 Task: Find connections with filter location Djibouti with filter topic #hr with filter profile language English with filter current company Entrepreneur First with filter school Berhampur University with filter industry Spring and Wire Product Manufacturing with filter service category FIle Management with filter keywords title UPS Driver
Action: Mouse moved to (594, 80)
Screenshot: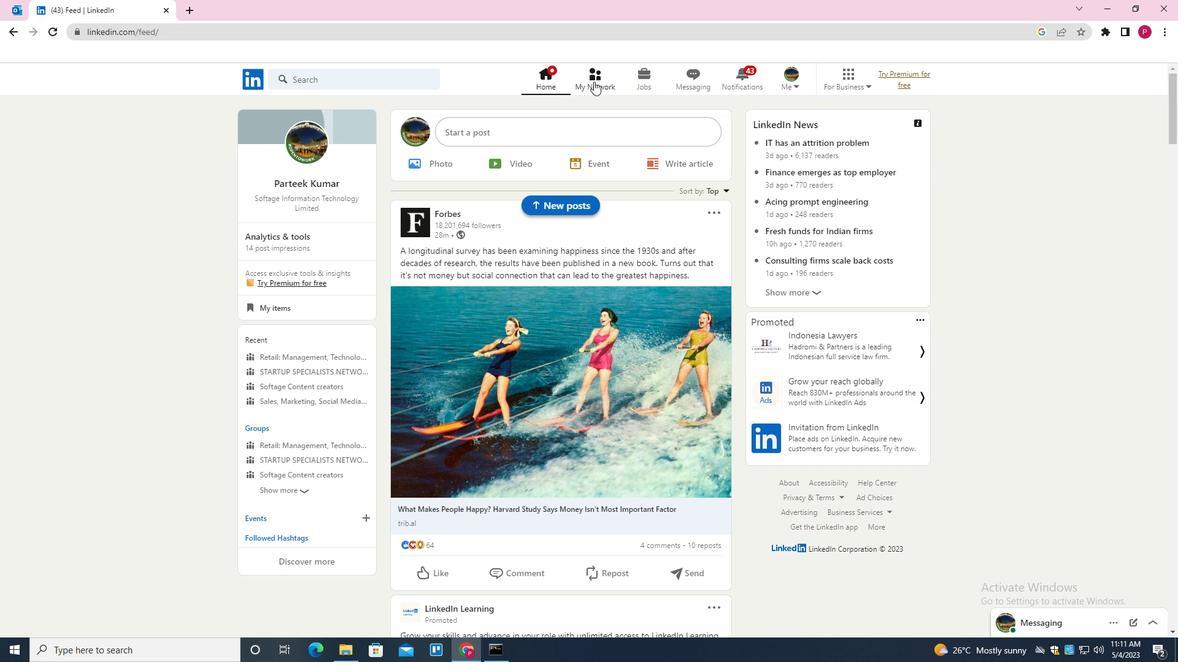 
Action: Mouse pressed left at (594, 80)
Screenshot: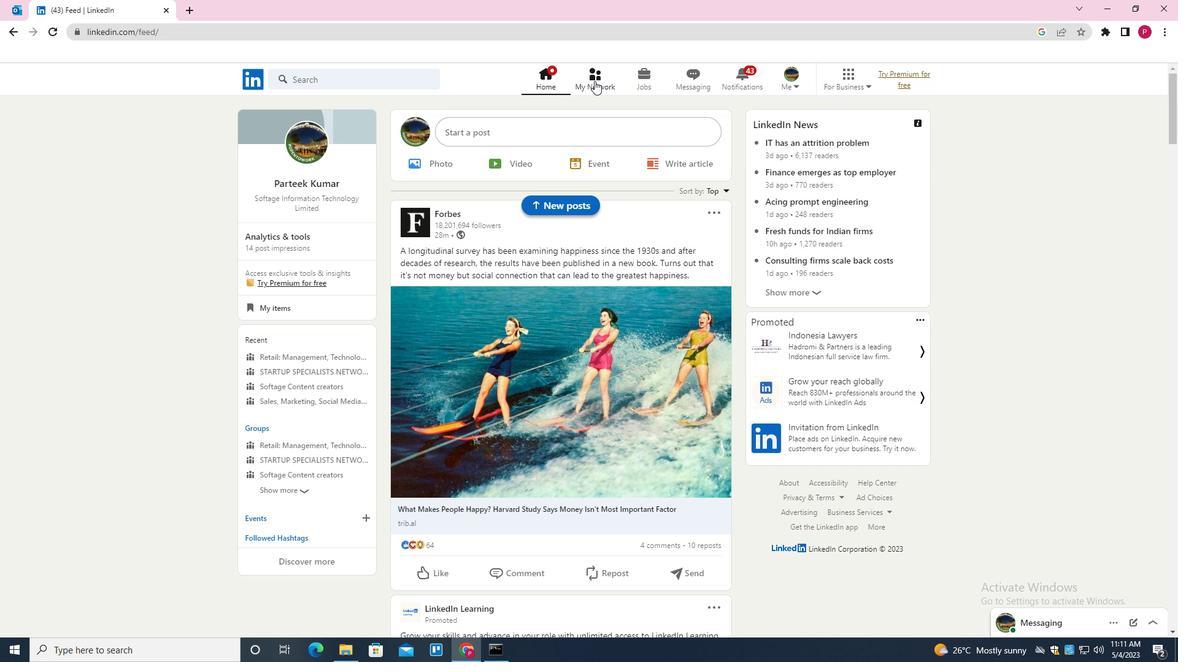 
Action: Mouse moved to (376, 145)
Screenshot: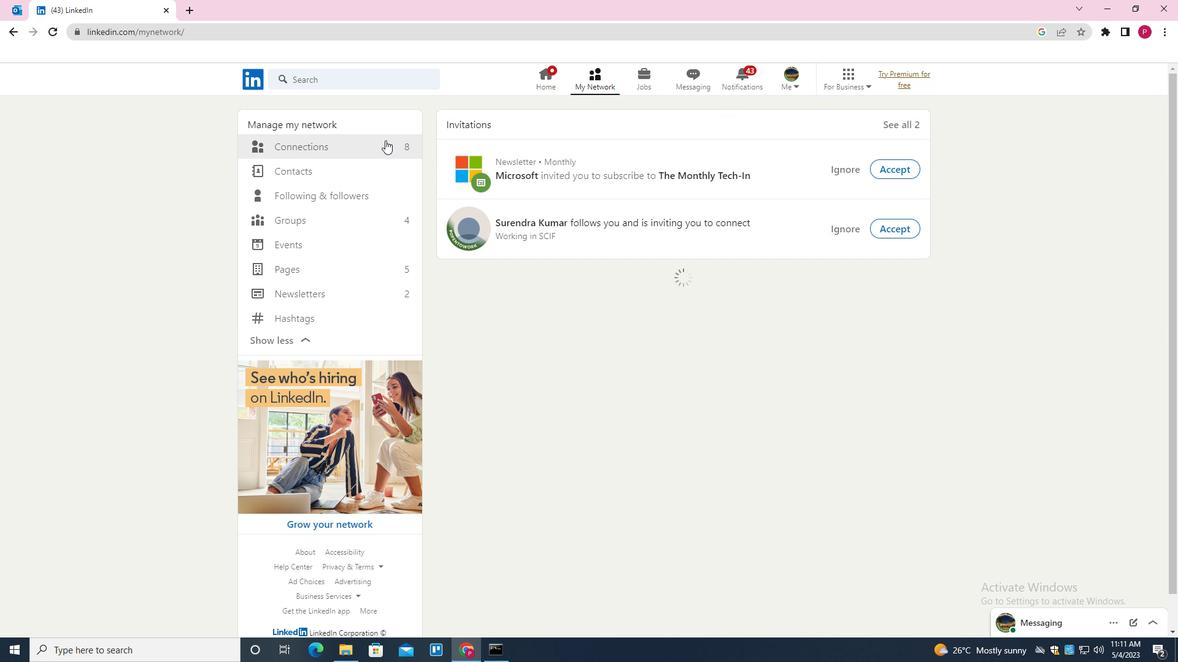 
Action: Mouse pressed left at (376, 145)
Screenshot: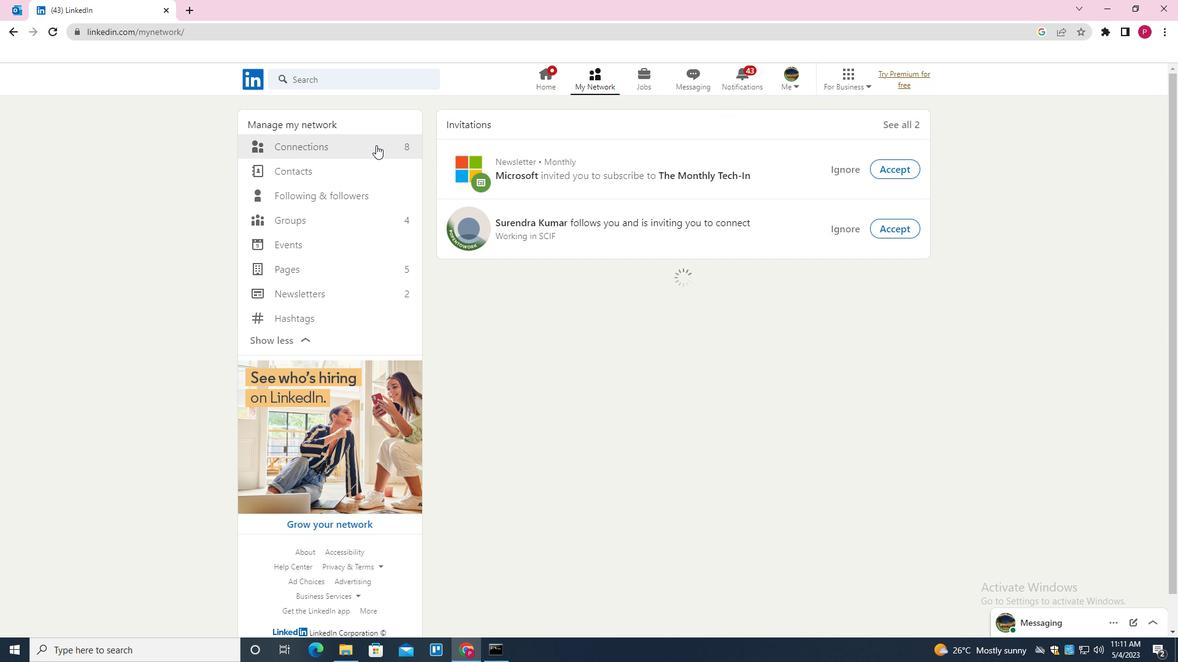 
Action: Mouse moved to (679, 145)
Screenshot: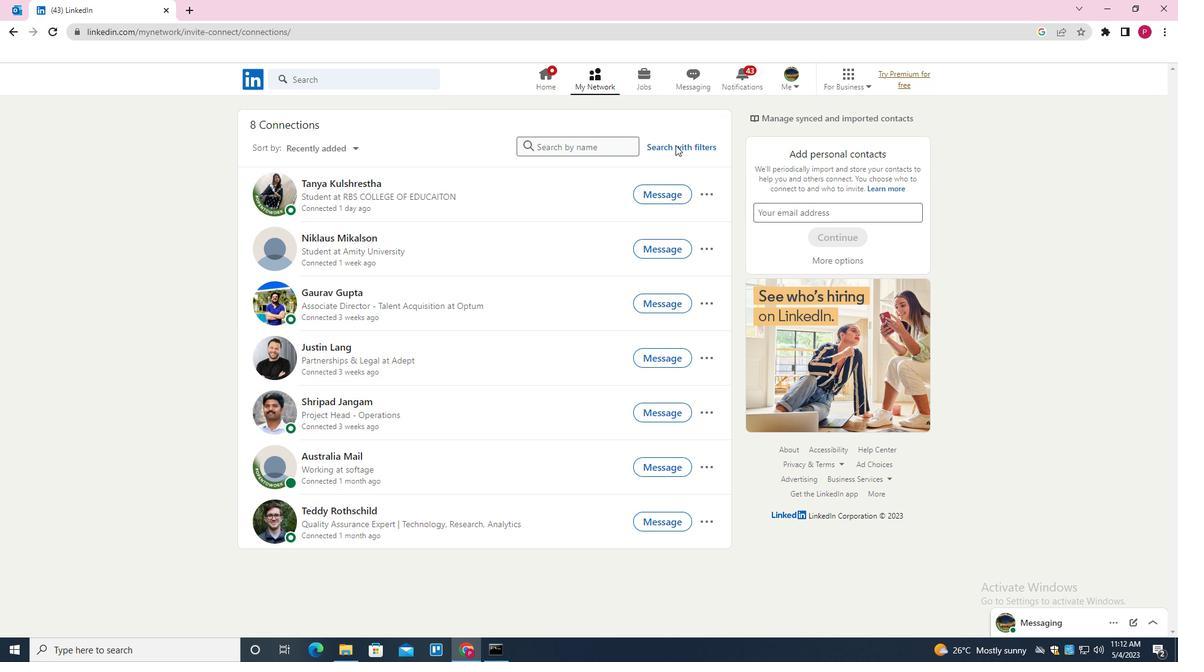 
Action: Mouse pressed left at (679, 145)
Screenshot: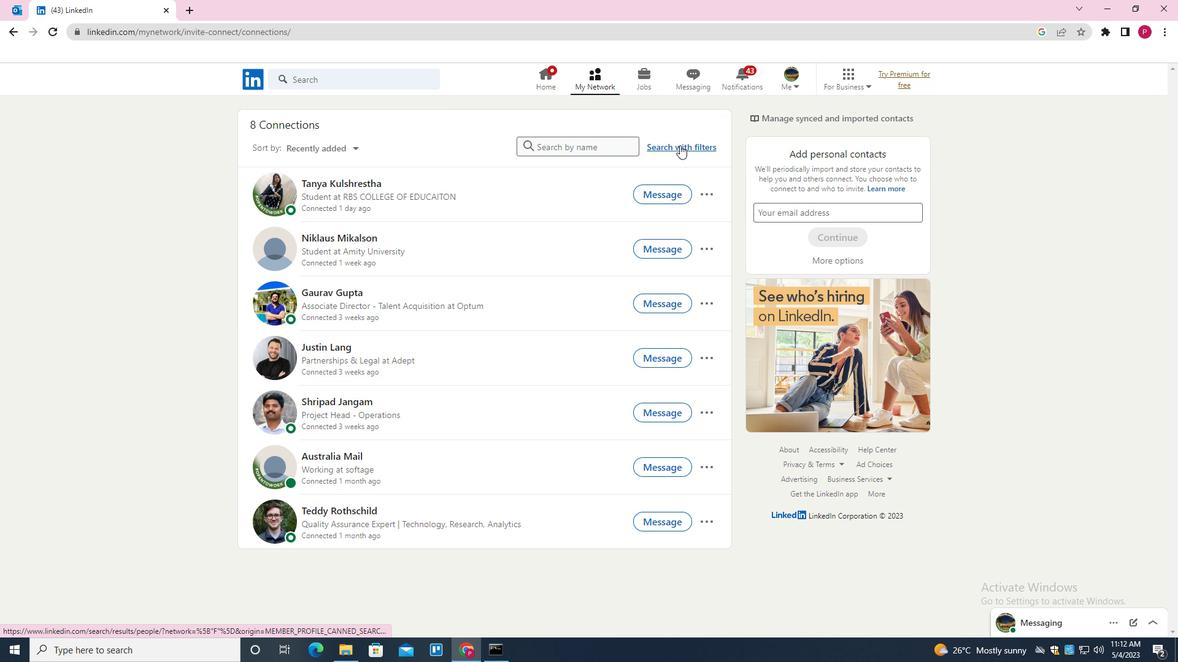 
Action: Mouse moved to (628, 113)
Screenshot: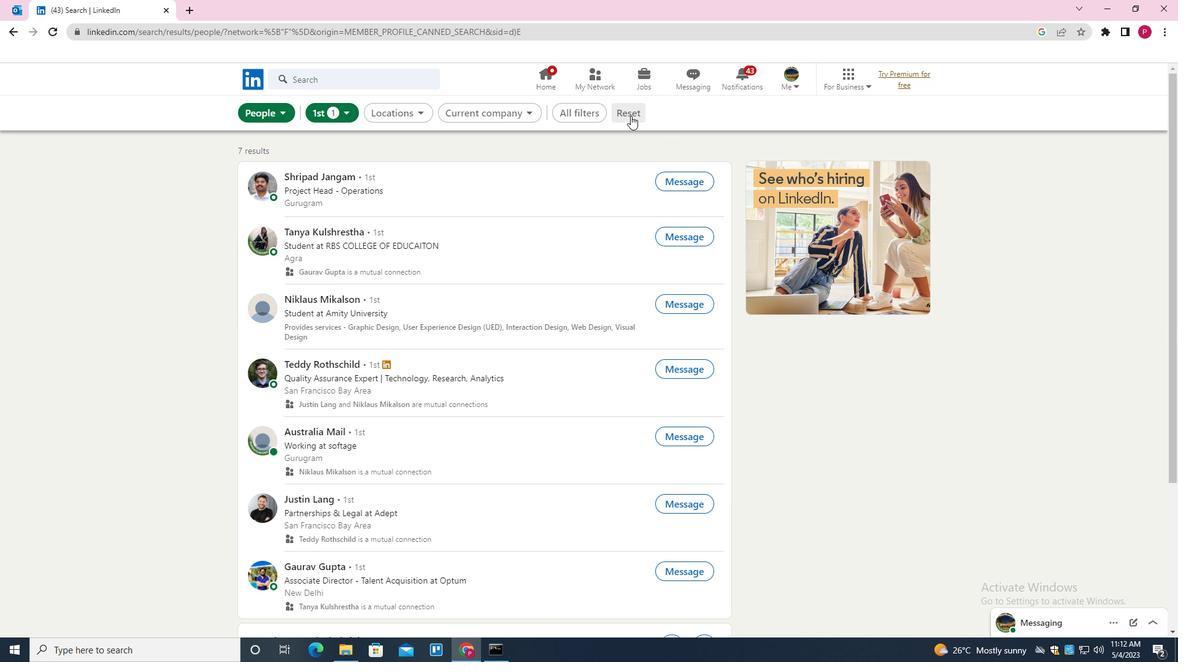 
Action: Mouse pressed left at (628, 113)
Screenshot: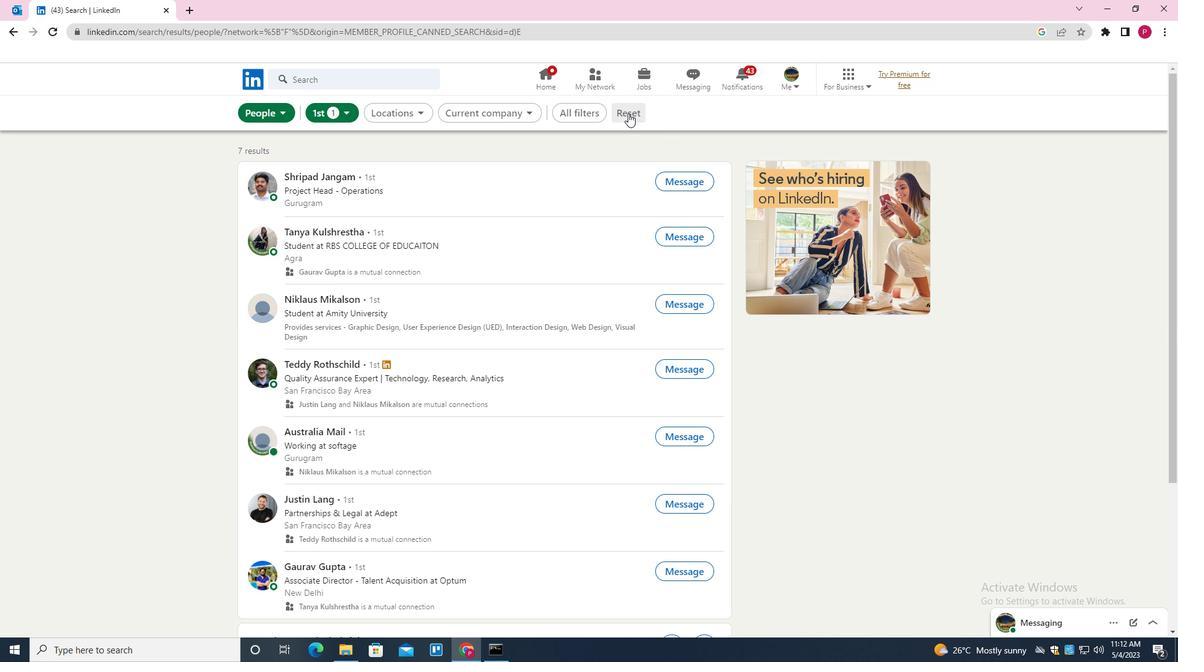 
Action: Mouse moved to (615, 111)
Screenshot: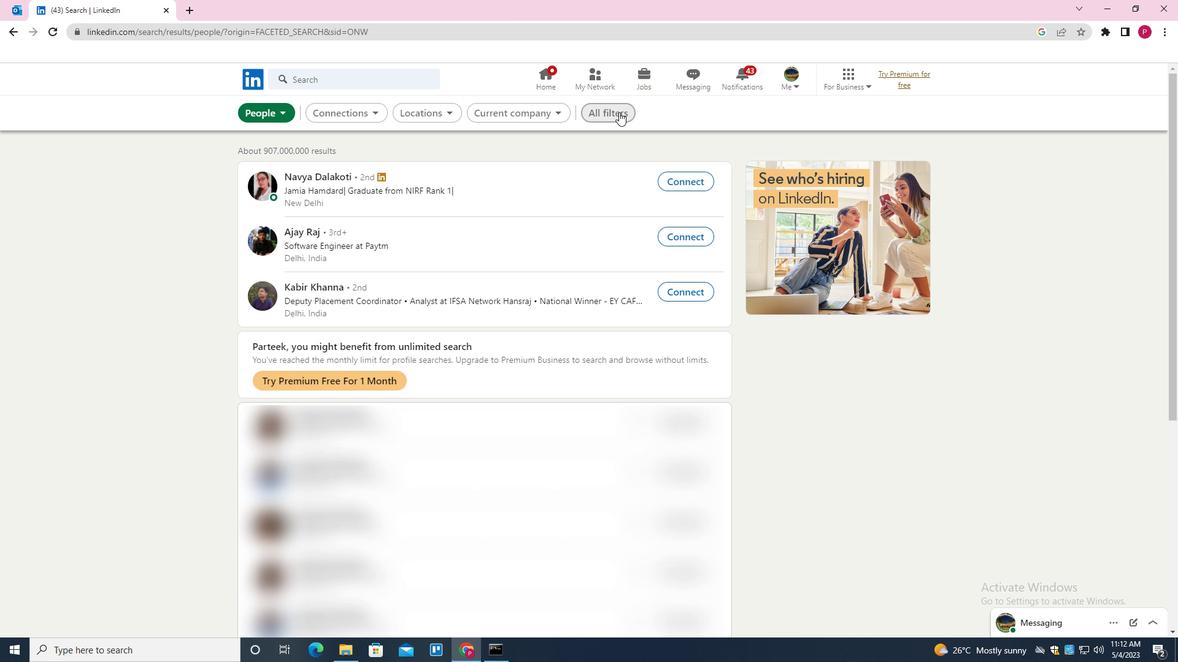 
Action: Mouse pressed left at (615, 111)
Screenshot: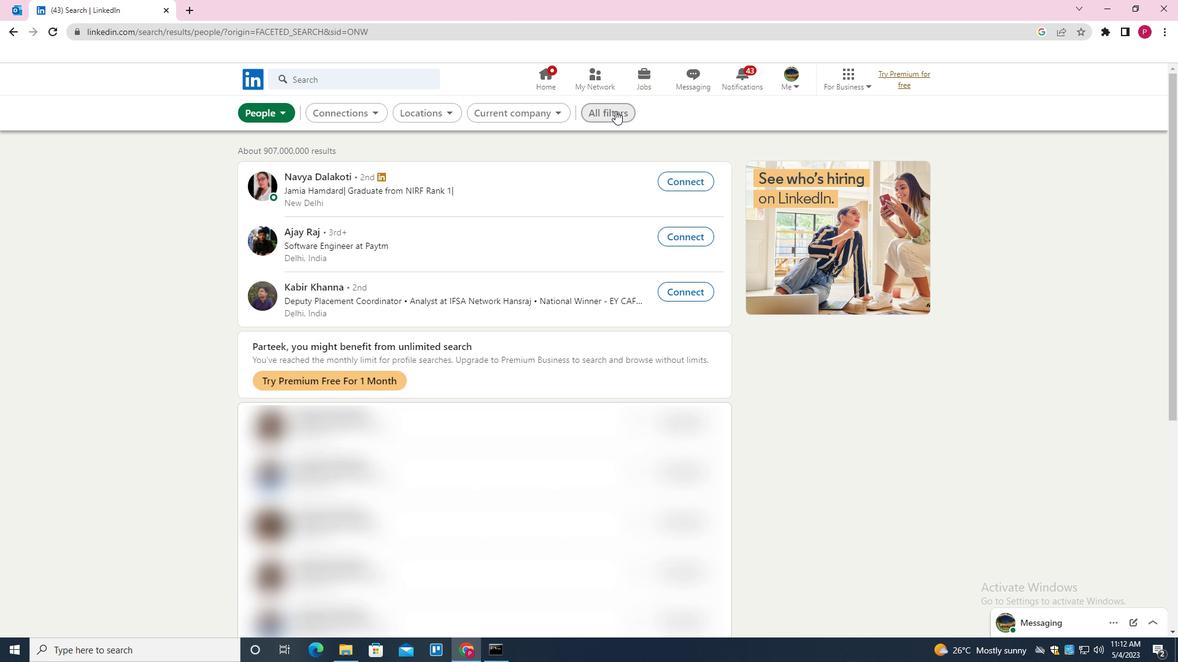 
Action: Mouse moved to (893, 241)
Screenshot: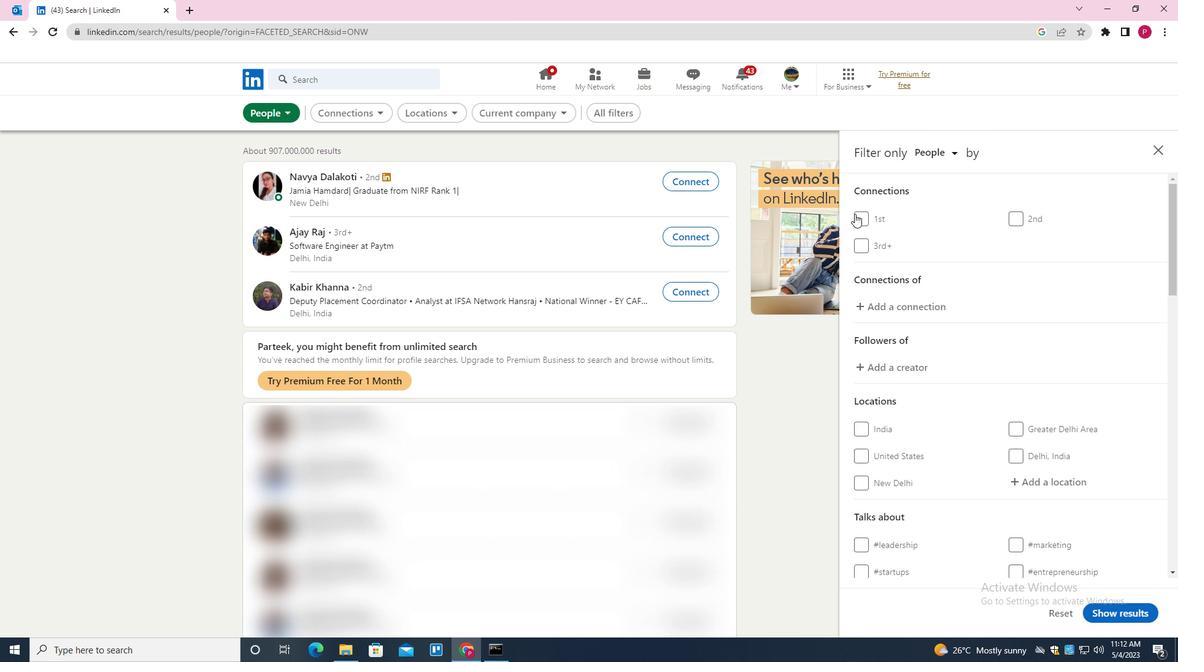 
Action: Mouse scrolled (893, 240) with delta (0, 0)
Screenshot: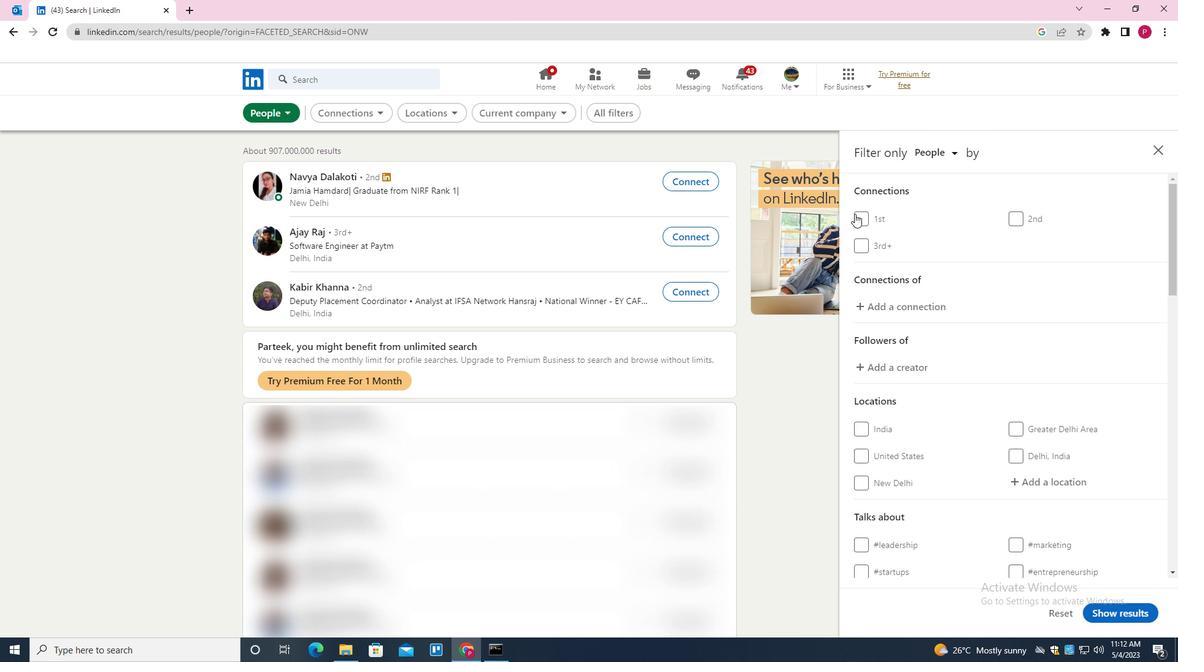 
Action: Mouse moved to (930, 261)
Screenshot: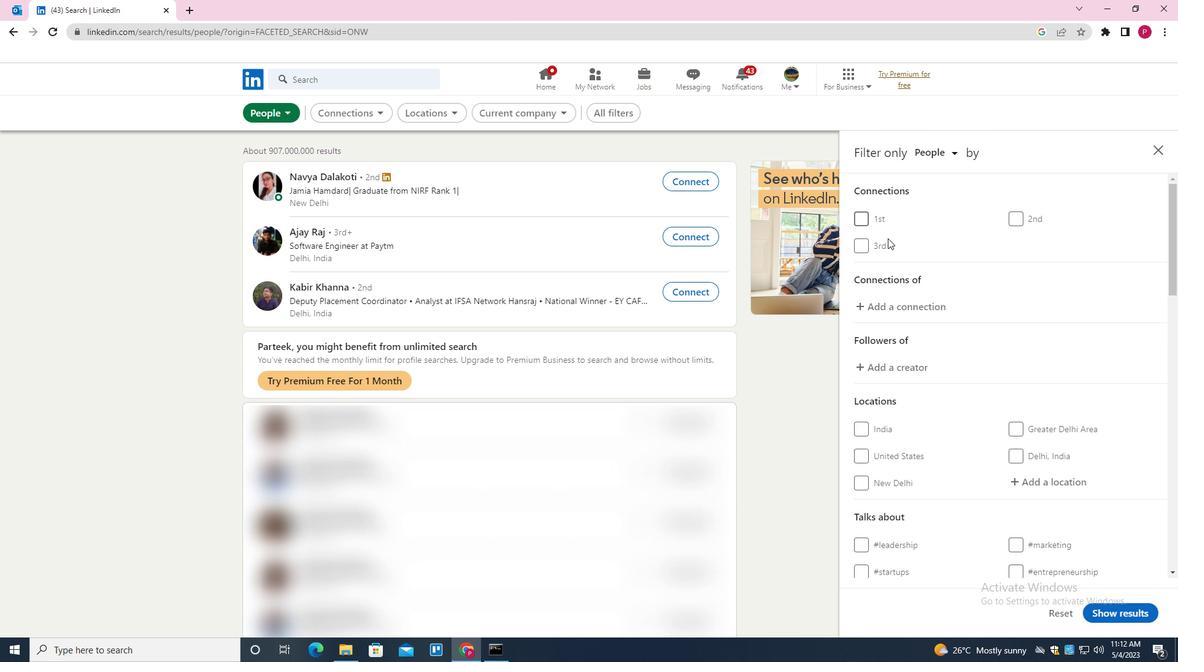 
Action: Mouse scrolled (930, 261) with delta (0, 0)
Screenshot: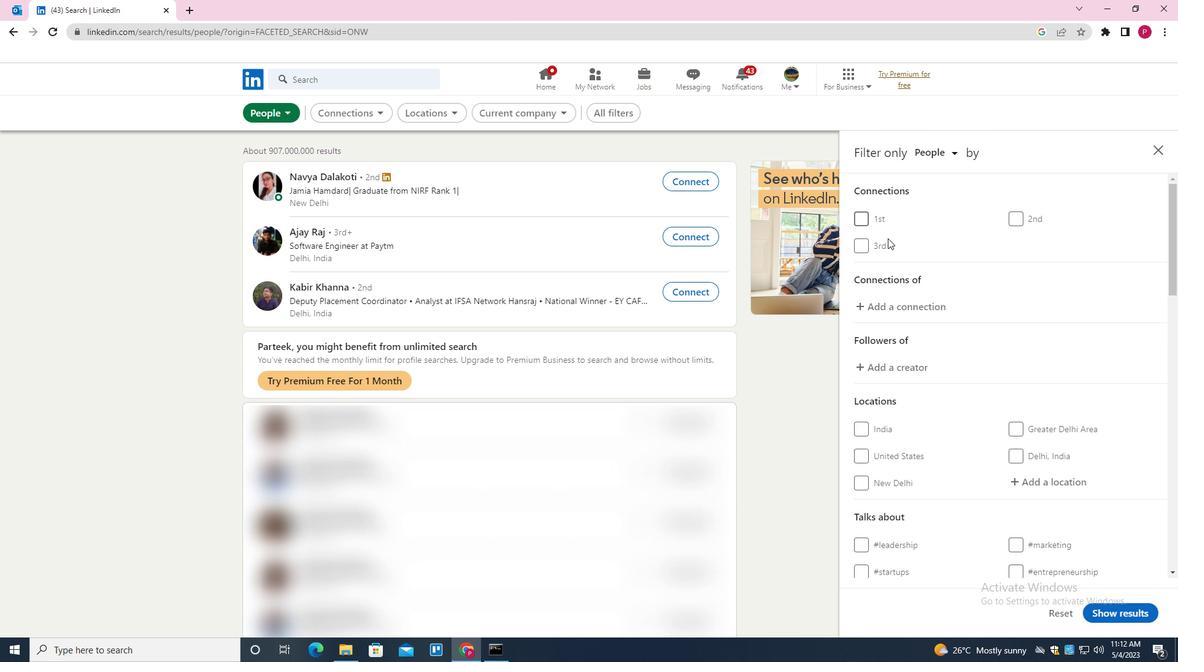 
Action: Mouse moved to (946, 271)
Screenshot: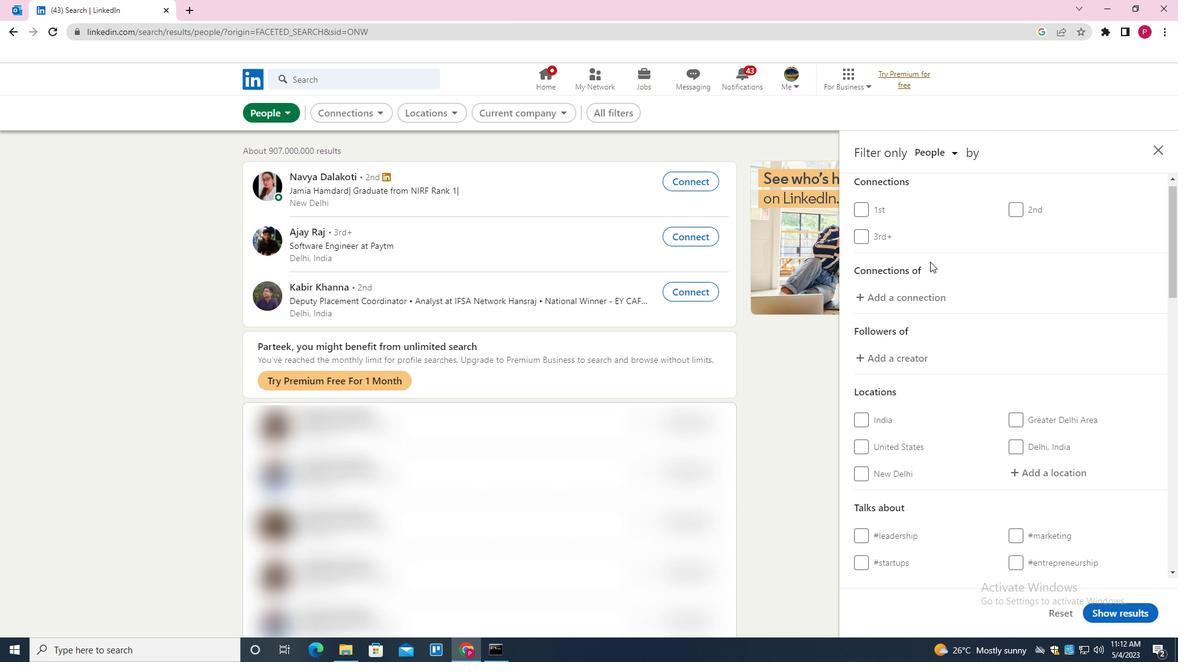 
Action: Mouse scrolled (946, 270) with delta (0, 0)
Screenshot: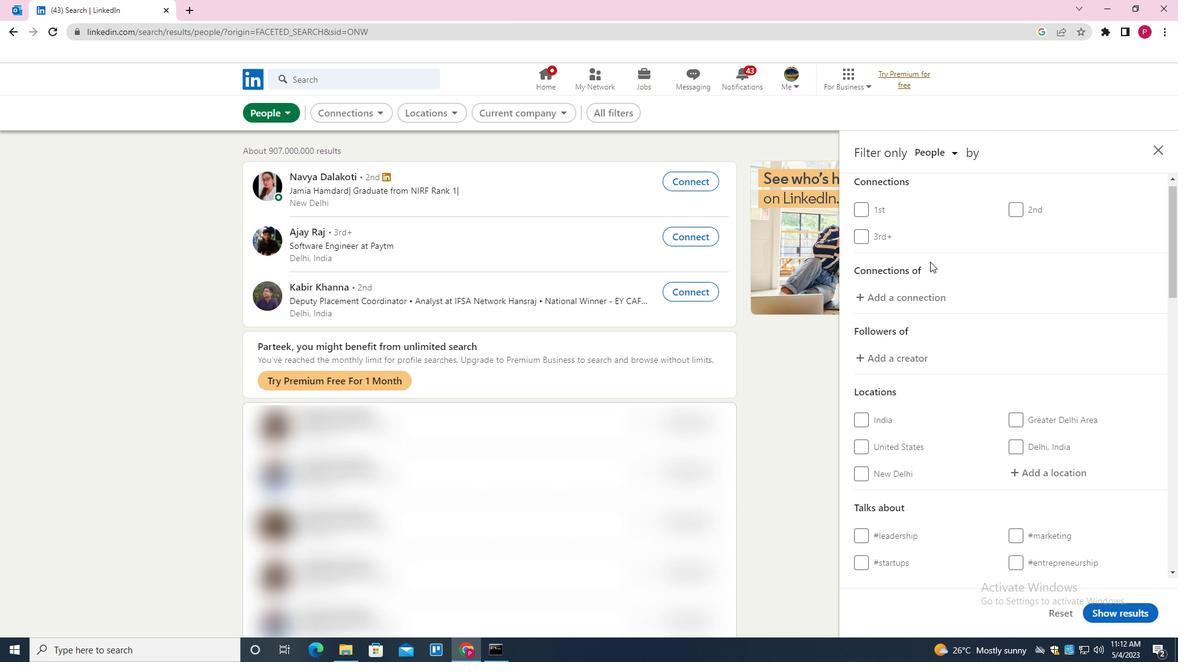 
Action: Mouse moved to (1043, 301)
Screenshot: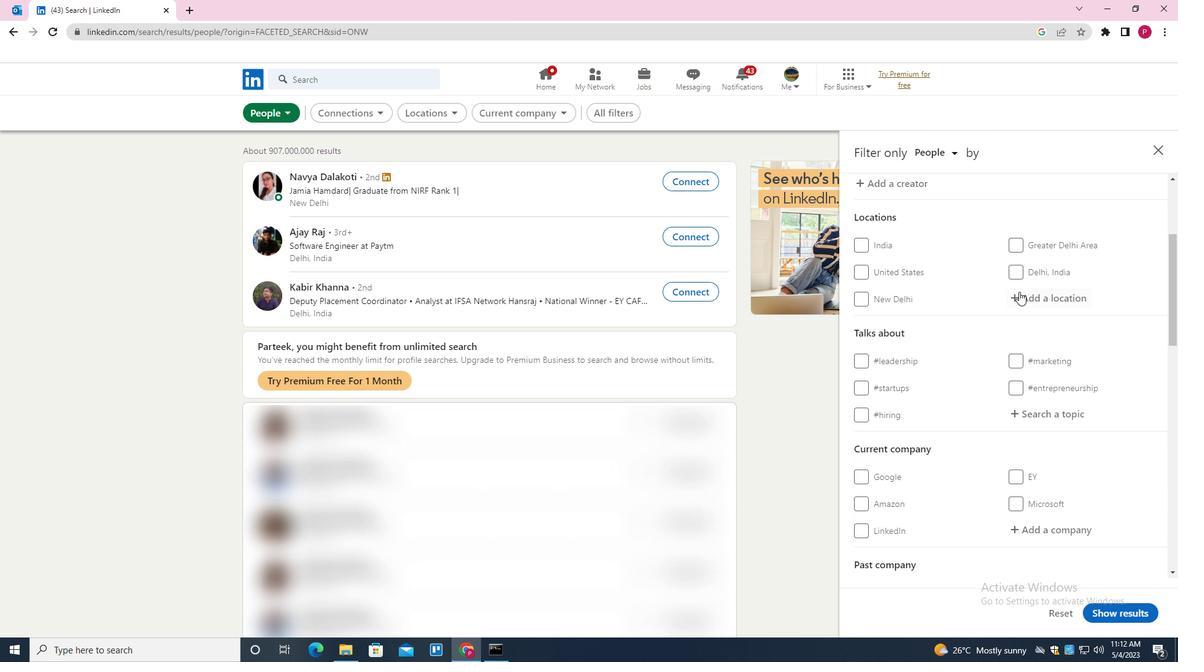 
Action: Mouse pressed left at (1043, 301)
Screenshot: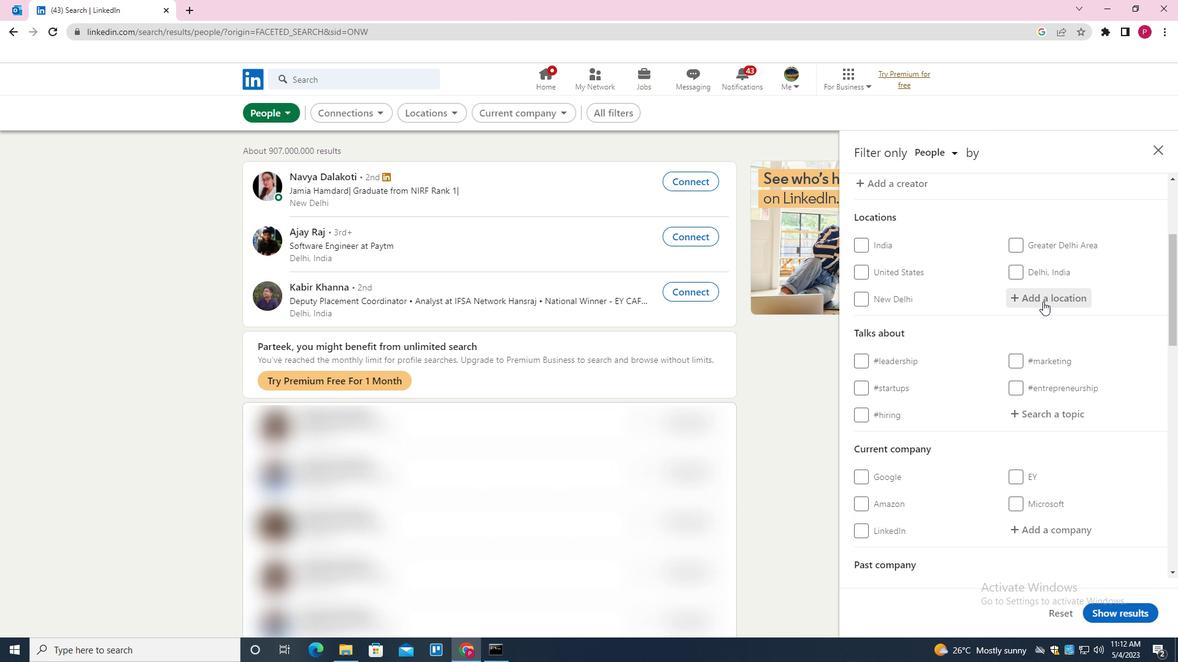 
Action: Key pressed <Key.shift><Key.shift><Key.shift><Key.shift><Key.shift><Key.shift><Key.shift><Key.shift><Key.shift><Key.shift><Key.shift><Key.shift><Key.shift><Key.shift><Key.shift><Key.shift><Key.shift><Key.shift>DJIBOUTI<Key.down><Key.enter>
Screenshot: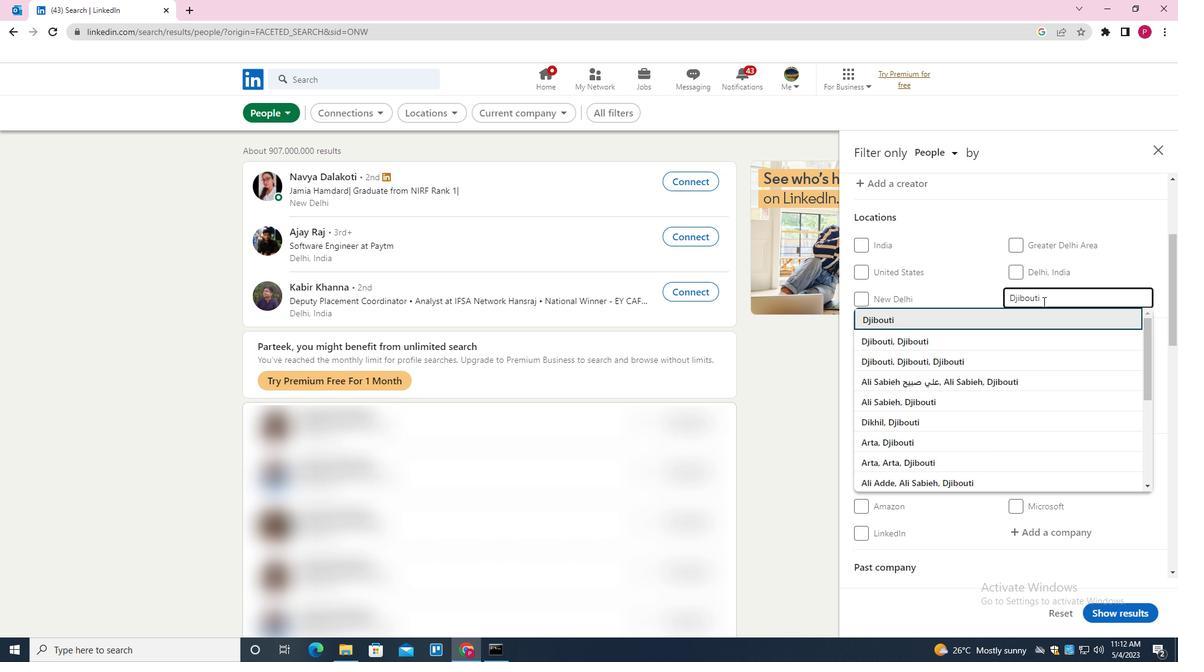 
Action: Mouse moved to (1012, 292)
Screenshot: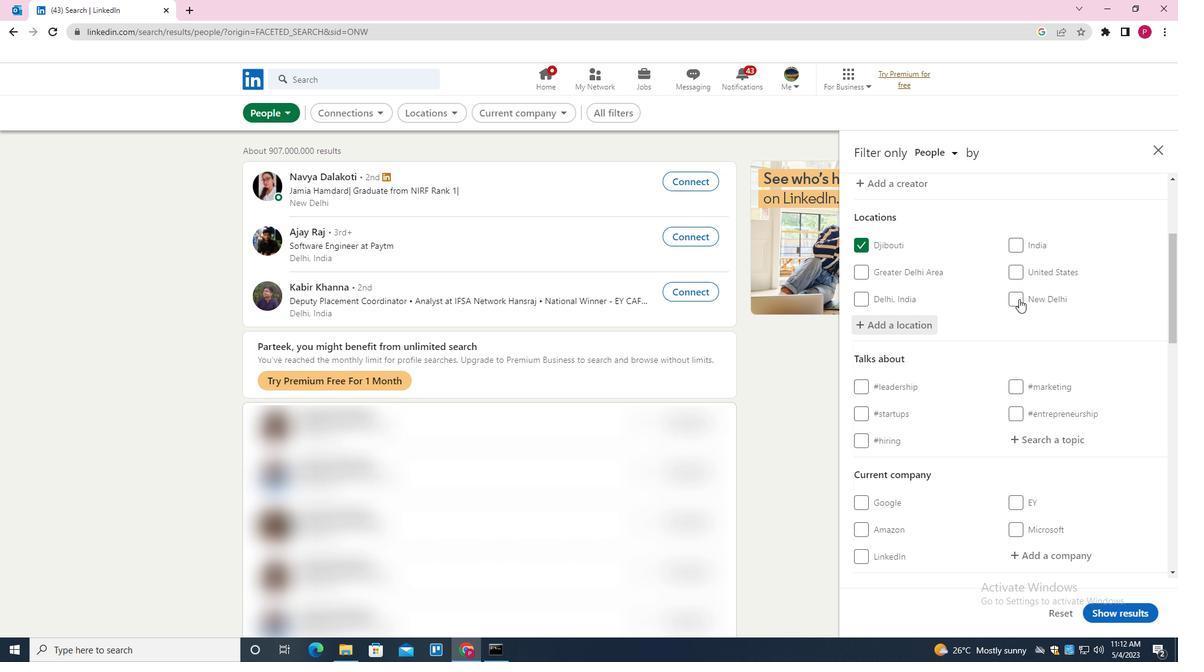 
Action: Mouse scrolled (1012, 292) with delta (0, 0)
Screenshot: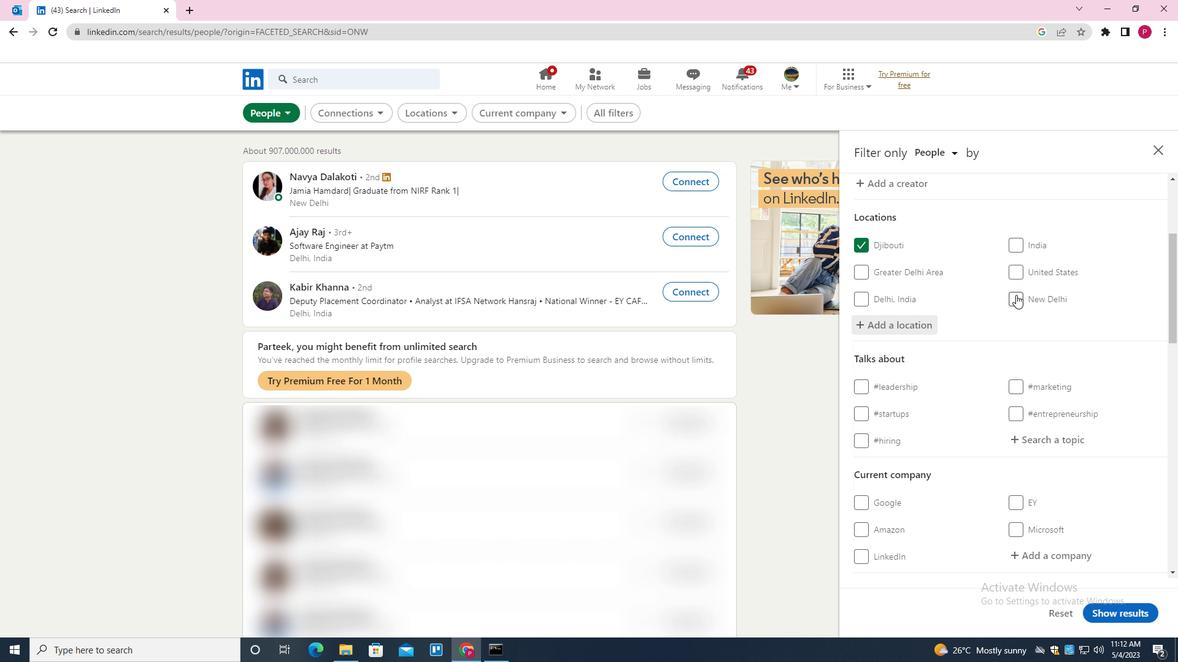 
Action: Mouse scrolled (1012, 292) with delta (0, 0)
Screenshot: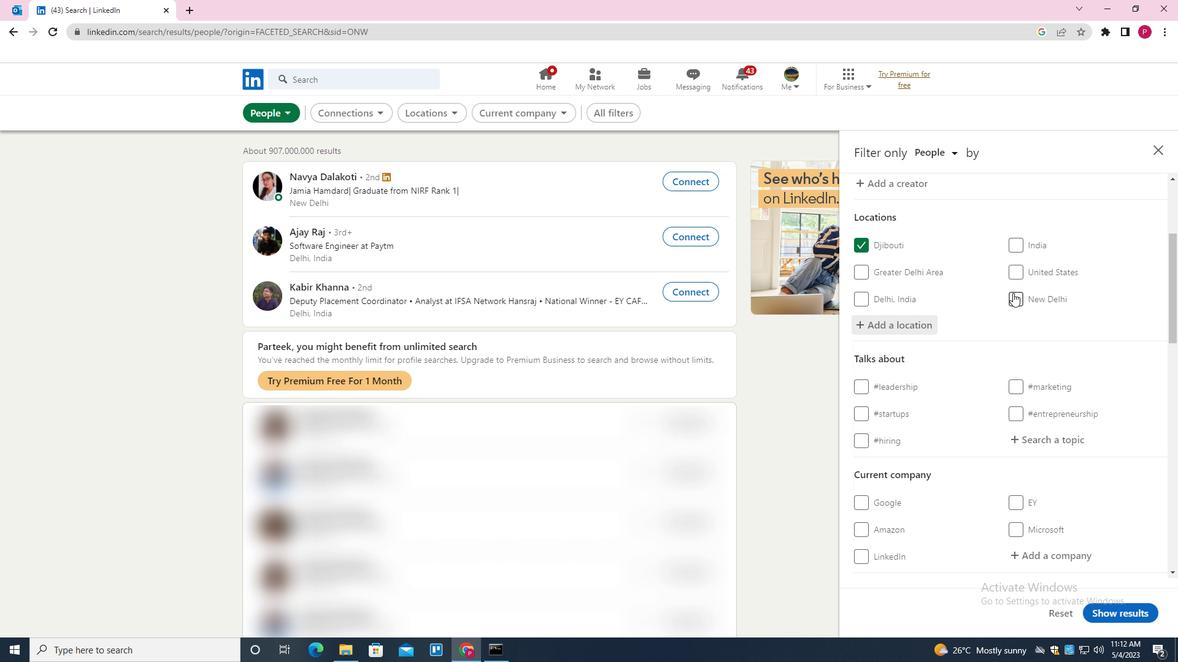 
Action: Mouse scrolled (1012, 292) with delta (0, 0)
Screenshot: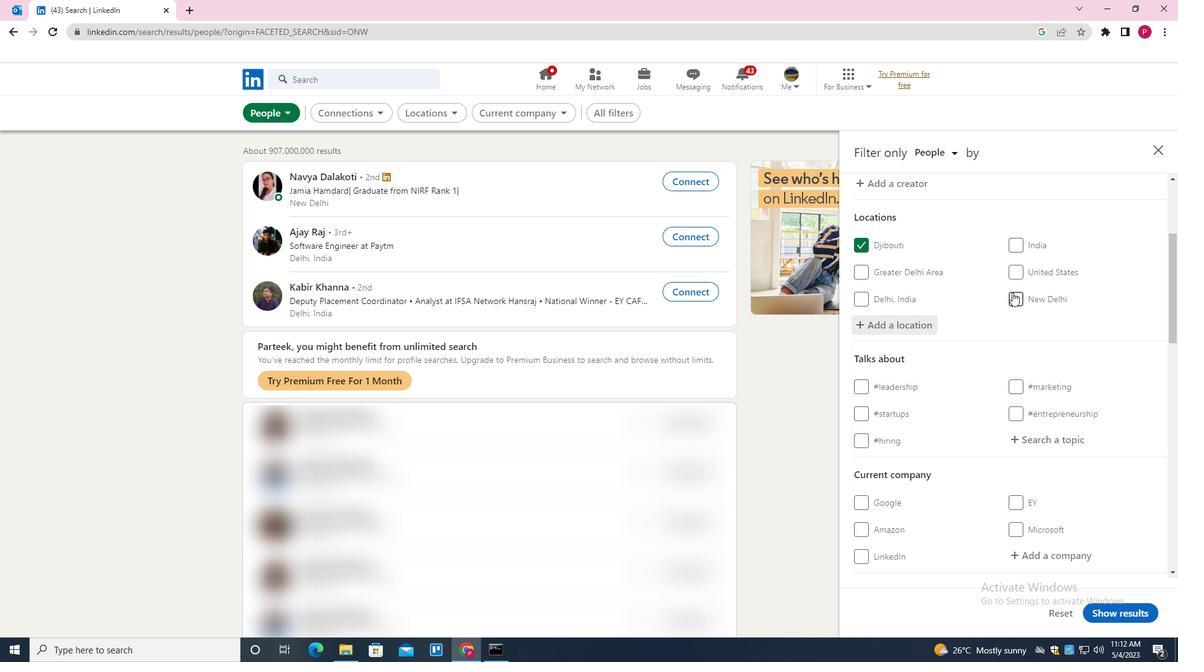 
Action: Mouse moved to (1033, 259)
Screenshot: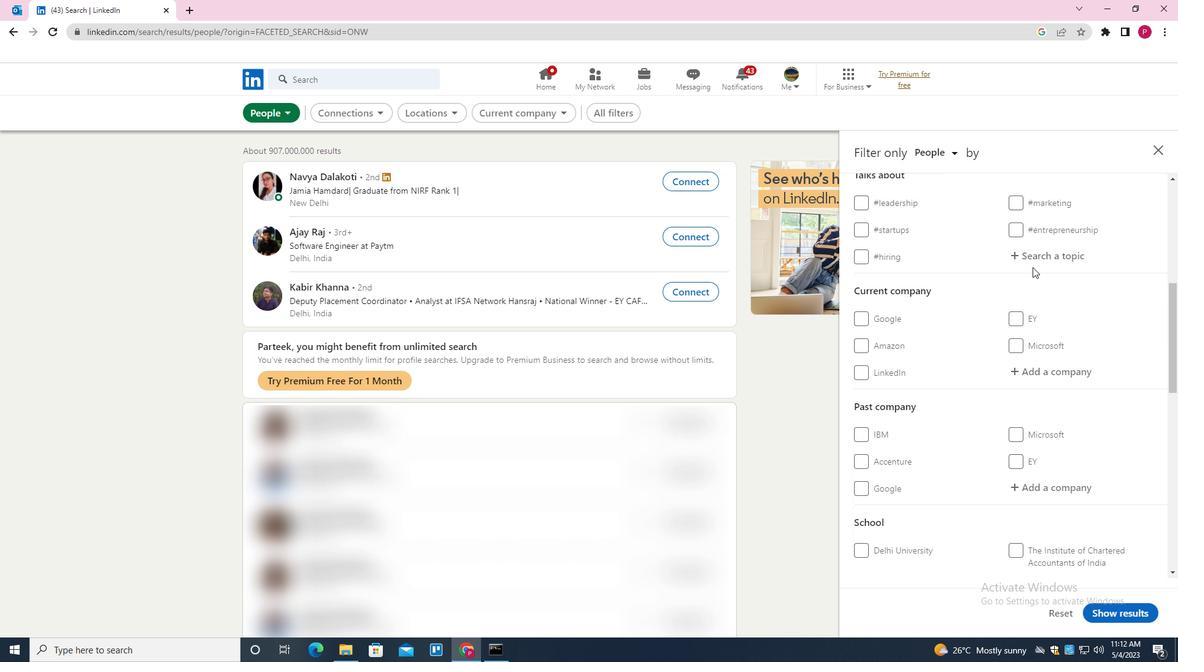 
Action: Mouse pressed left at (1033, 259)
Screenshot: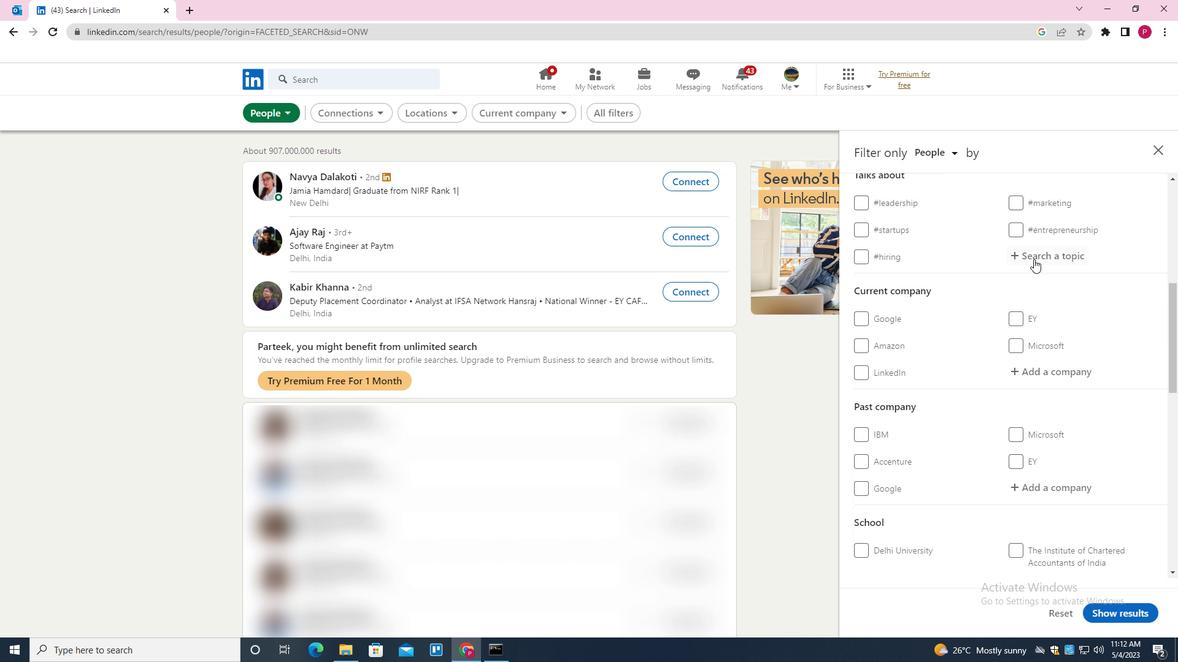 
Action: Key pressed HR<Key.down><Key.enter>
Screenshot: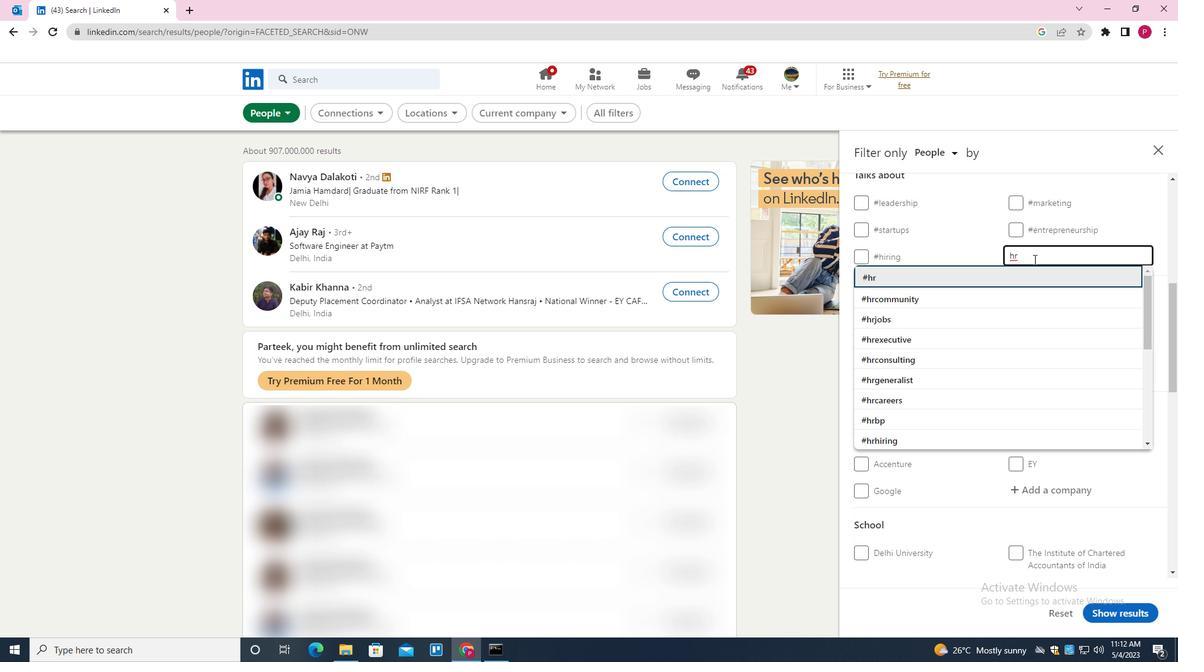 
Action: Mouse moved to (975, 300)
Screenshot: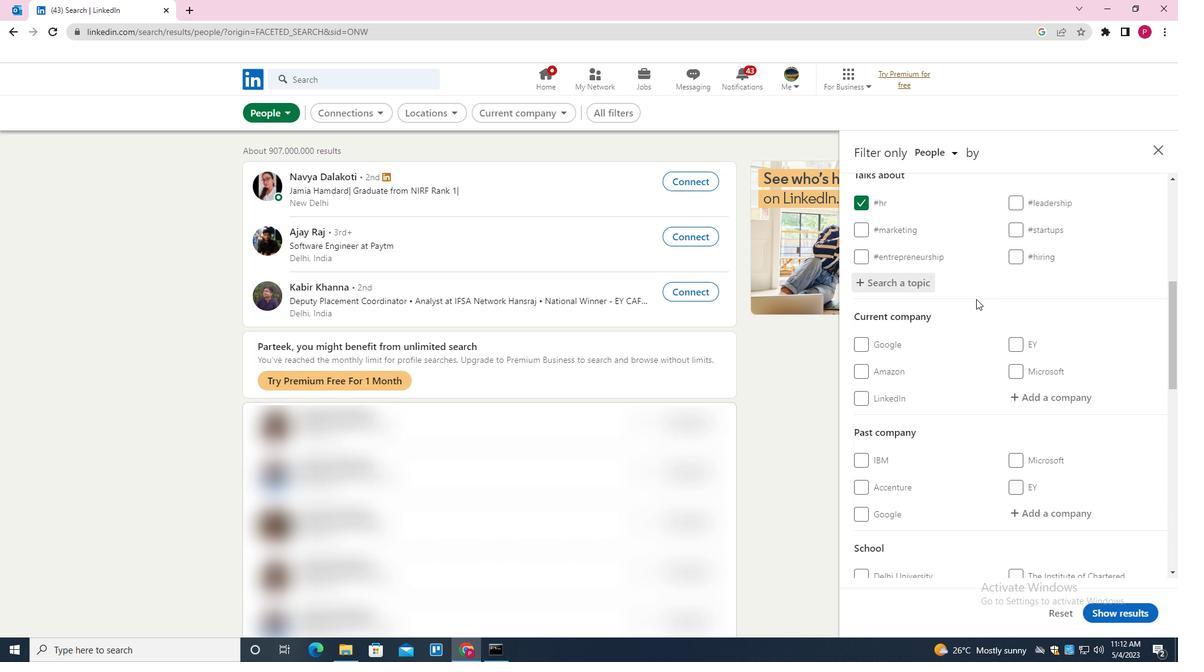 
Action: Mouse scrolled (975, 299) with delta (0, 0)
Screenshot: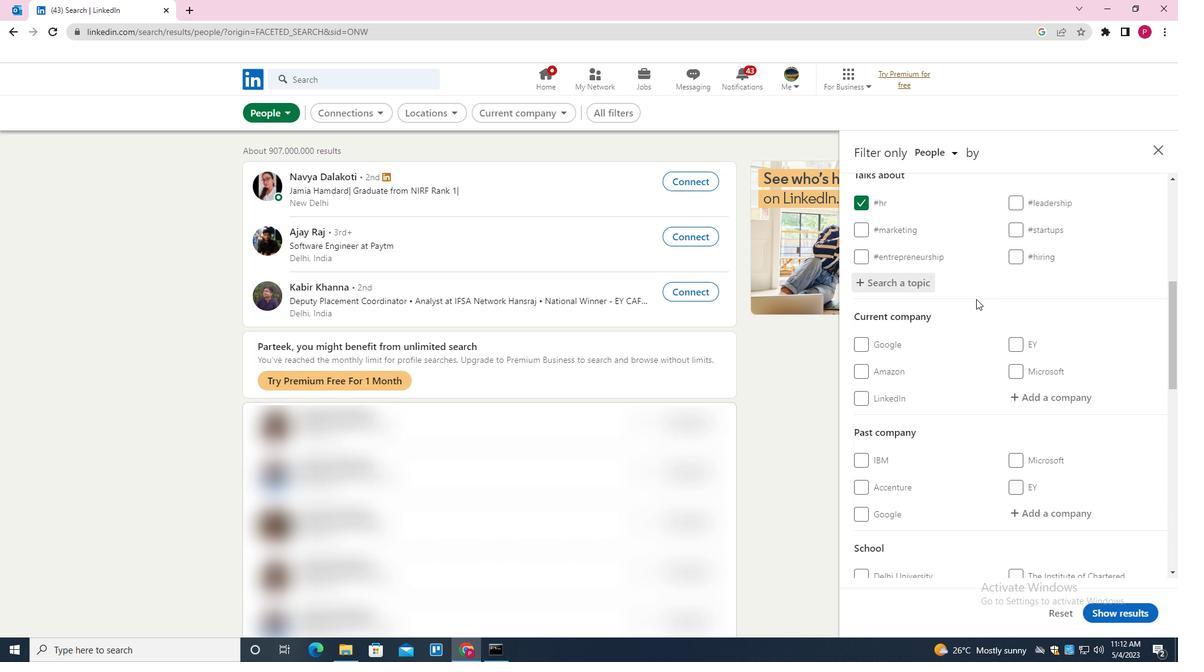 
Action: Mouse scrolled (975, 299) with delta (0, 0)
Screenshot: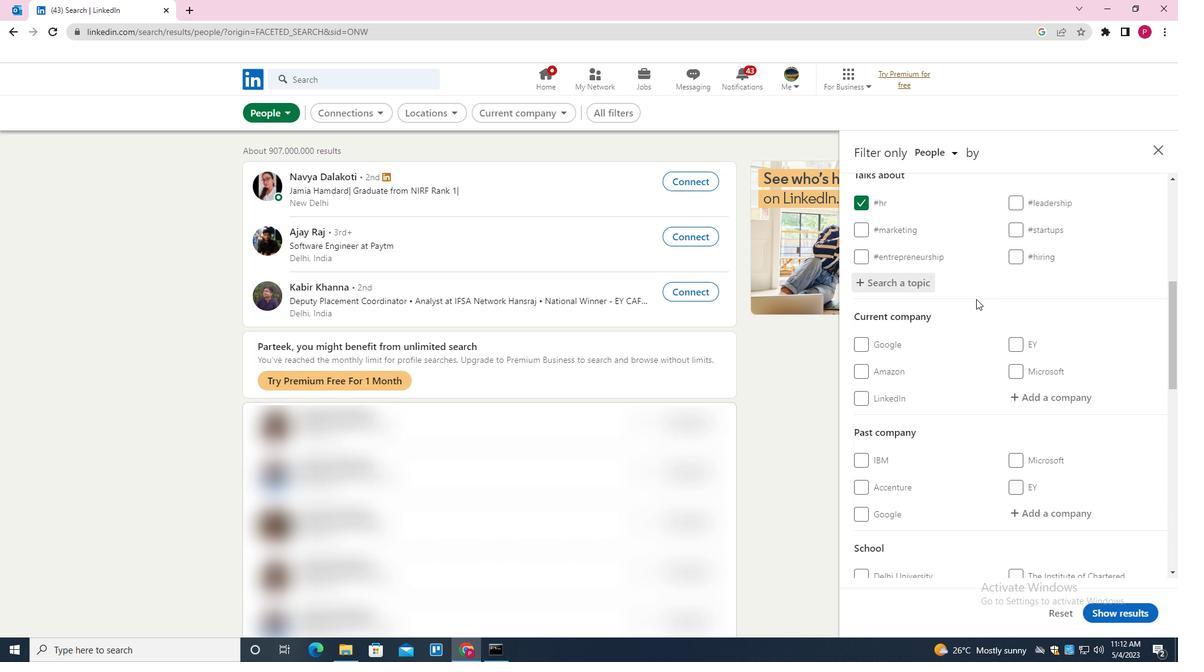 
Action: Mouse scrolled (975, 299) with delta (0, 0)
Screenshot: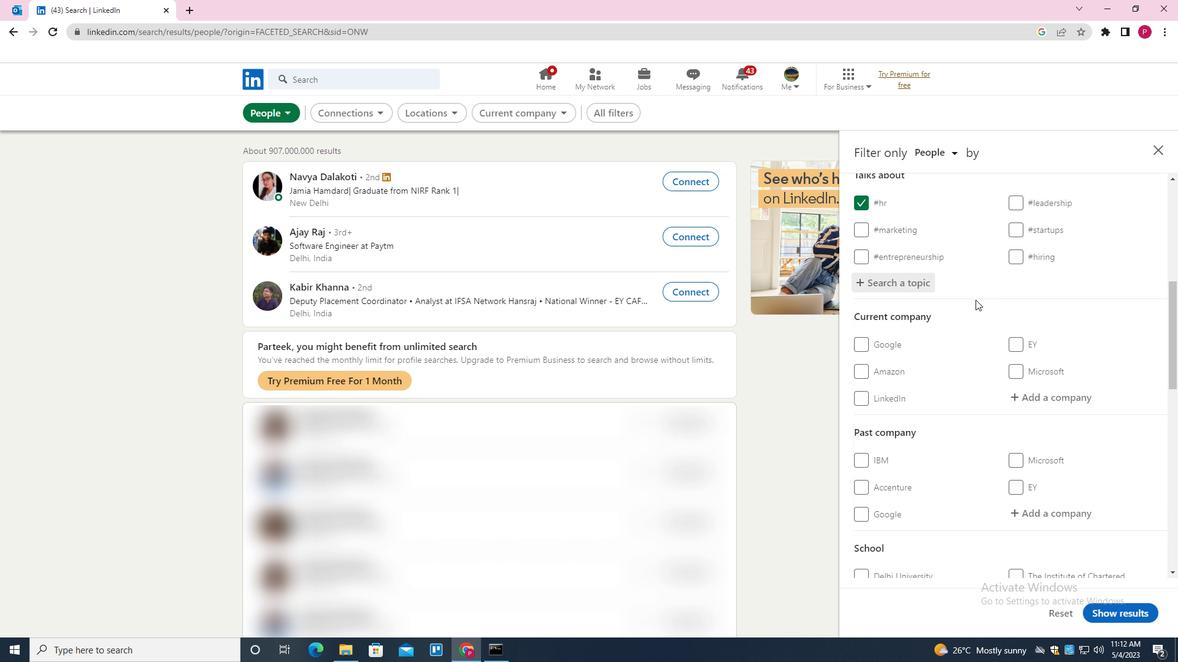
Action: Mouse scrolled (975, 299) with delta (0, 0)
Screenshot: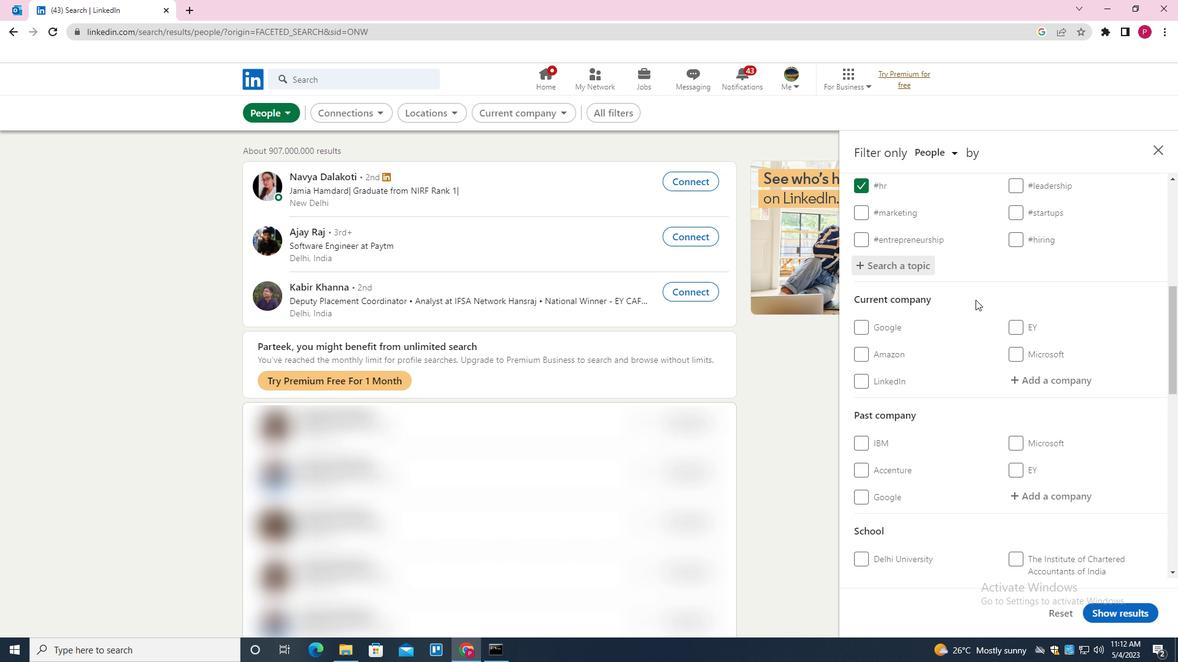 
Action: Mouse scrolled (975, 299) with delta (0, 0)
Screenshot: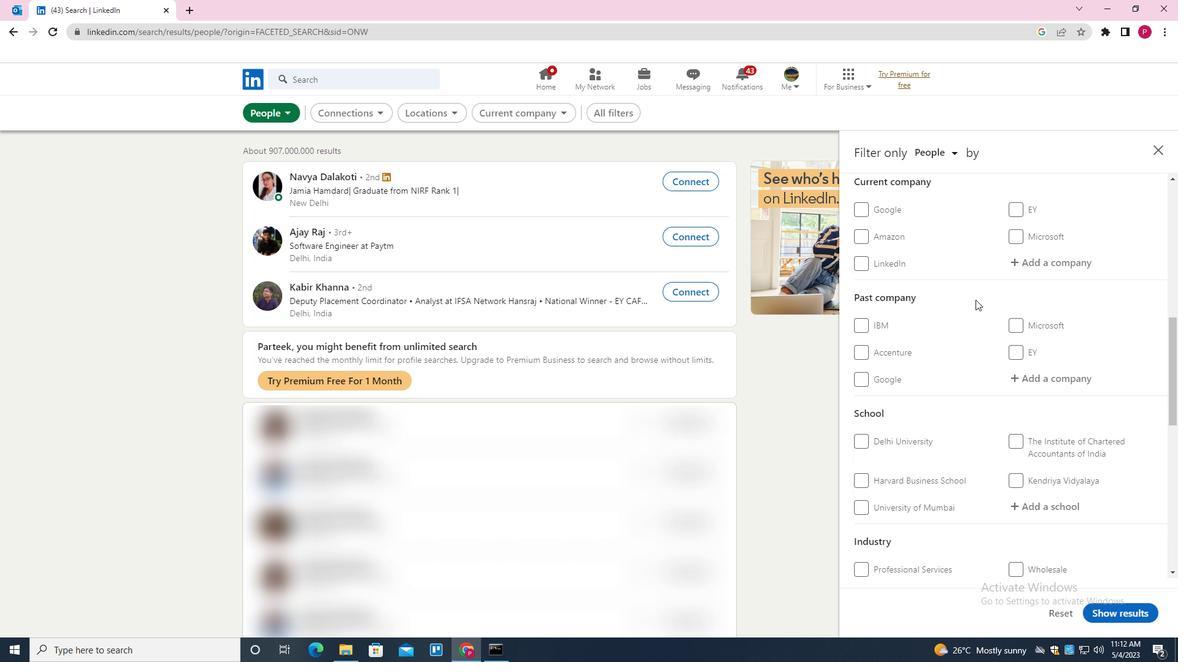 
Action: Mouse scrolled (975, 299) with delta (0, 0)
Screenshot: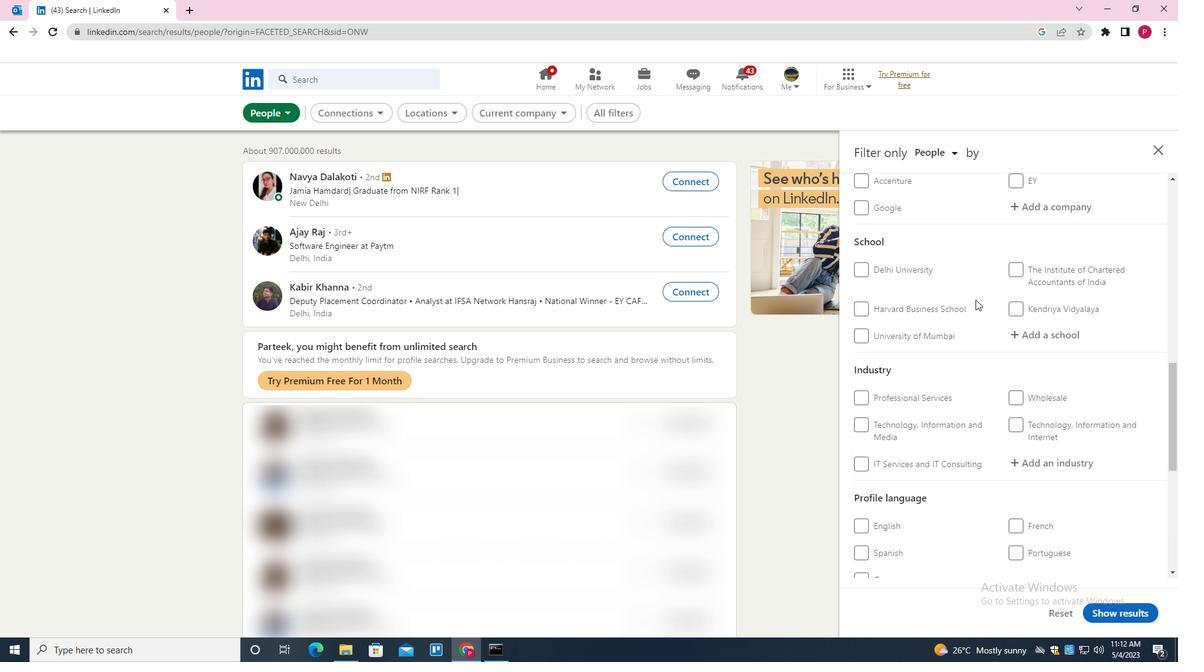 
Action: Mouse scrolled (975, 299) with delta (0, 0)
Screenshot: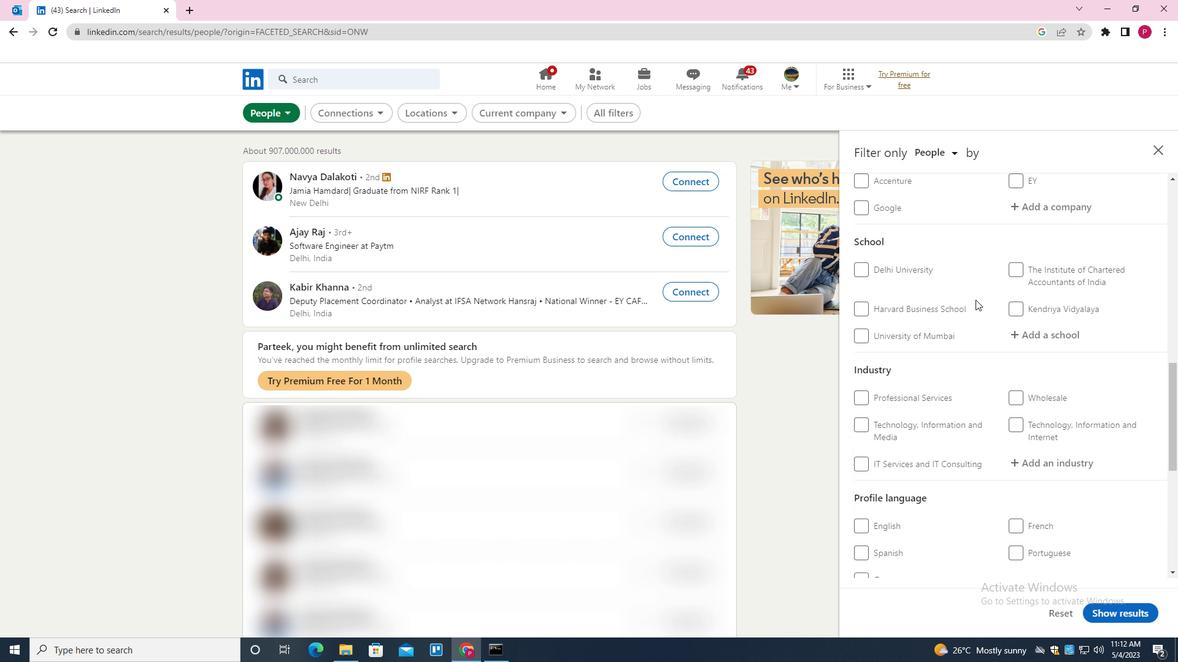 
Action: Mouse scrolled (975, 299) with delta (0, 0)
Screenshot: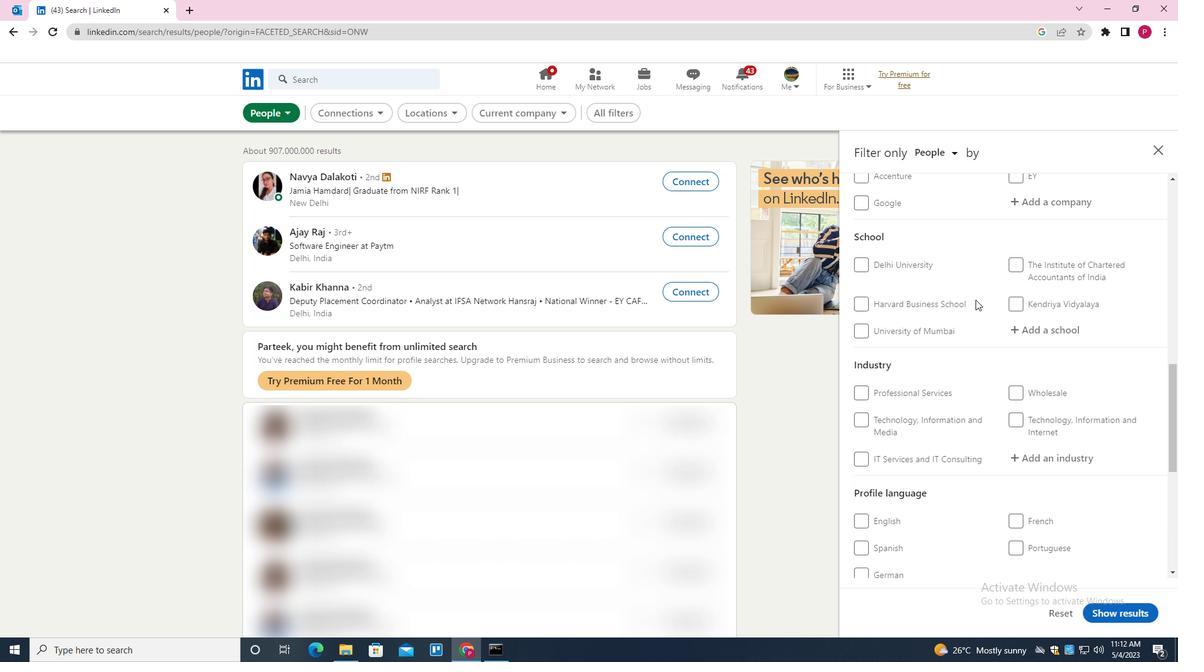 
Action: Mouse scrolled (975, 299) with delta (0, 0)
Screenshot: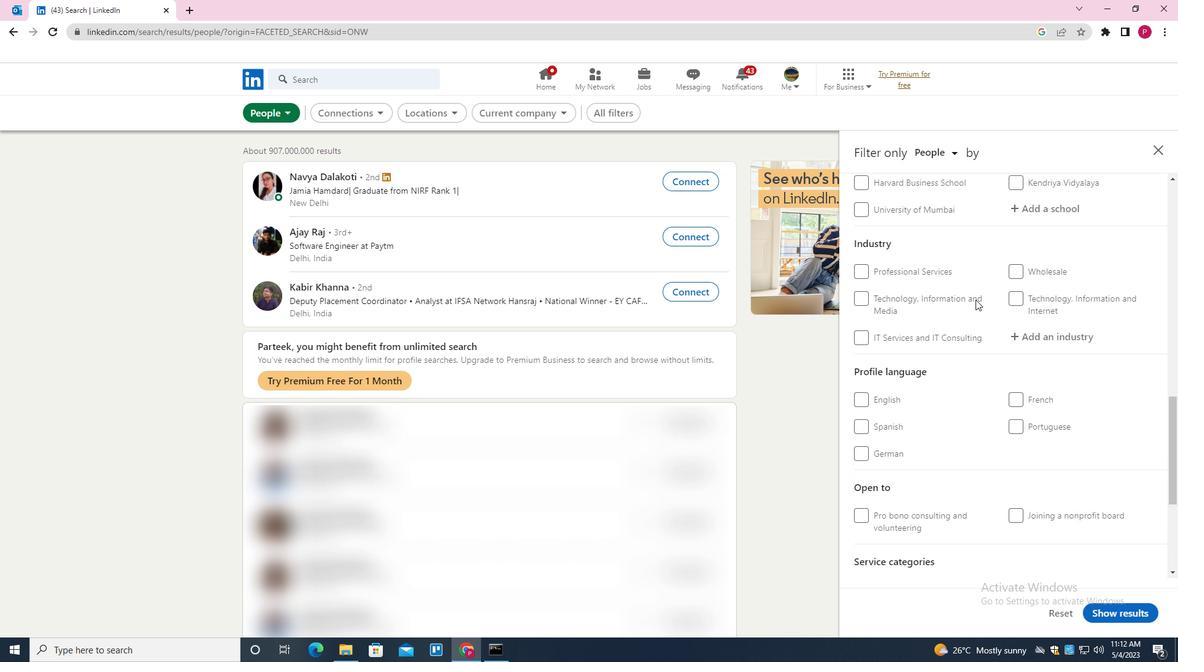 
Action: Mouse moved to (862, 281)
Screenshot: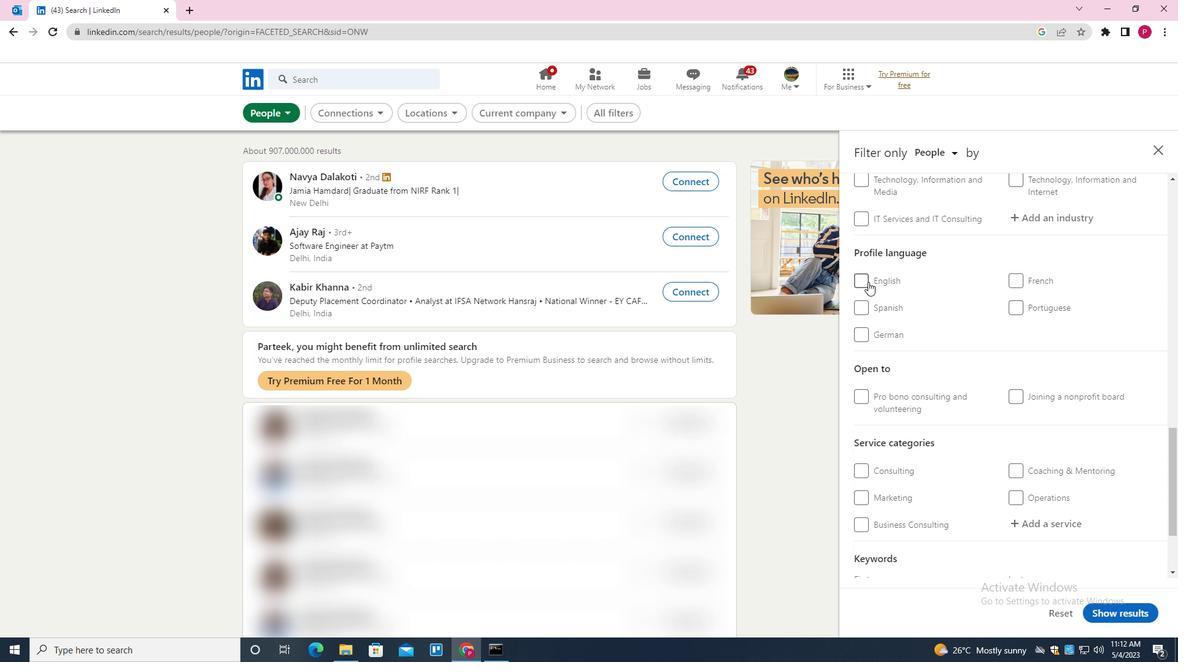 
Action: Mouse pressed left at (862, 281)
Screenshot: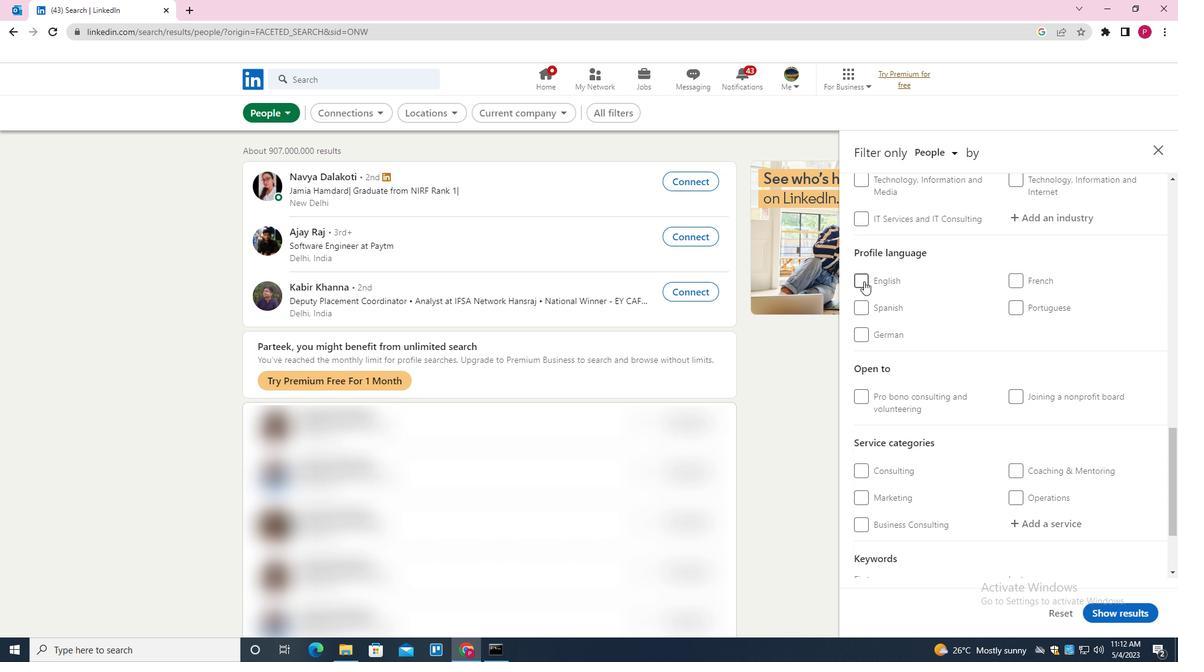 
Action: Mouse moved to (955, 306)
Screenshot: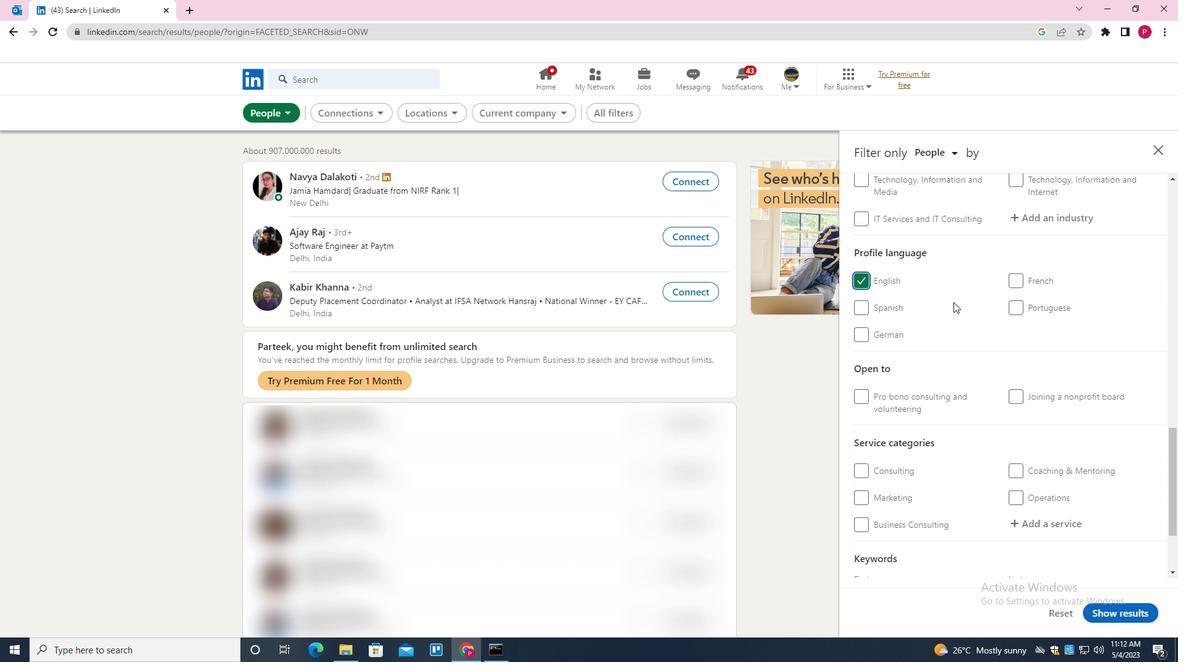 
Action: Mouse scrolled (955, 306) with delta (0, 0)
Screenshot: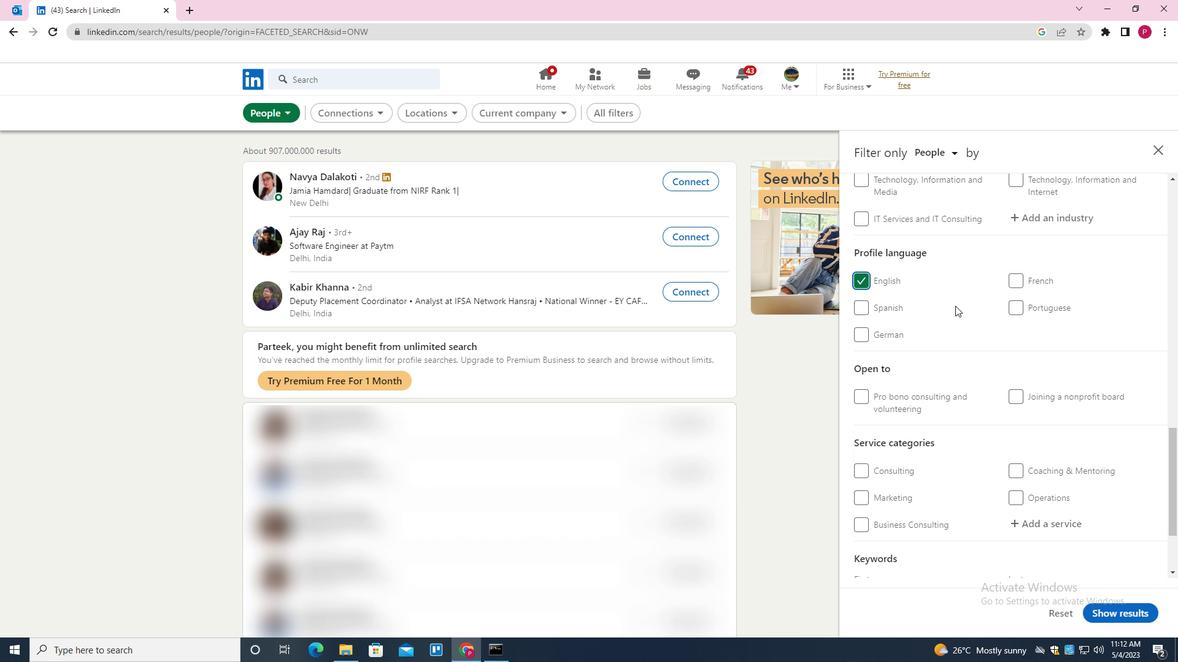 
Action: Mouse scrolled (955, 306) with delta (0, 0)
Screenshot: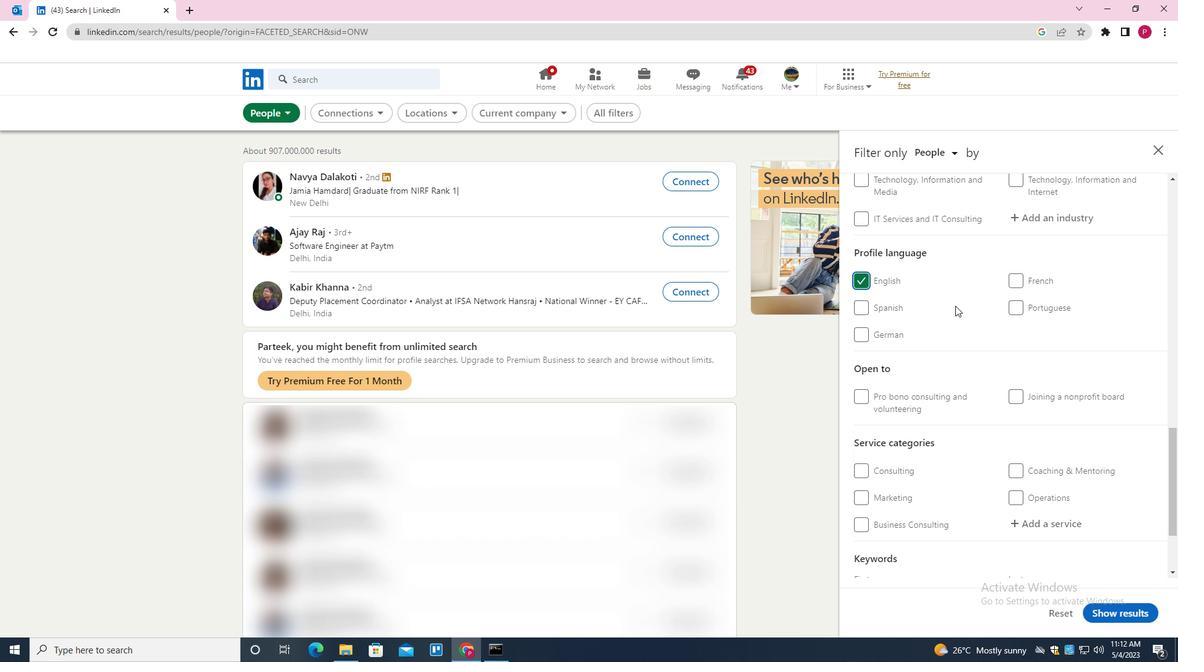 
Action: Mouse scrolled (955, 306) with delta (0, 0)
Screenshot: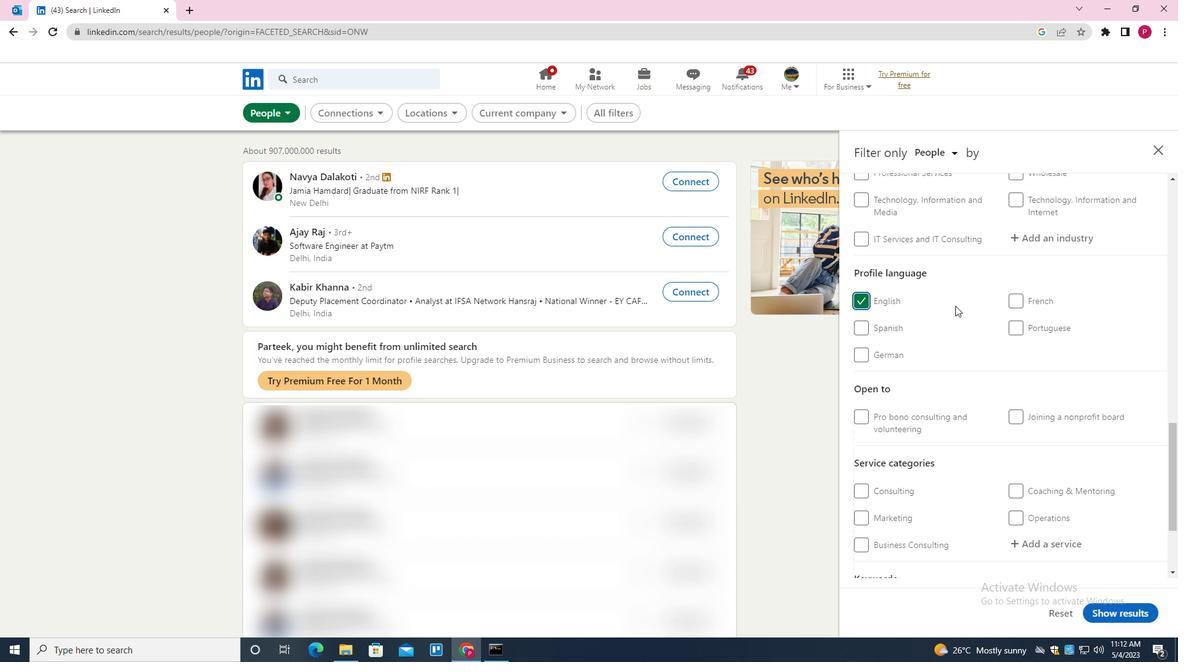 
Action: Mouse scrolled (955, 306) with delta (0, 0)
Screenshot: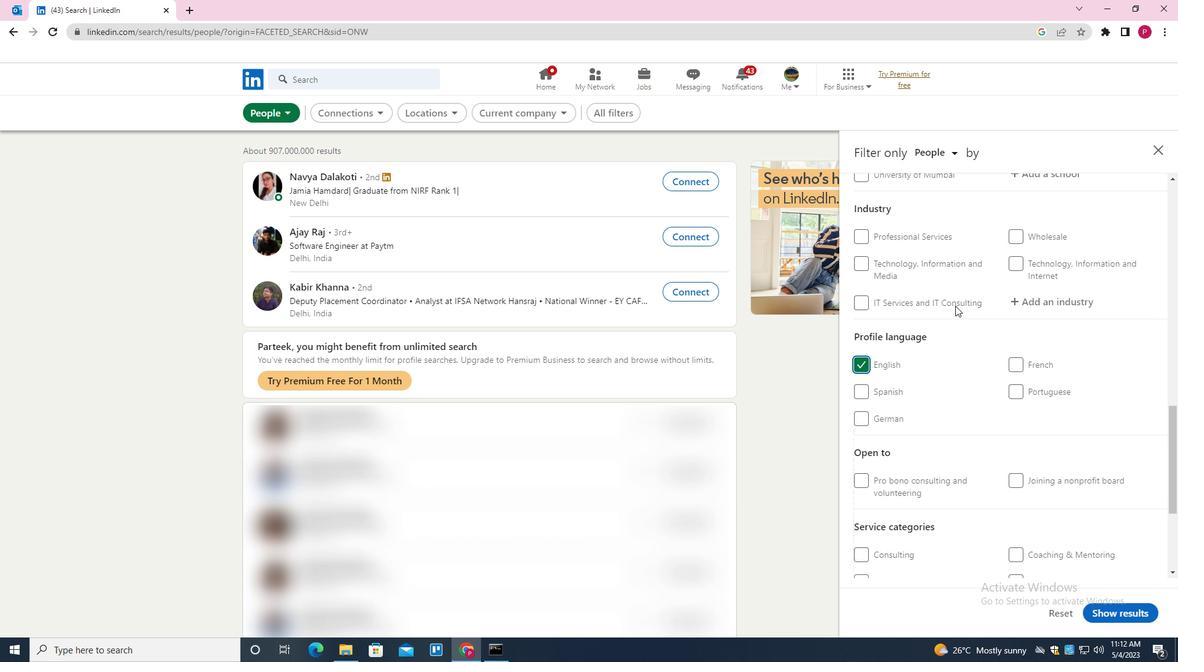 
Action: Mouse scrolled (955, 306) with delta (0, 0)
Screenshot: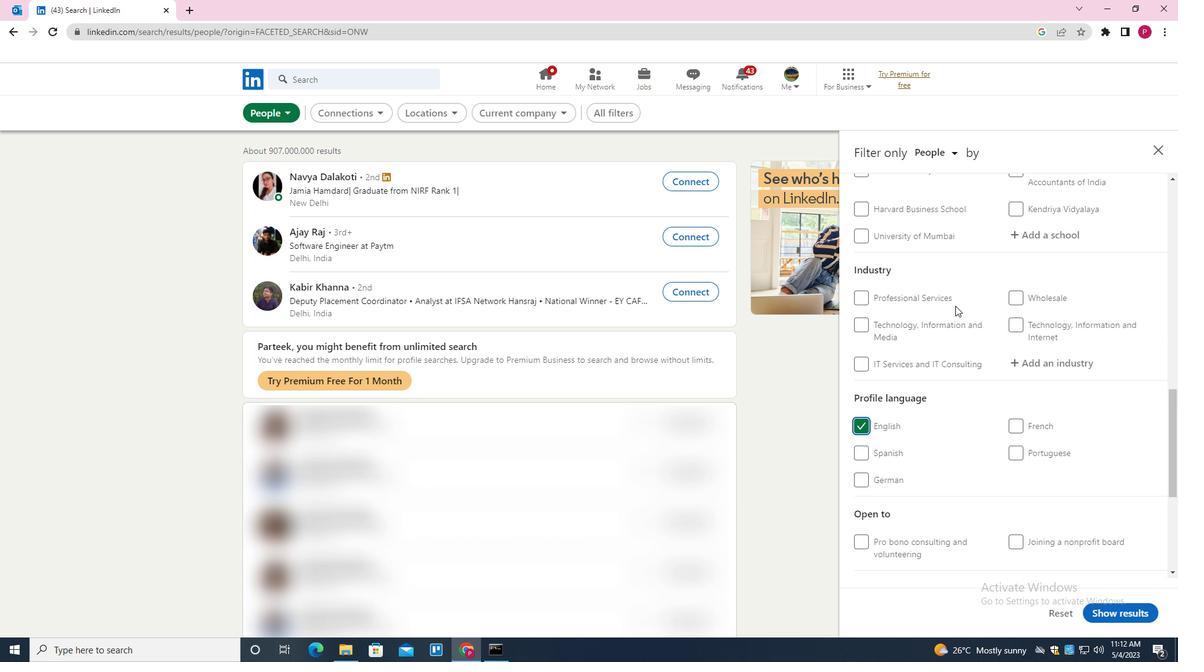 
Action: Mouse moved to (950, 309)
Screenshot: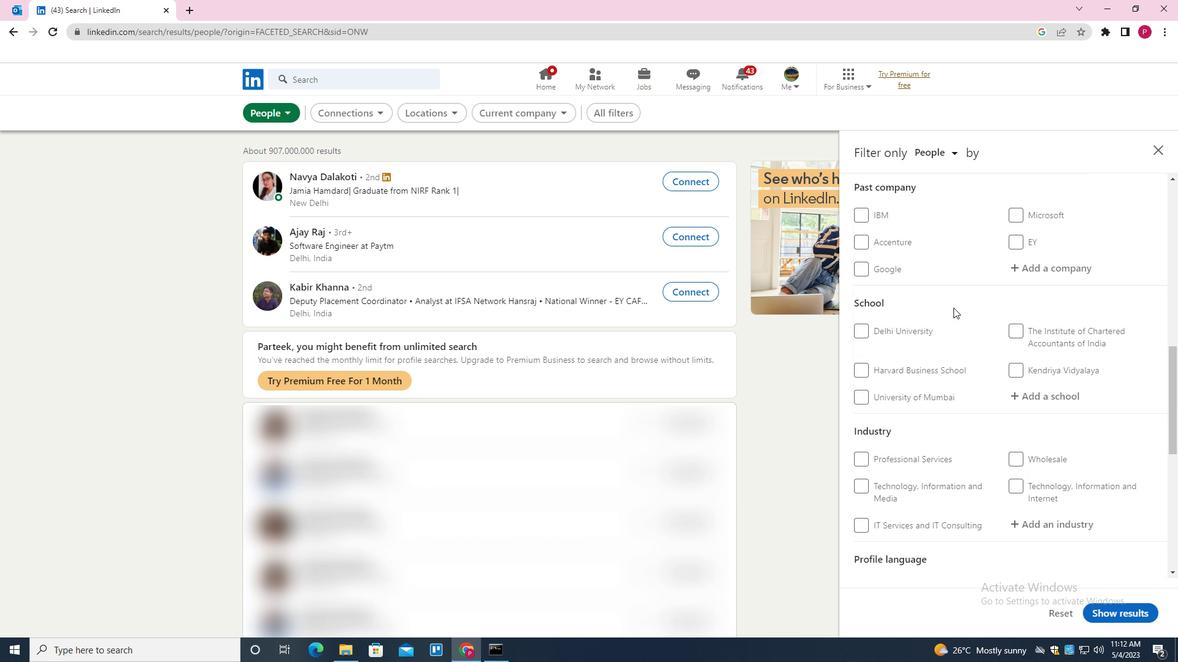 
Action: Mouse scrolled (950, 310) with delta (0, 0)
Screenshot: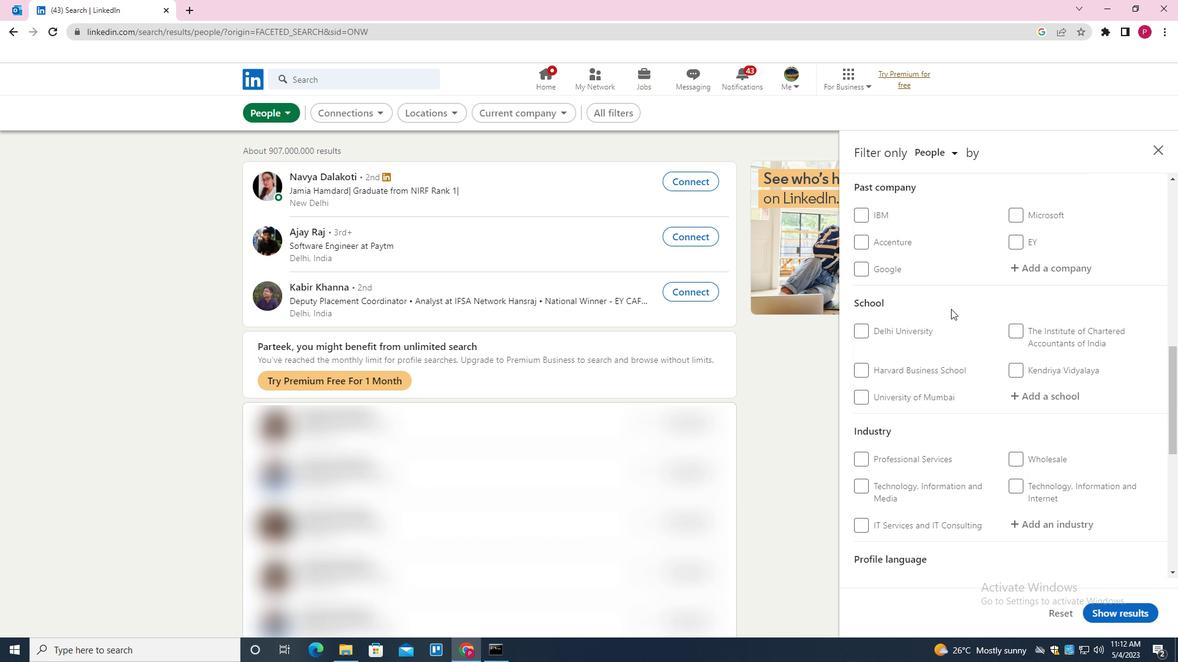 
Action: Mouse scrolled (950, 310) with delta (0, 0)
Screenshot: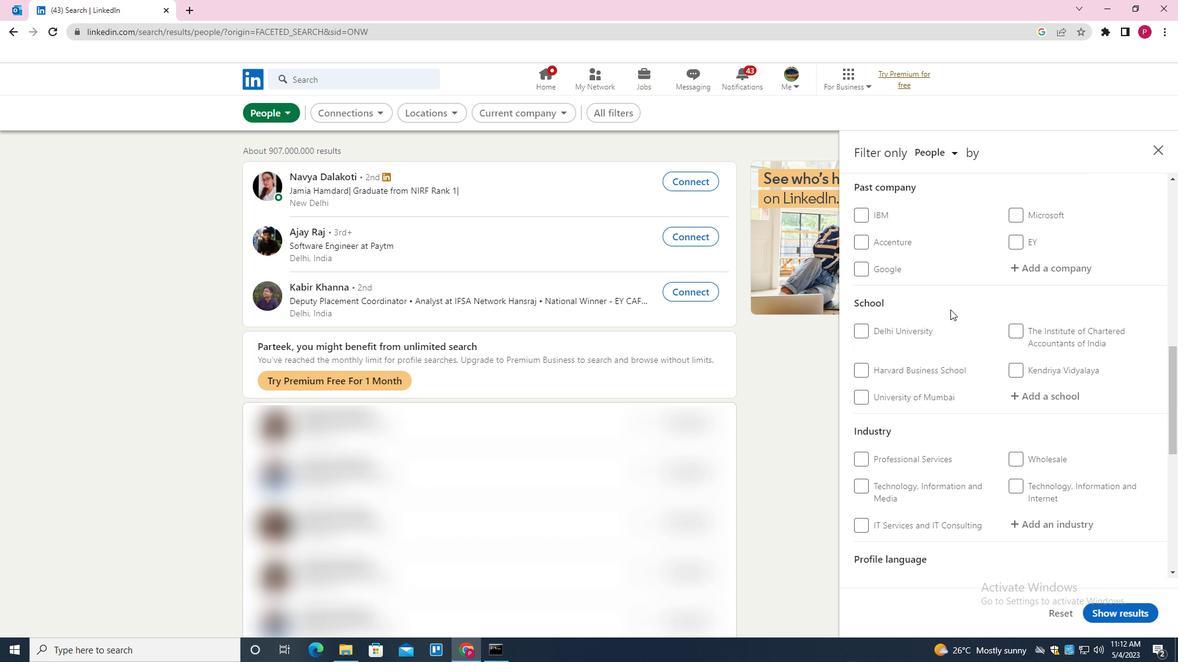 
Action: Mouse moved to (1044, 275)
Screenshot: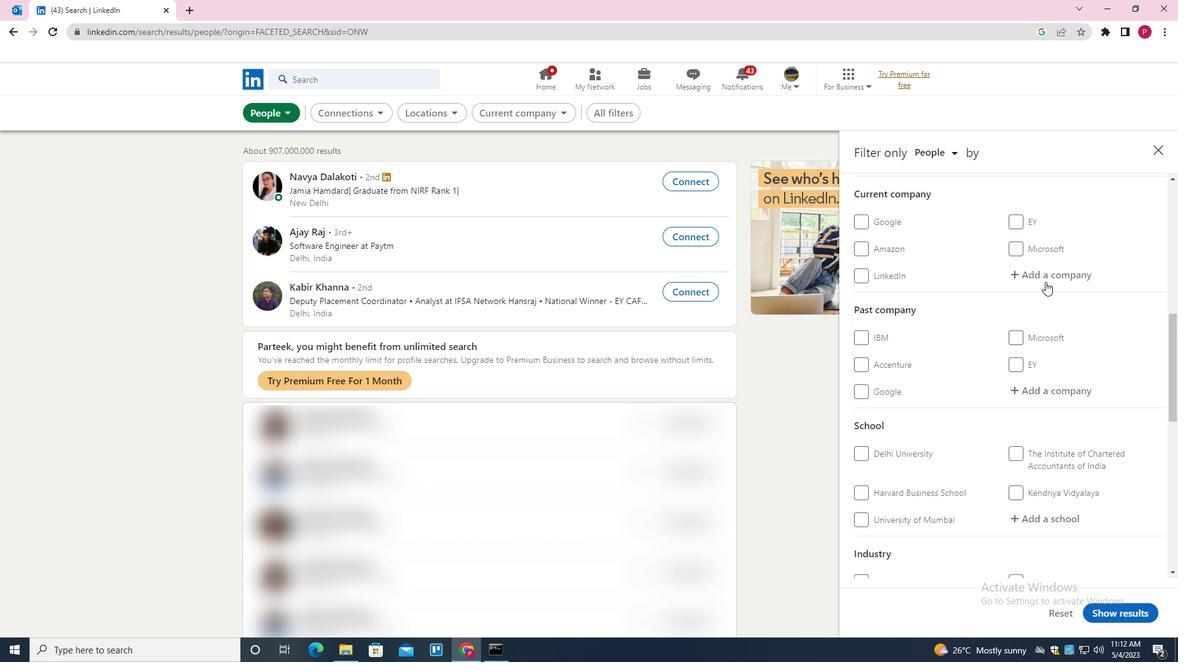 
Action: Mouse pressed left at (1044, 275)
Screenshot: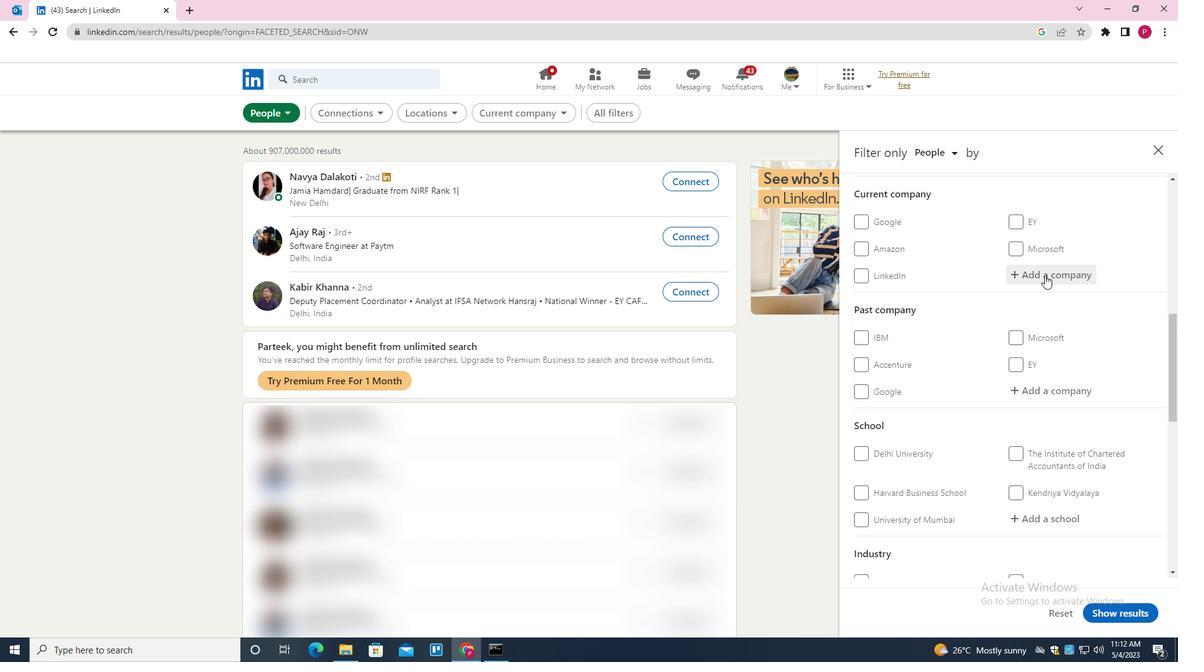 
Action: Key pressed <Key.shift><Key.shift><Key.shift><Key.shift><Key.shift><Key.shift><Key.shift><Key.shift><Key.shift><Key.shift><Key.shift><Key.shift><Key.shift><Key.shift><Key.shift><Key.shift><Key.shift><Key.shift><Key.shift><Key.shift><Key.shift><Key.shift><Key.shift><Key.shift><Key.shift><Key.shift>ENTERPRENEUR<Key.space><Key.shift><Key.shift><Key.shift><Key.shift><Key.shift><Key.shift><Key.shift><Key.shift><Key.shift><Key.shift>FIRST
Screenshot: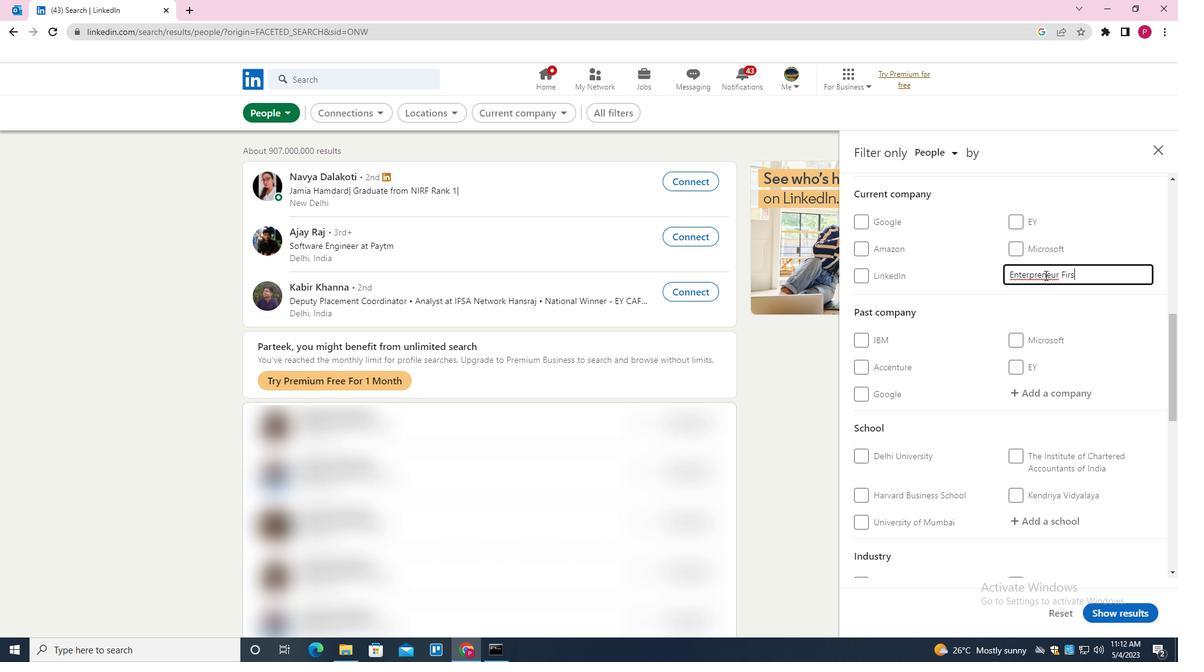 
Action: Mouse moved to (1009, 295)
Screenshot: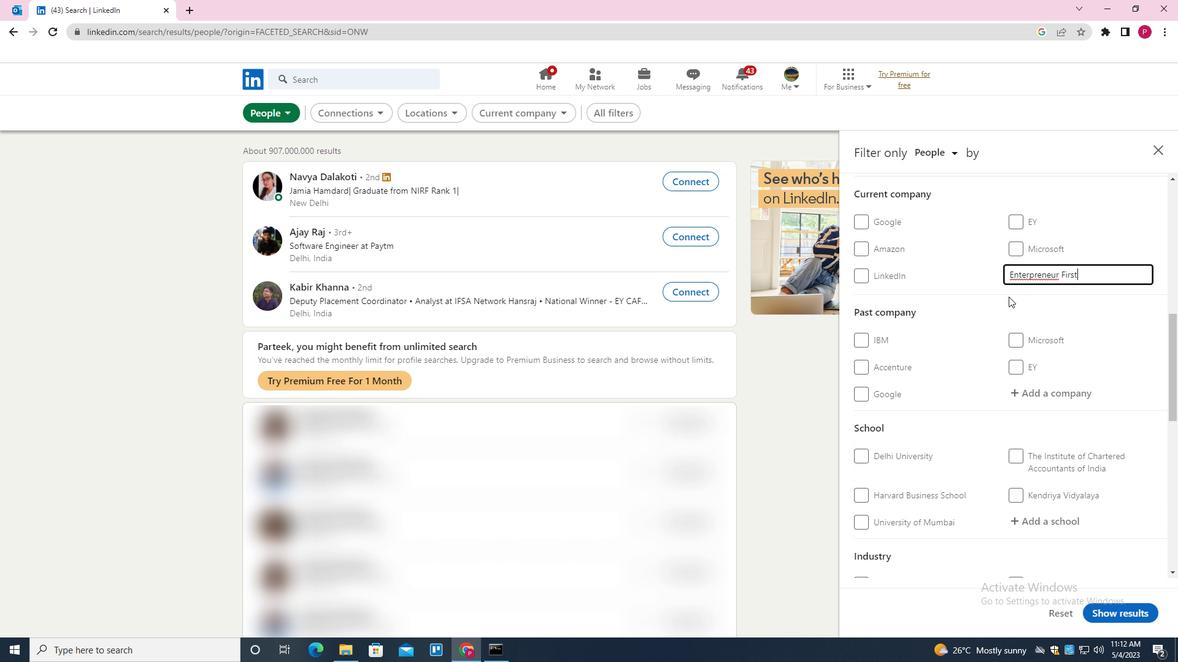 
Action: Mouse scrolled (1009, 295) with delta (0, 0)
Screenshot: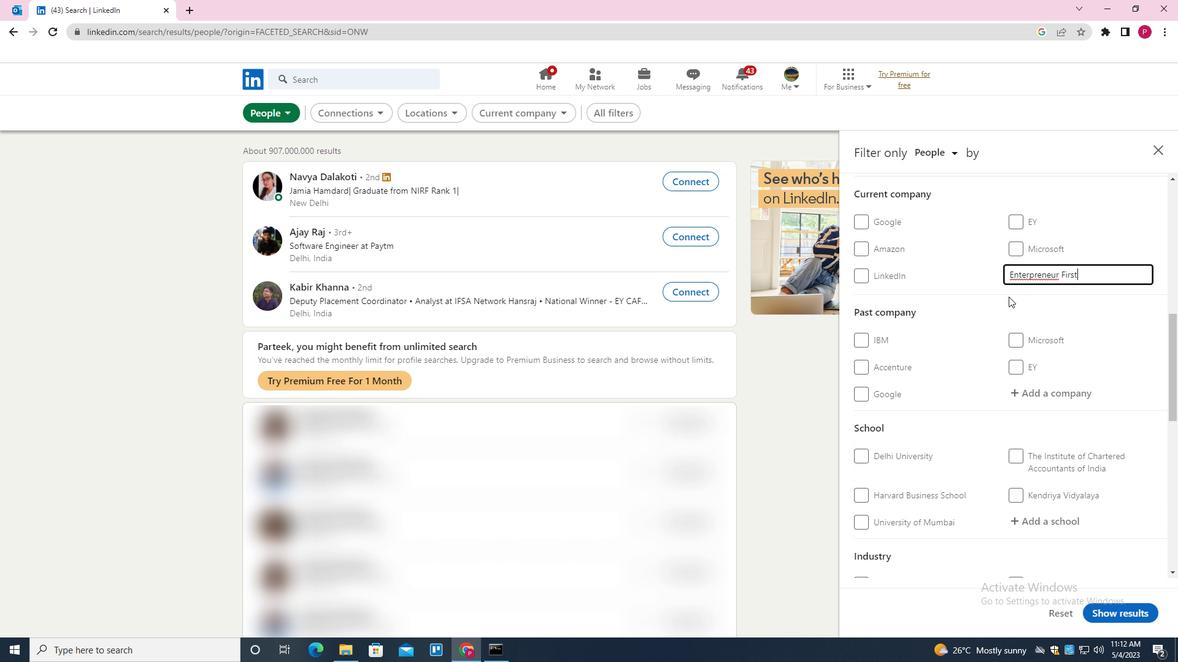 
Action: Mouse moved to (1011, 295)
Screenshot: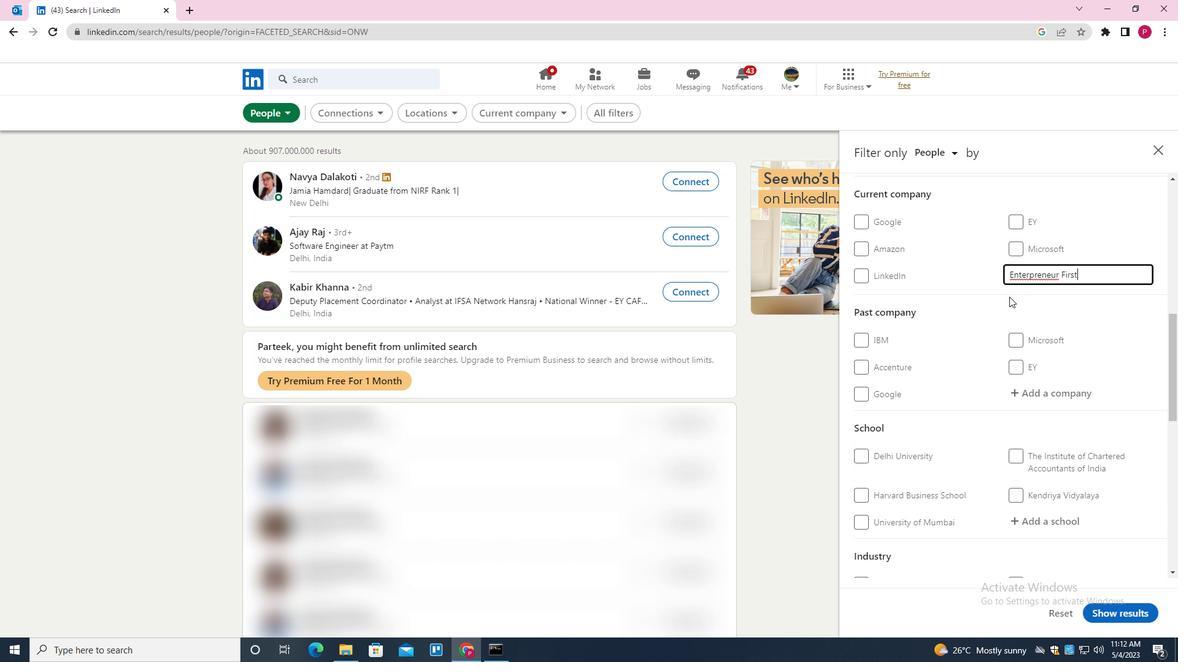 
Action: Mouse scrolled (1011, 294) with delta (0, 0)
Screenshot: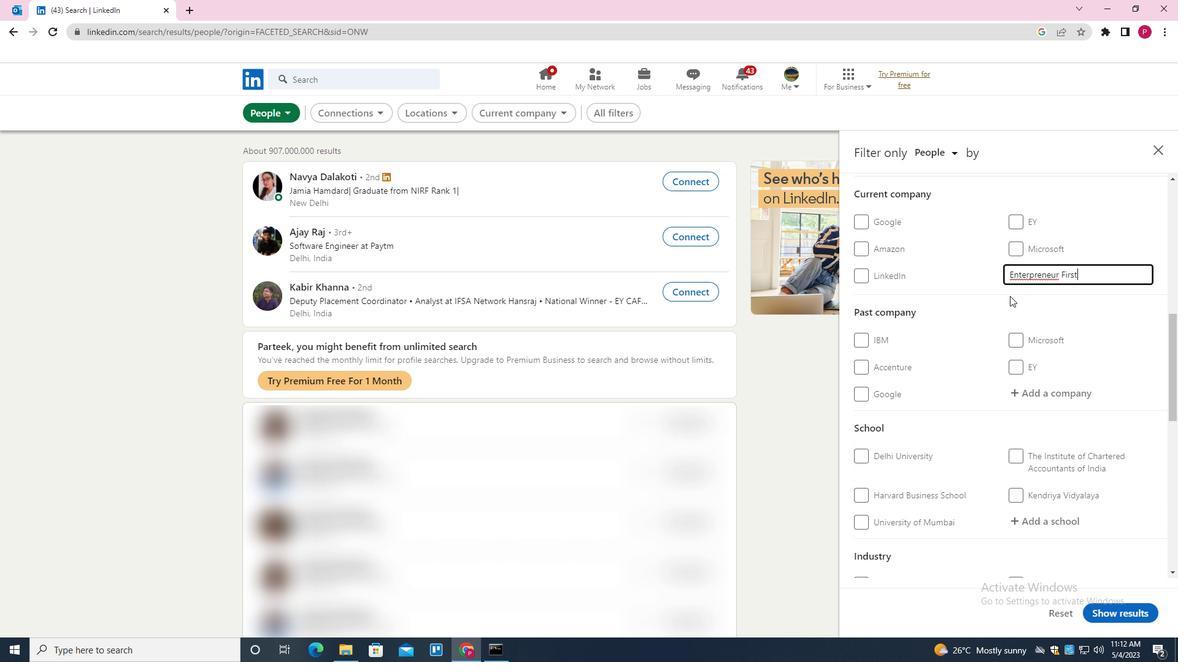 
Action: Mouse moved to (1023, 271)
Screenshot: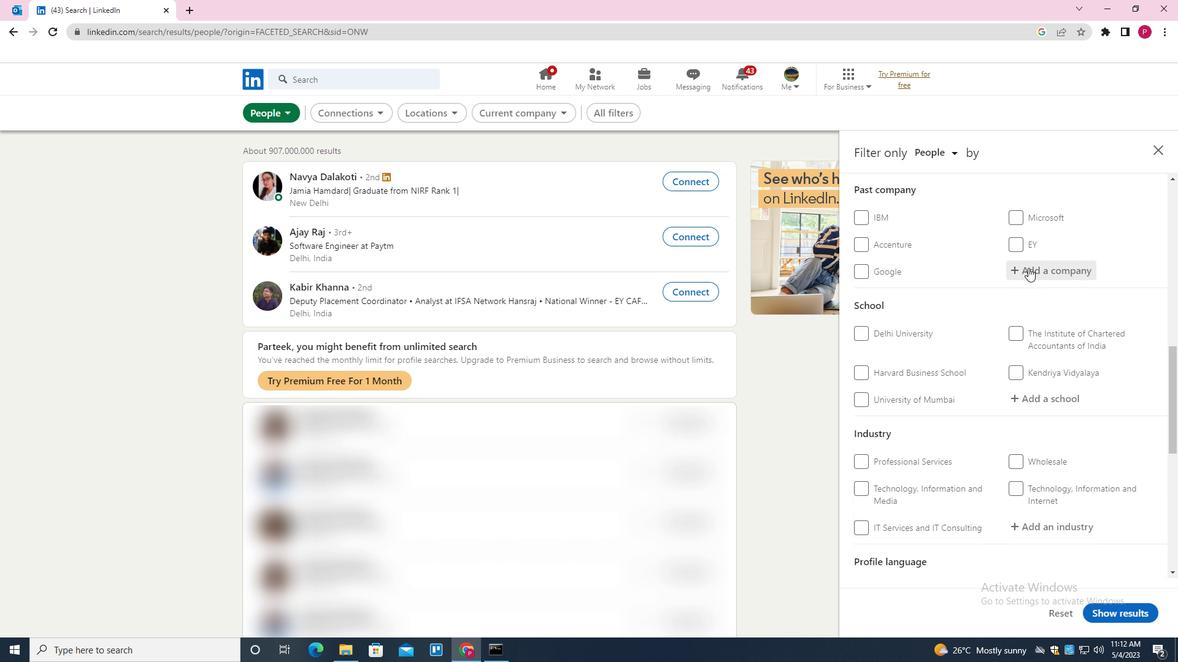 
Action: Mouse scrolled (1023, 270) with delta (0, 0)
Screenshot: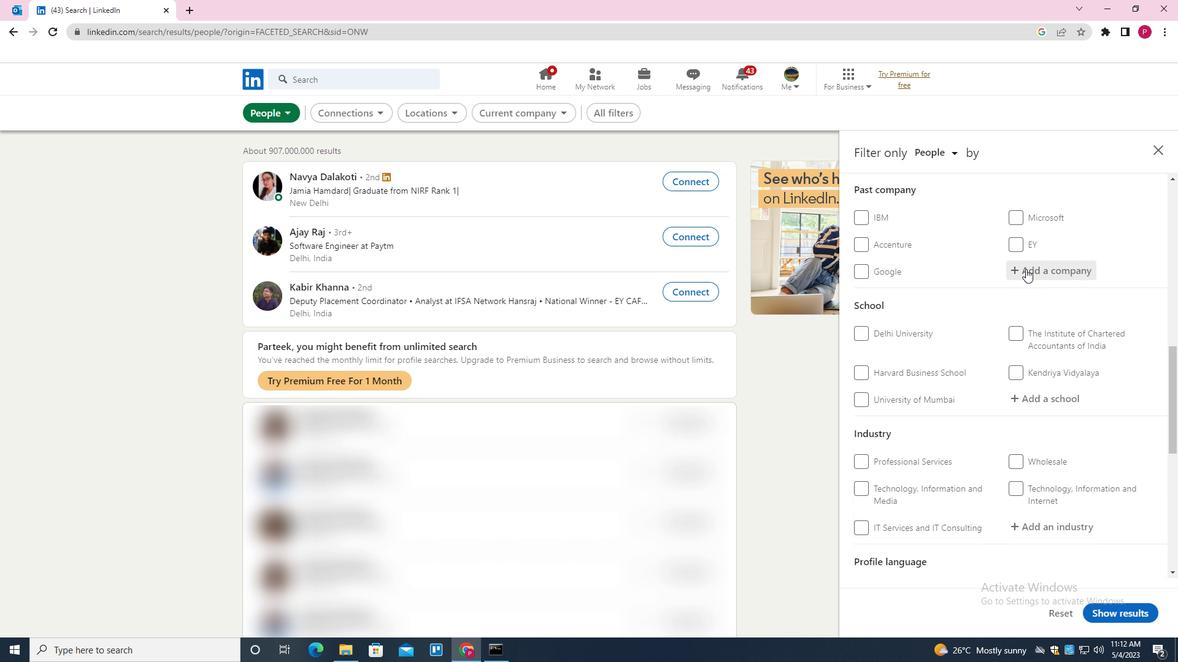 
Action: Mouse scrolled (1023, 270) with delta (0, 0)
Screenshot: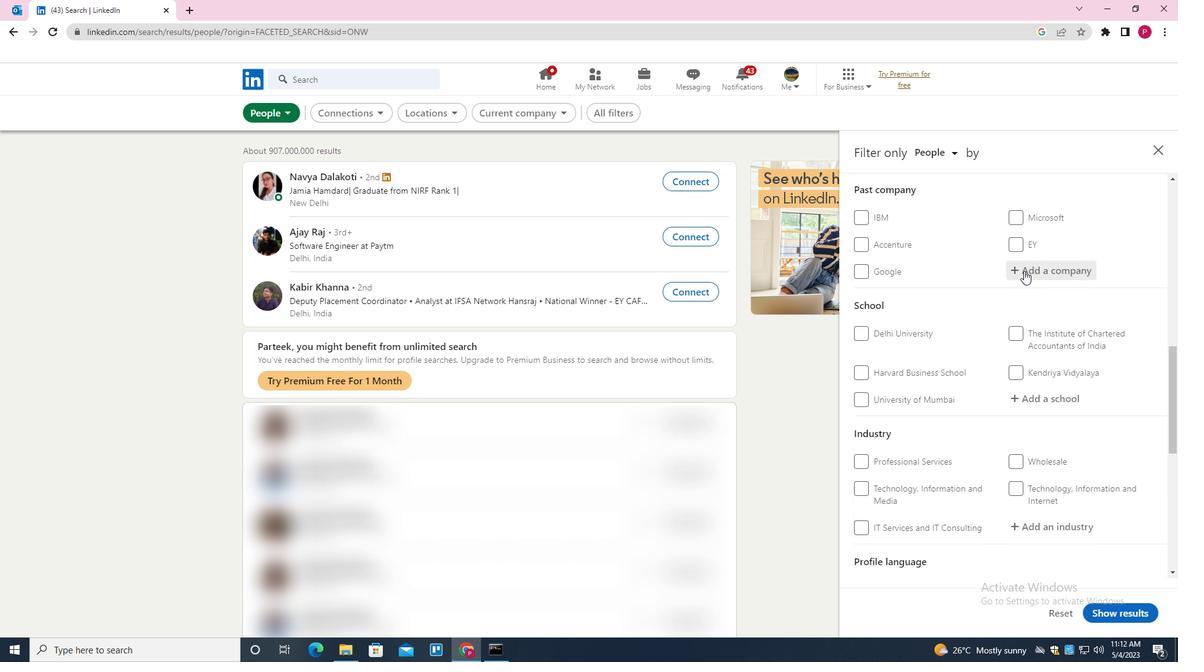 
Action: Mouse moved to (1028, 271)
Screenshot: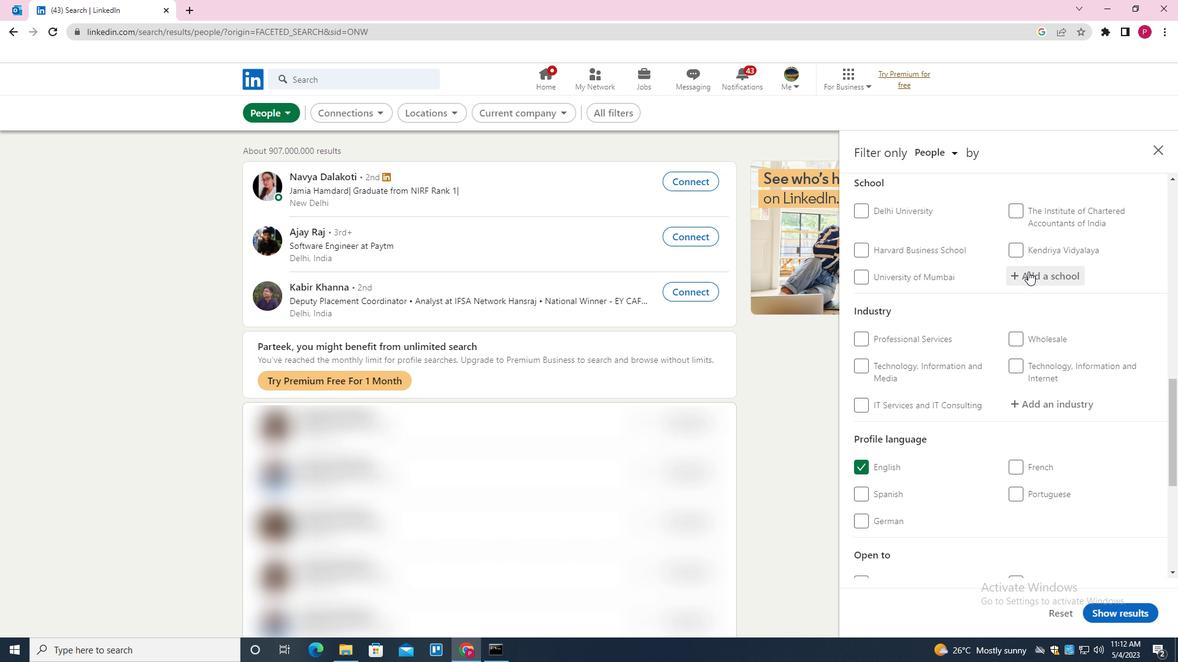 
Action: Mouse pressed left at (1028, 271)
Screenshot: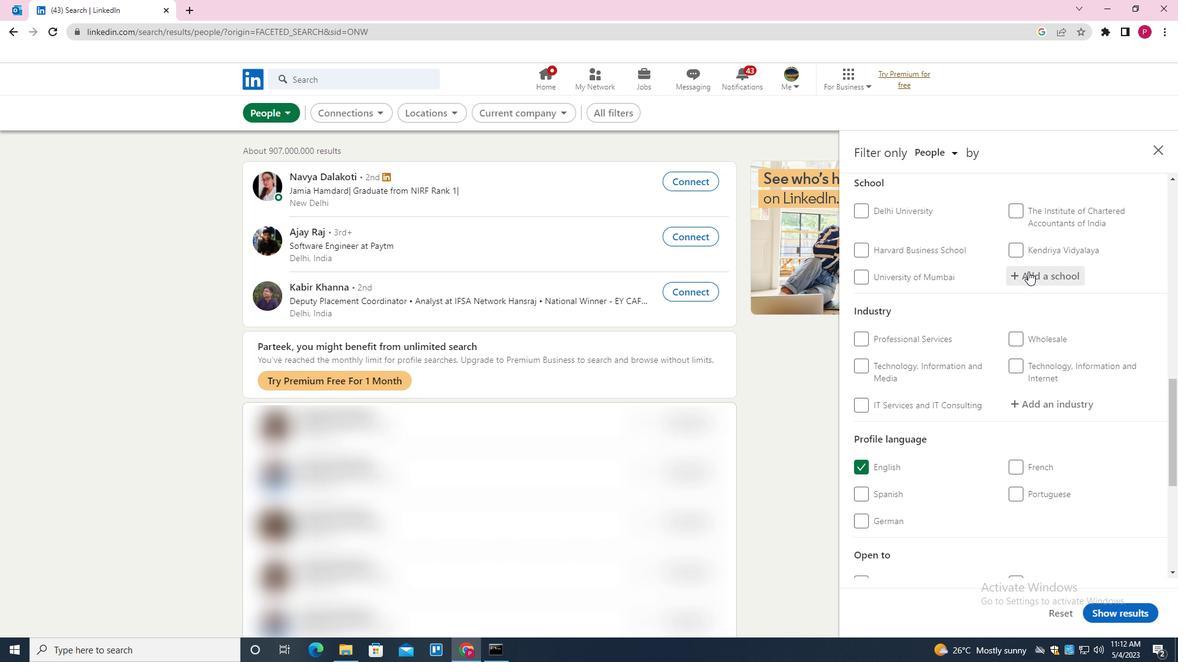 
Action: Key pressed <Key.shift><Key.shift><Key.shift><Key.shift>BERHAMPUR<Key.space><Key.shift><Key.shift><Key.shift><Key.shift><Key.shift>UNIVERSITY<Key.down><Key.enter>
Screenshot: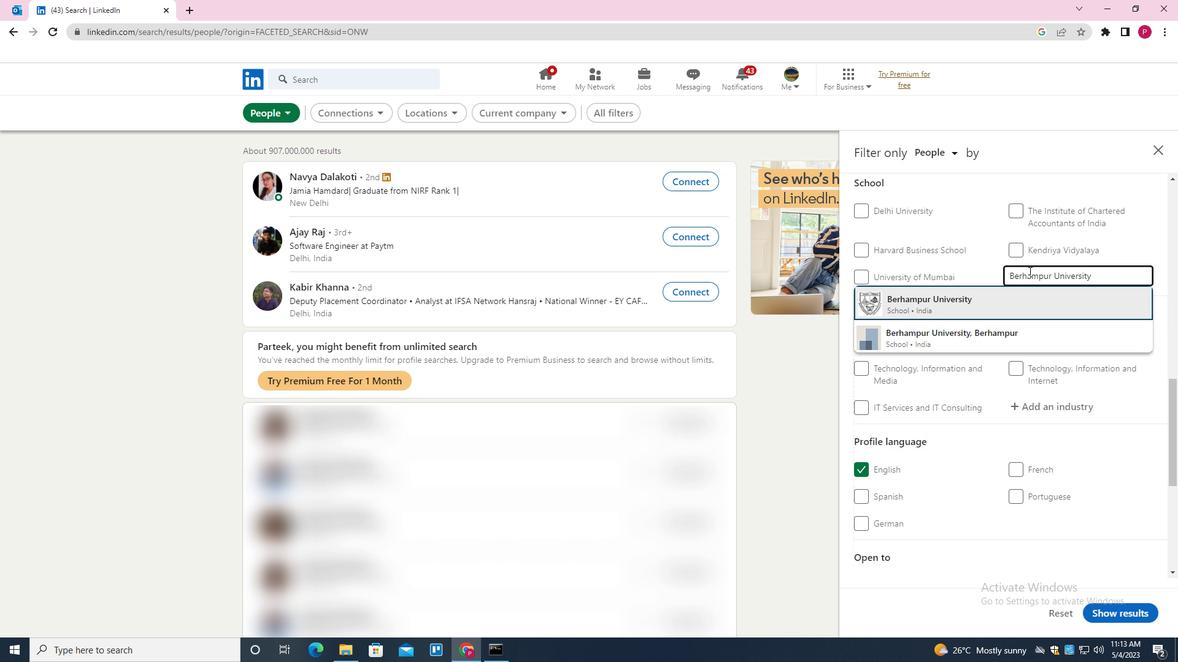 
Action: Mouse moved to (1008, 295)
Screenshot: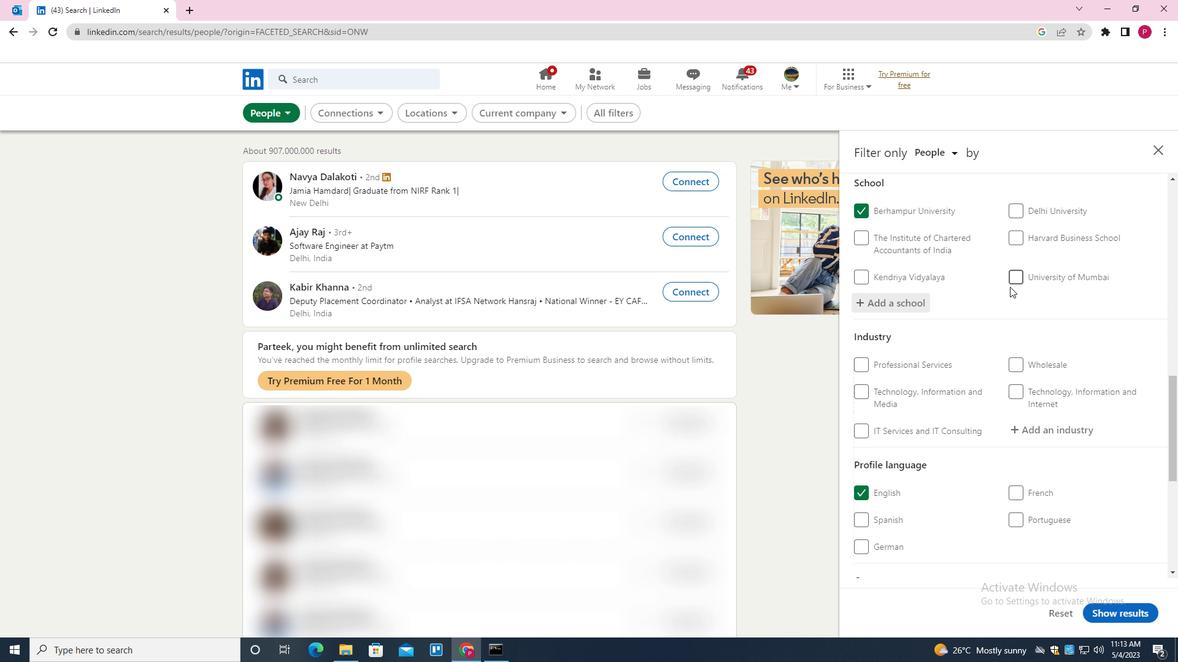
Action: Mouse scrolled (1008, 295) with delta (0, 0)
Screenshot: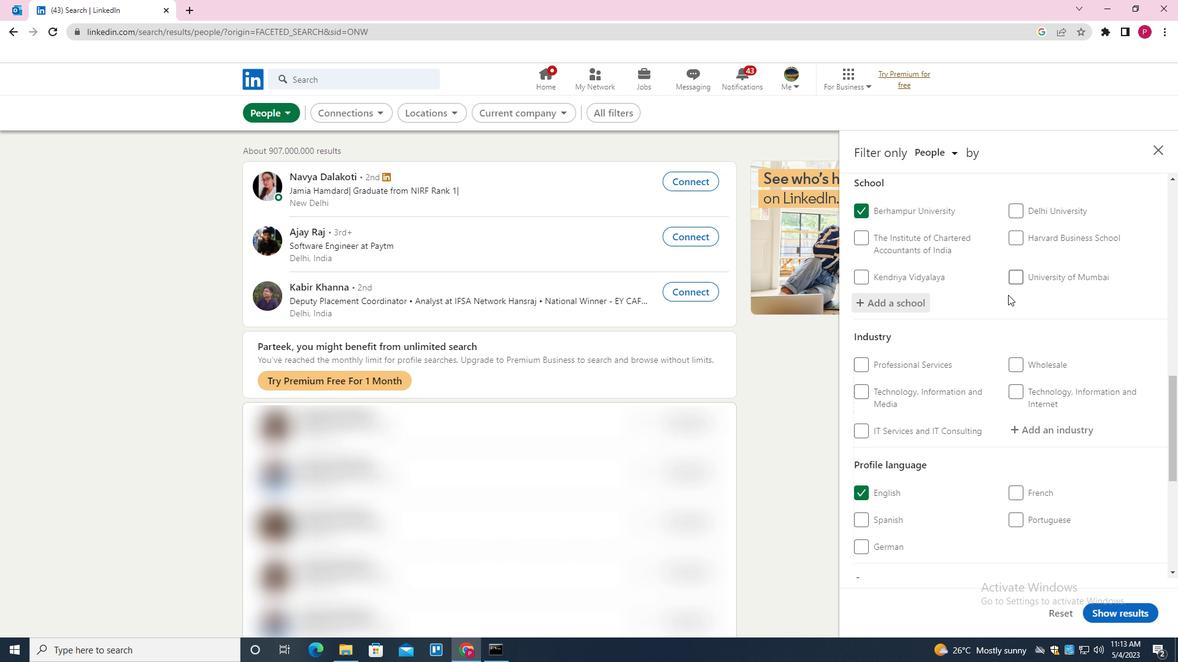 
Action: Mouse scrolled (1008, 295) with delta (0, 0)
Screenshot: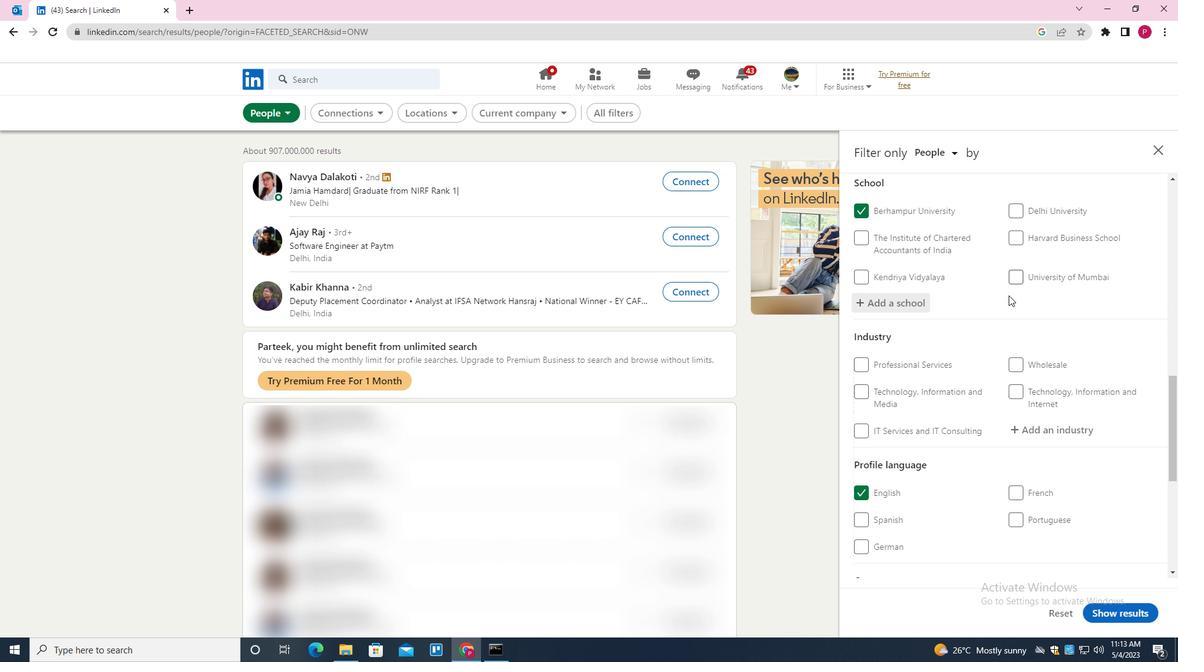 
Action: Mouse scrolled (1008, 295) with delta (0, 0)
Screenshot: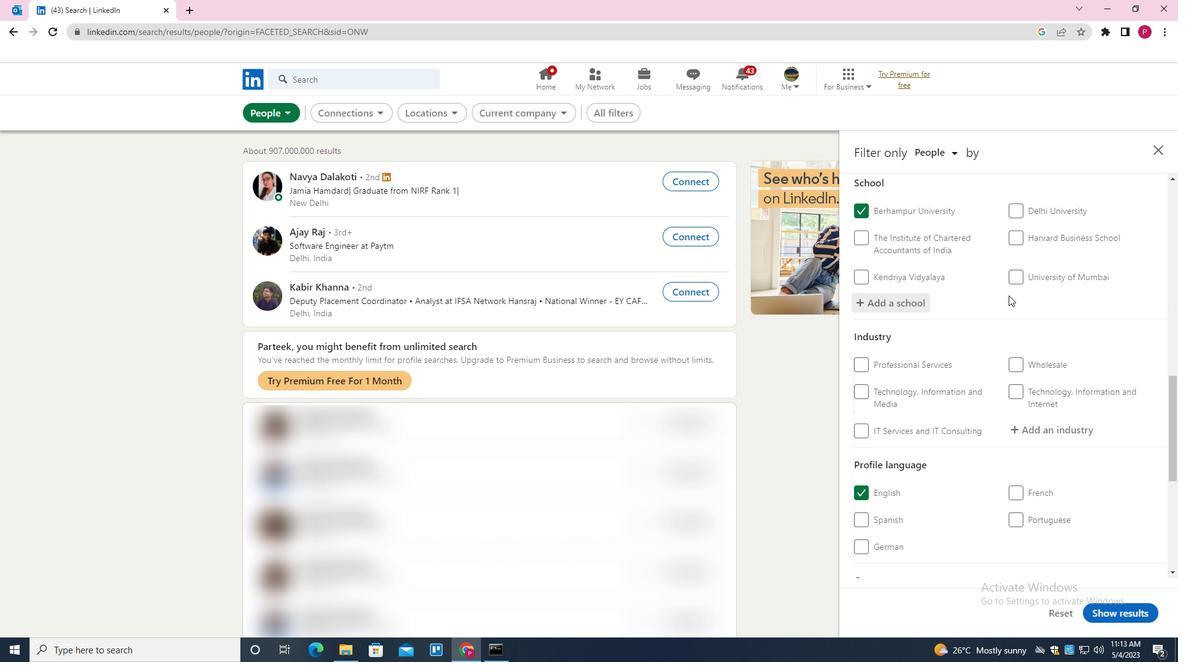 
Action: Mouse moved to (1057, 246)
Screenshot: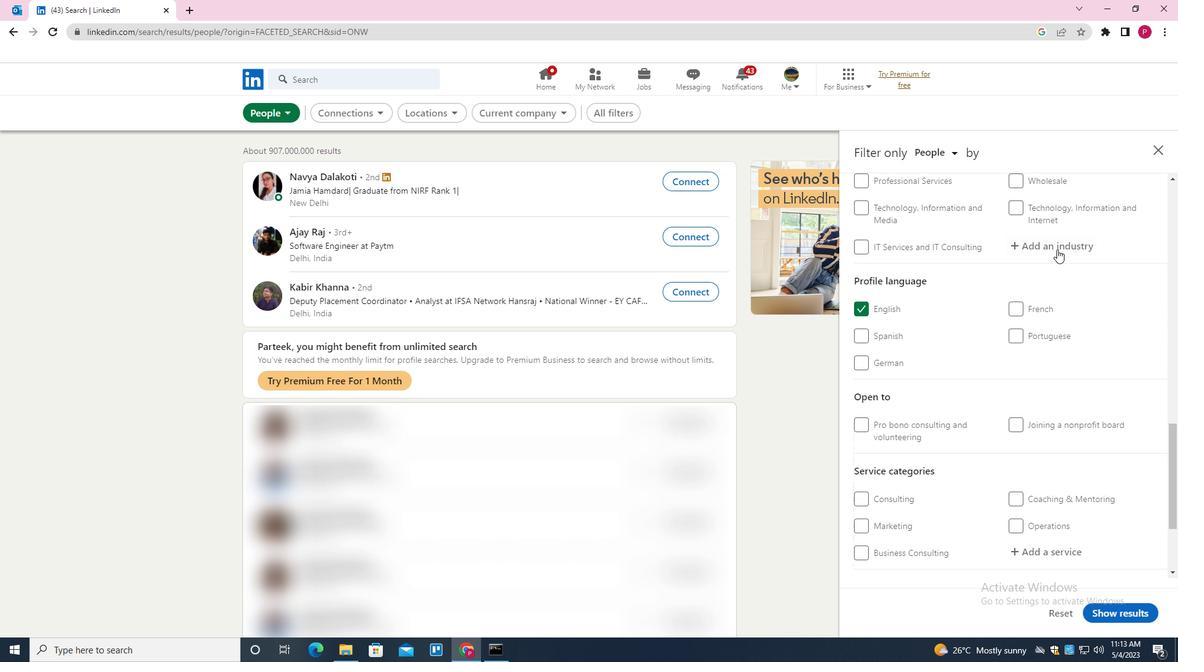 
Action: Mouse pressed left at (1057, 246)
Screenshot: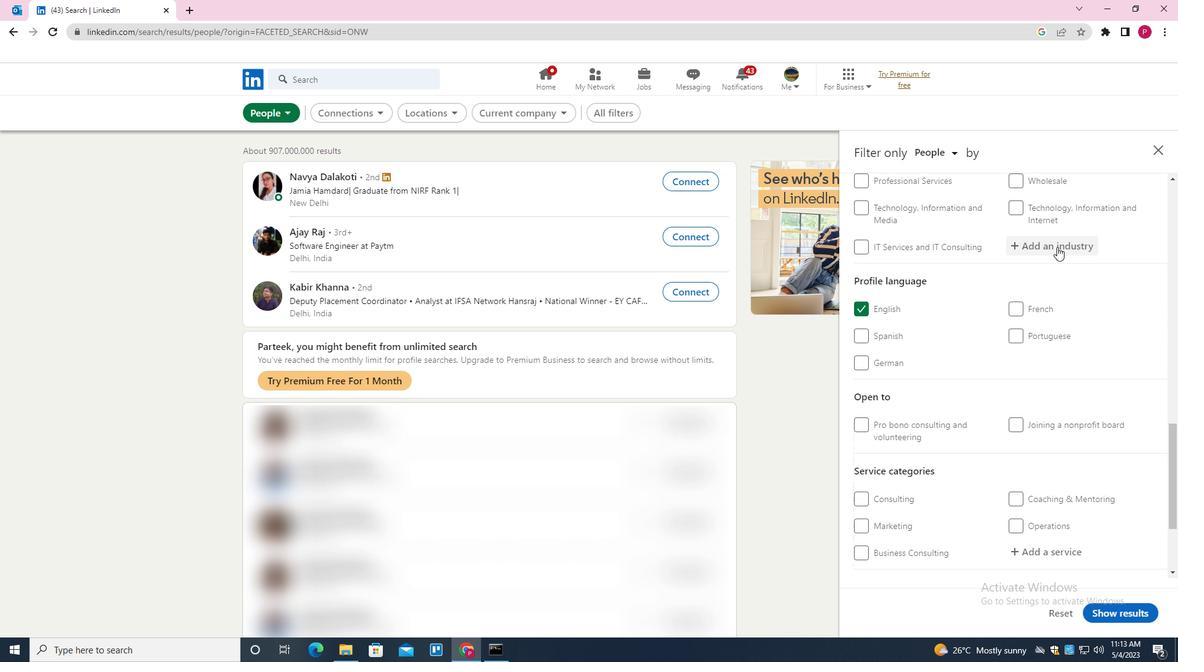 
Action: Key pressed <Key.shift><Key.shift><Key.shift>SPRING<Key.space><Key.shift>AND<Key.space><Key.shift>WIRE<Key.space><Key.shift>PRODUCT<Key.space><Key.shift><Key.shift>MANUFACTURING<Key.down><Key.enter>
Screenshot: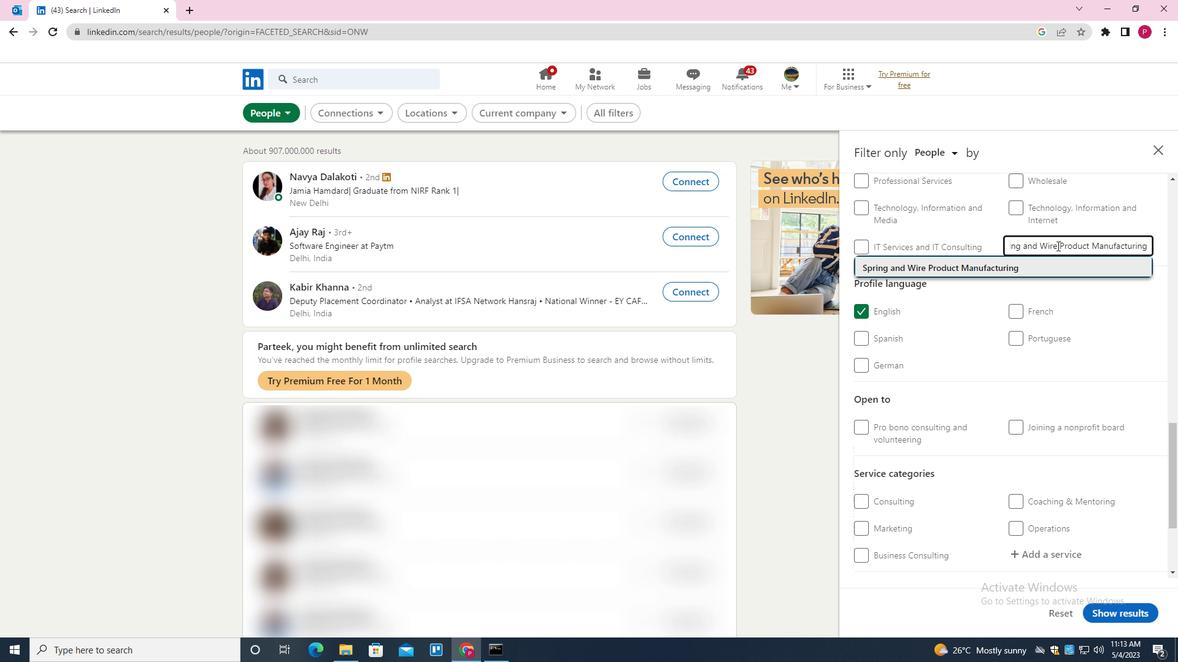 
Action: Mouse moved to (993, 293)
Screenshot: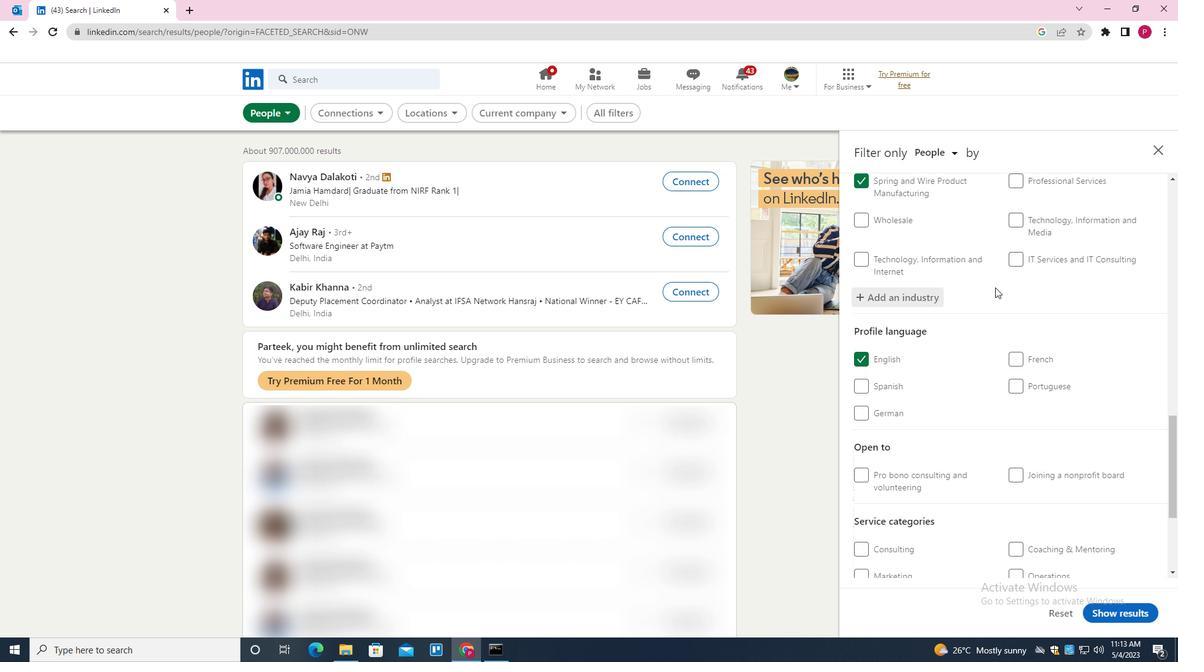 
Action: Mouse scrolled (993, 292) with delta (0, 0)
Screenshot: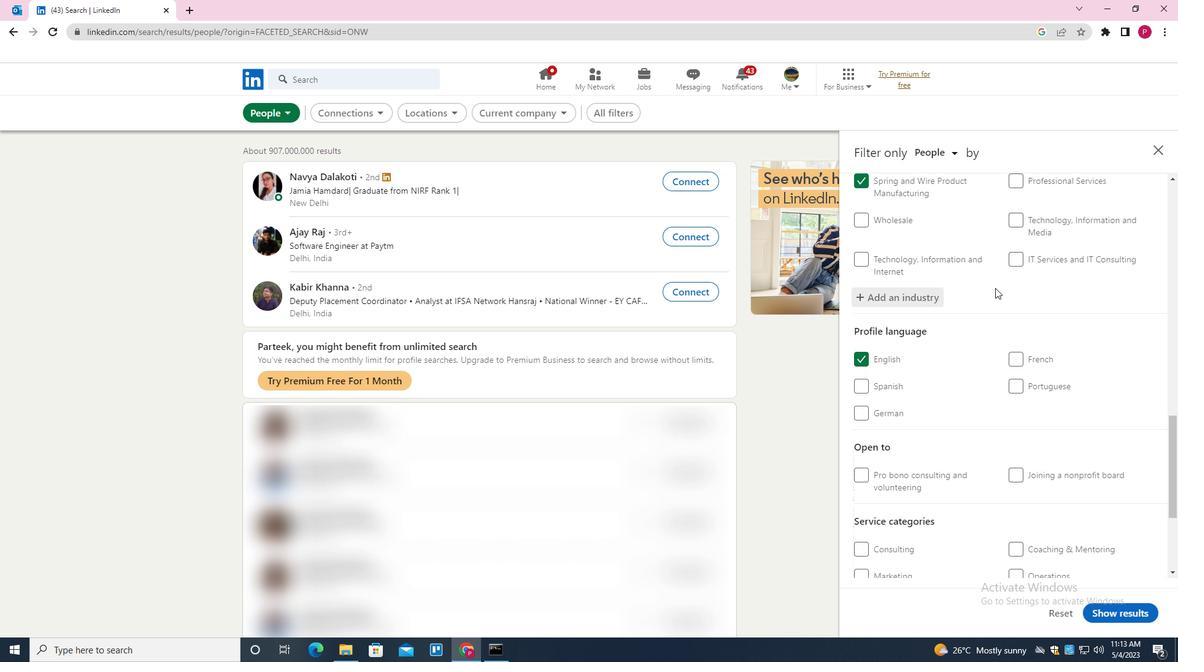 
Action: Mouse moved to (993, 294)
Screenshot: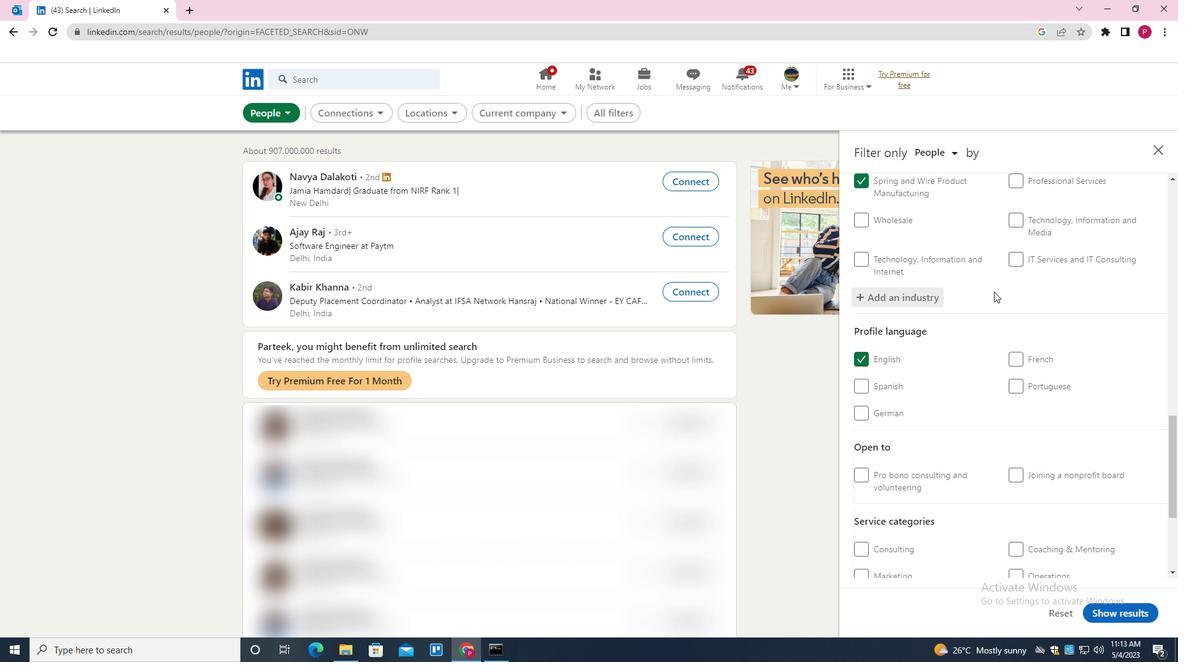 
Action: Mouse scrolled (993, 293) with delta (0, 0)
Screenshot: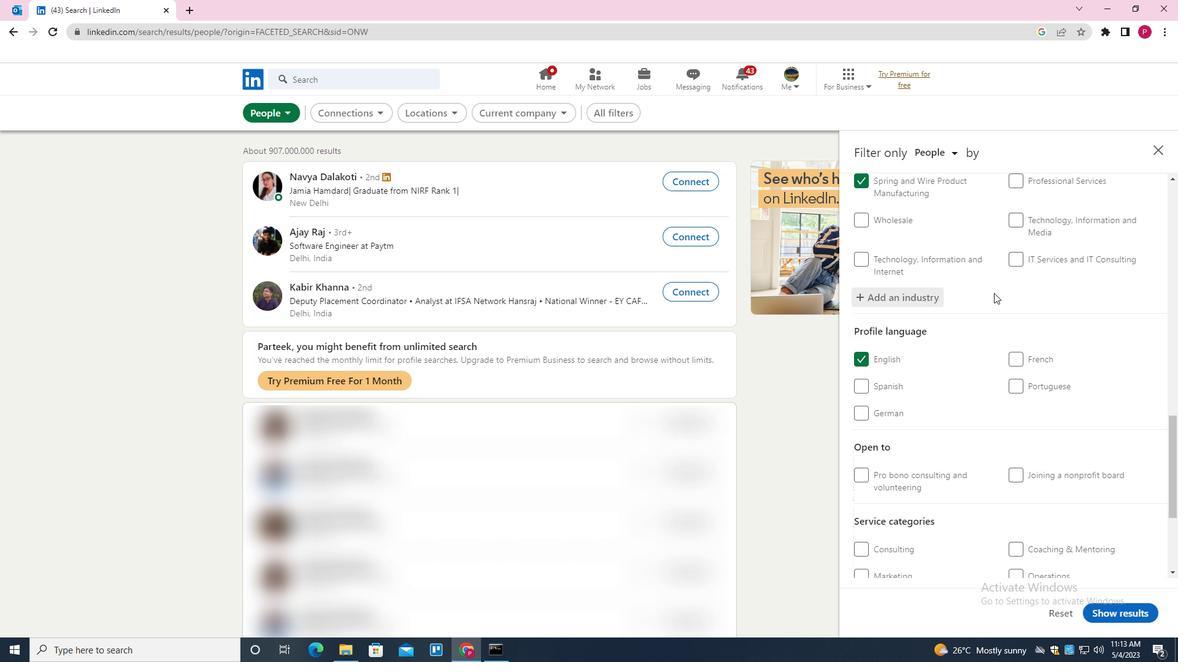 
Action: Mouse moved to (993, 296)
Screenshot: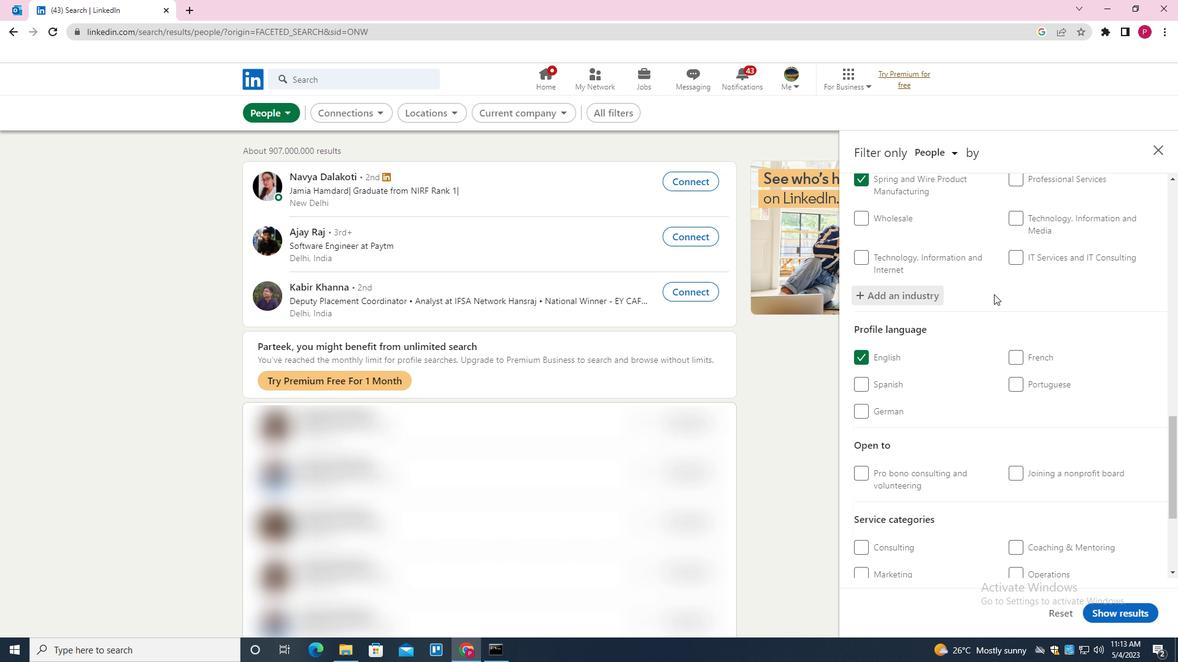
Action: Mouse scrolled (993, 295) with delta (0, 0)
Screenshot: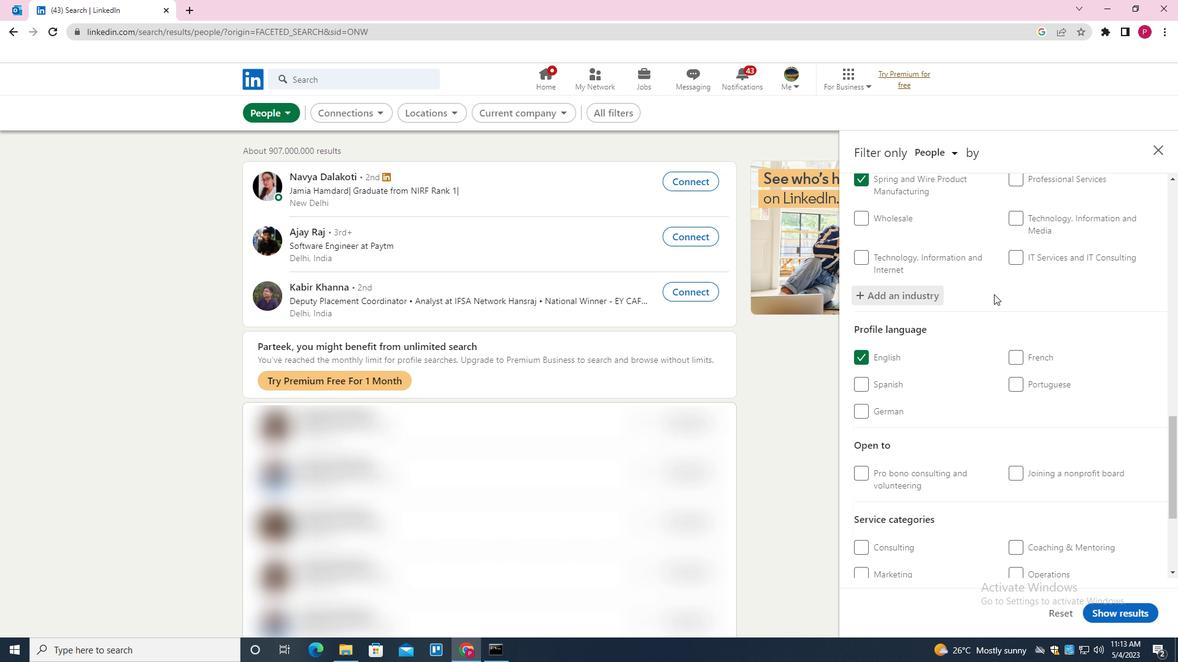 
Action: Mouse moved to (993, 298)
Screenshot: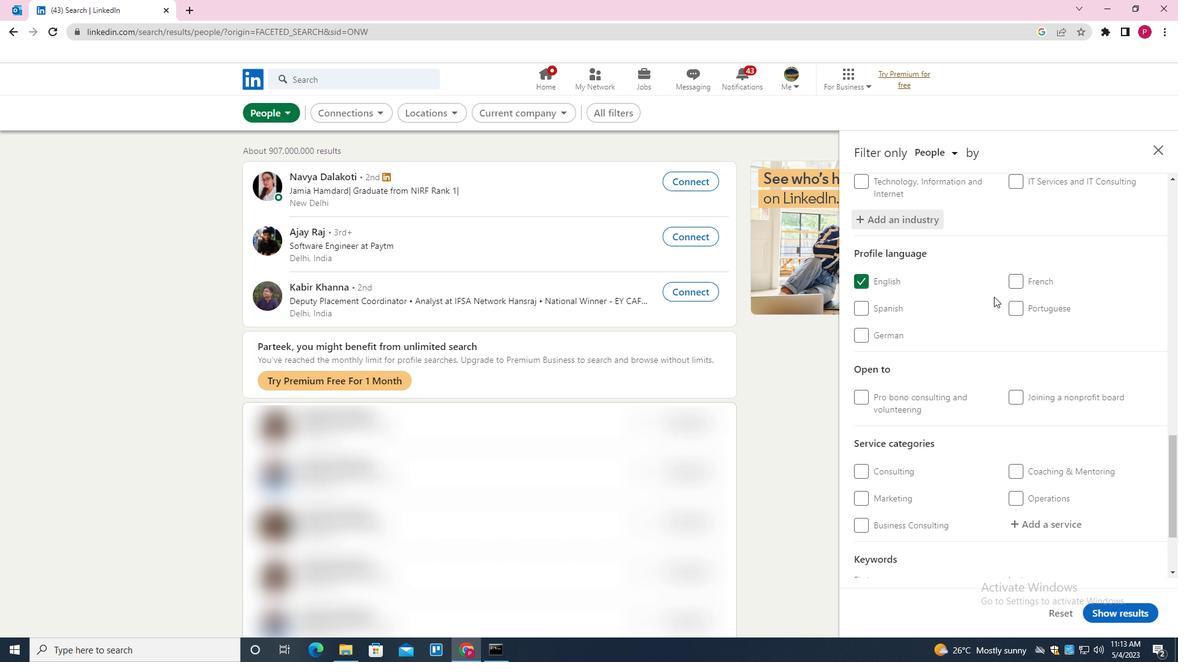 
Action: Mouse scrolled (993, 297) with delta (0, 0)
Screenshot: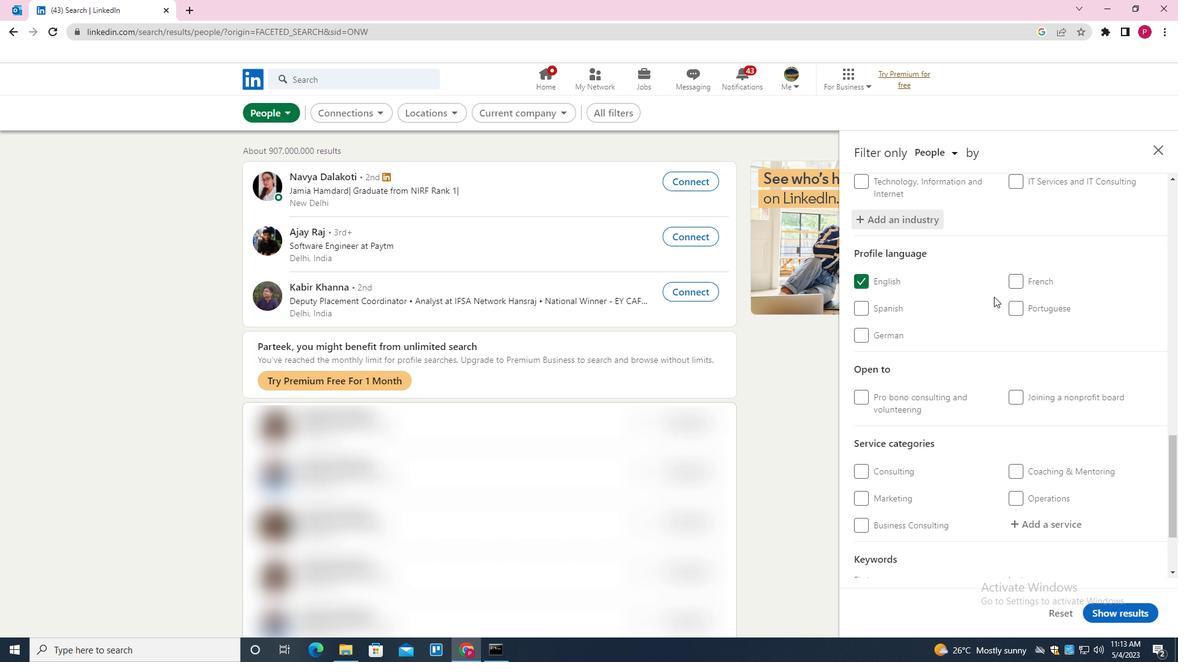 
Action: Mouse moved to (1038, 405)
Screenshot: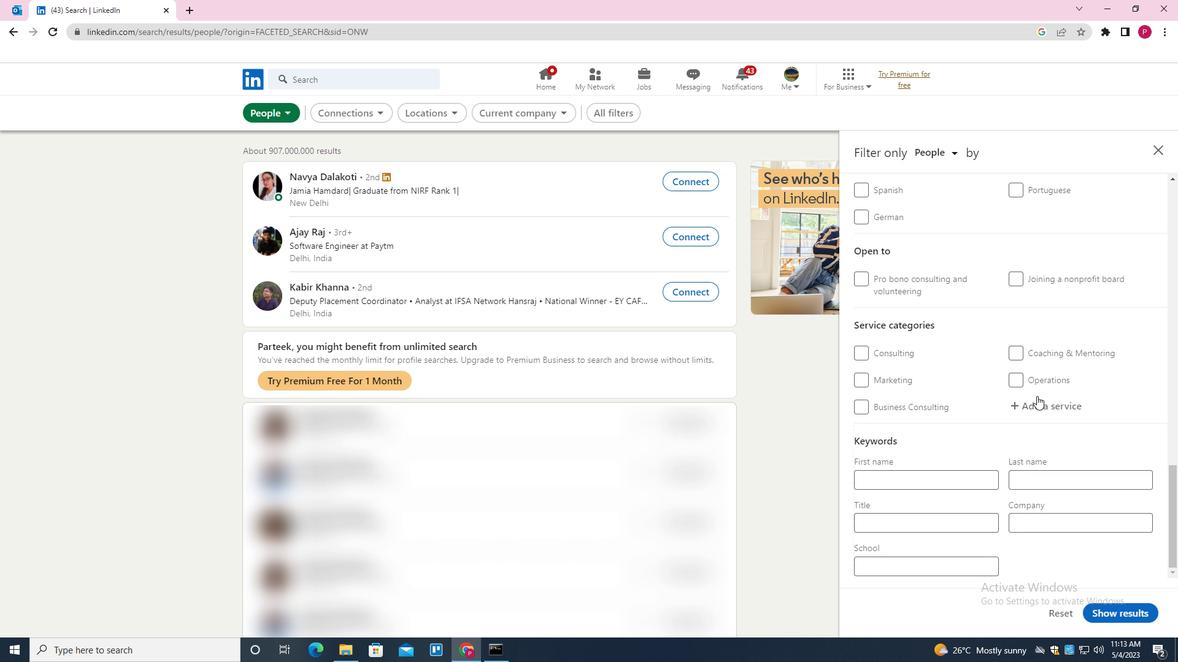 
Action: Mouse pressed left at (1038, 405)
Screenshot: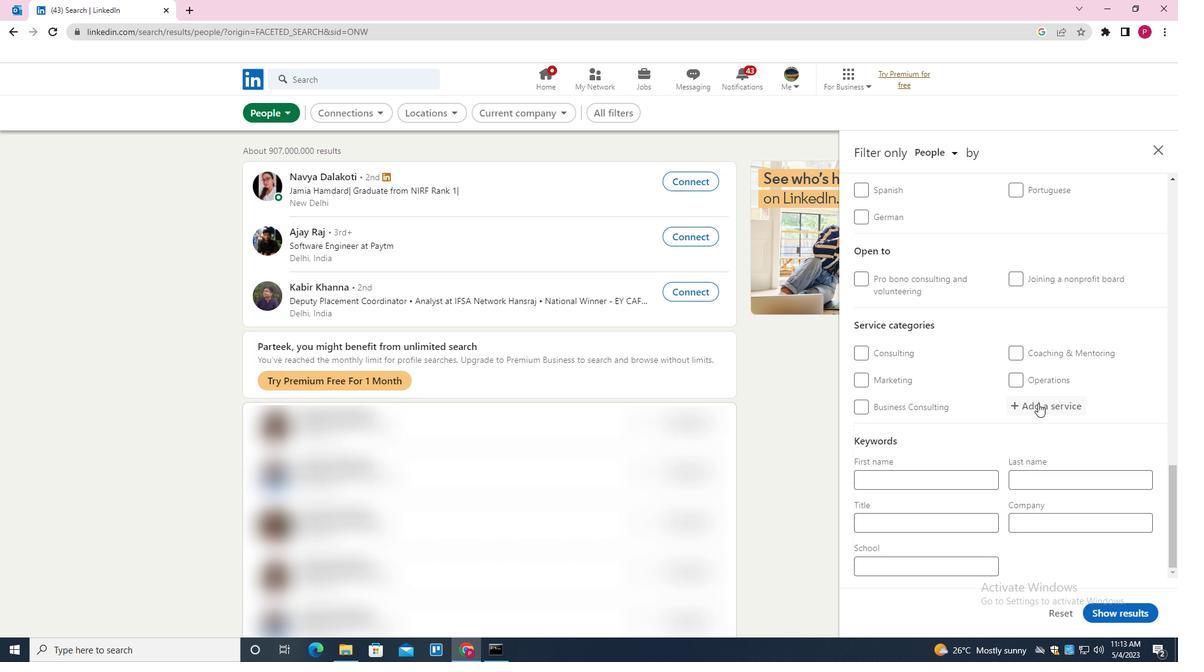 
Action: Key pressed <Key.shift><Key.shift><Key.shift><Key.shift><Key.shift><Key.shift><Key.shift><Key.shift><Key.shift><Key.shift><Key.shift><Key.shift><Key.shift><Key.shift><Key.shift>FILE<Key.space><Key.shift>MANAGEMENT<Key.down><Key.enter>
Screenshot: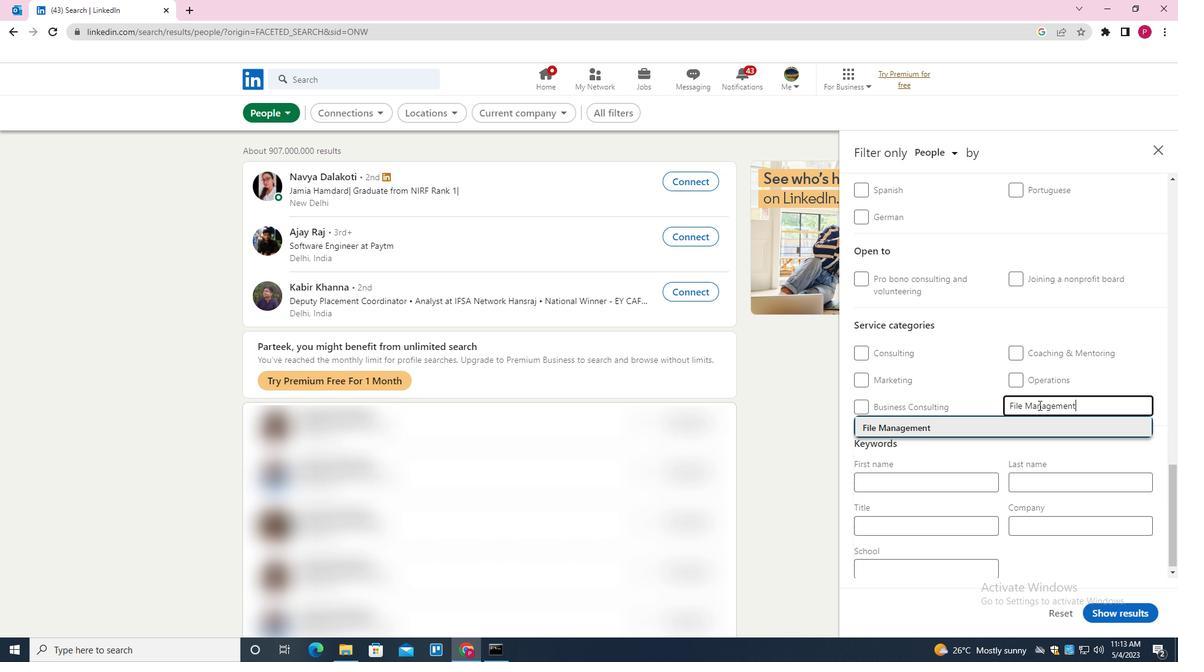 
Action: Mouse moved to (1039, 406)
Screenshot: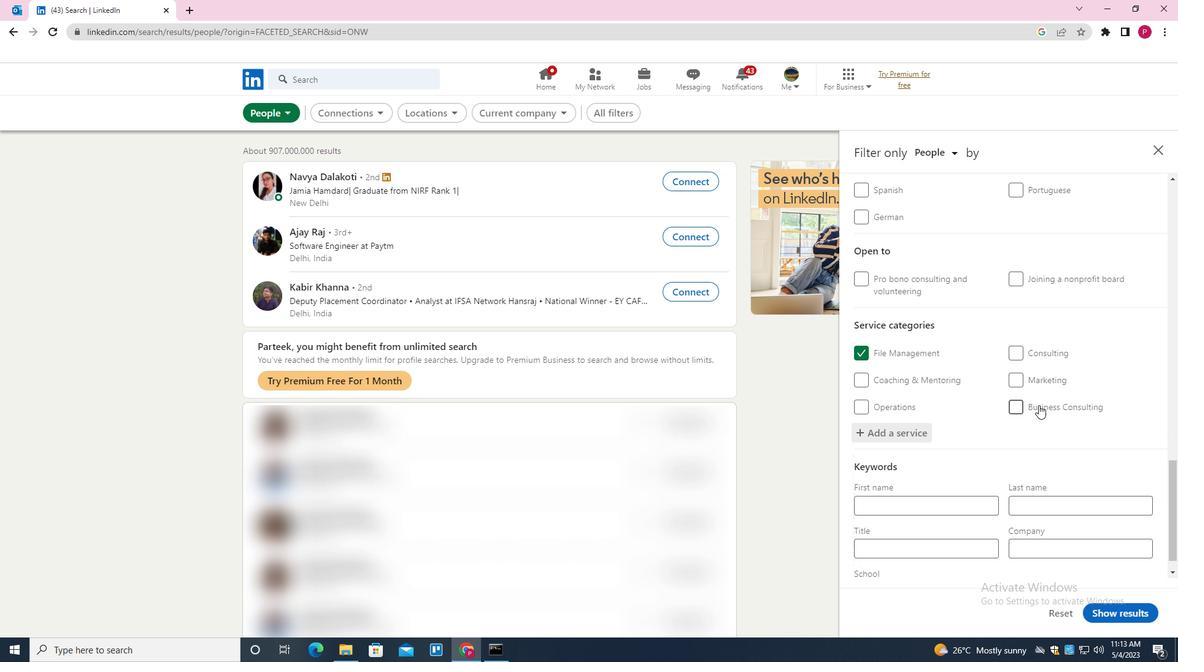 
Action: Mouse scrolled (1039, 405) with delta (0, 0)
Screenshot: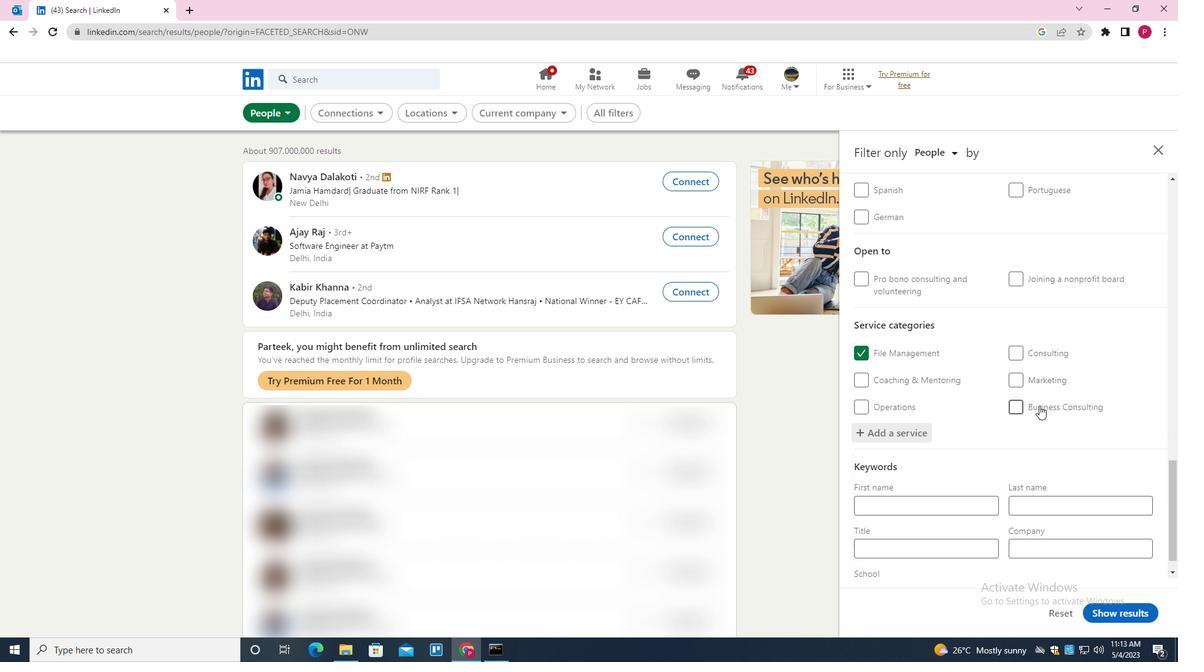 
Action: Mouse scrolled (1039, 405) with delta (0, 0)
Screenshot: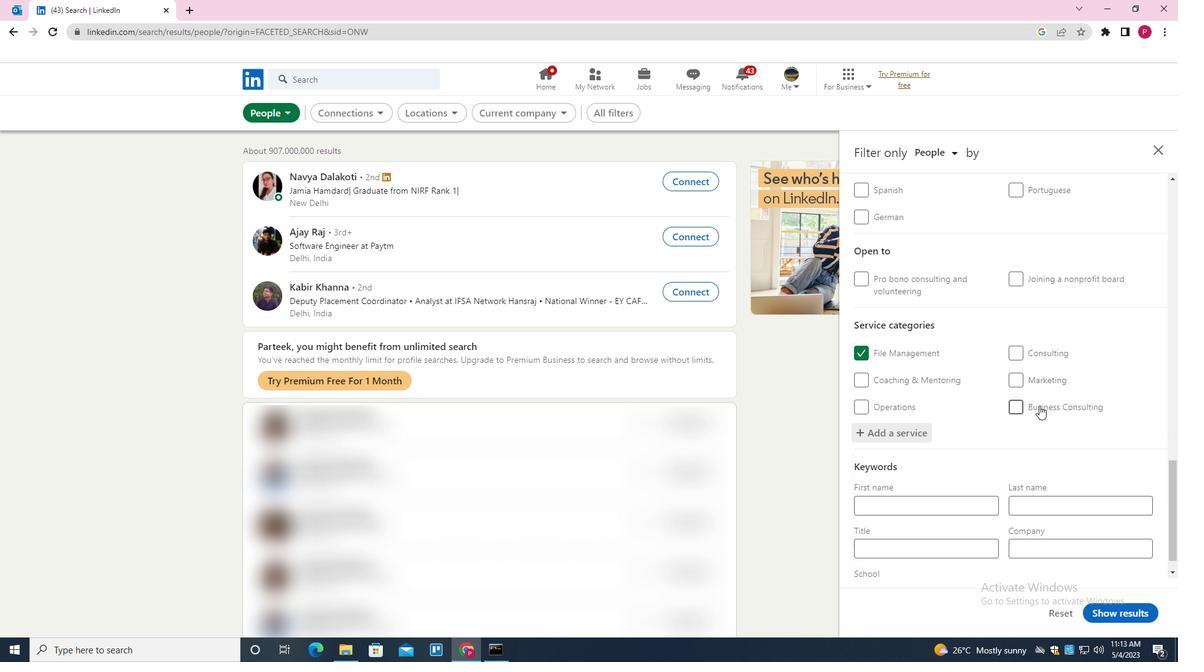 
Action: Mouse scrolled (1039, 405) with delta (0, 0)
Screenshot: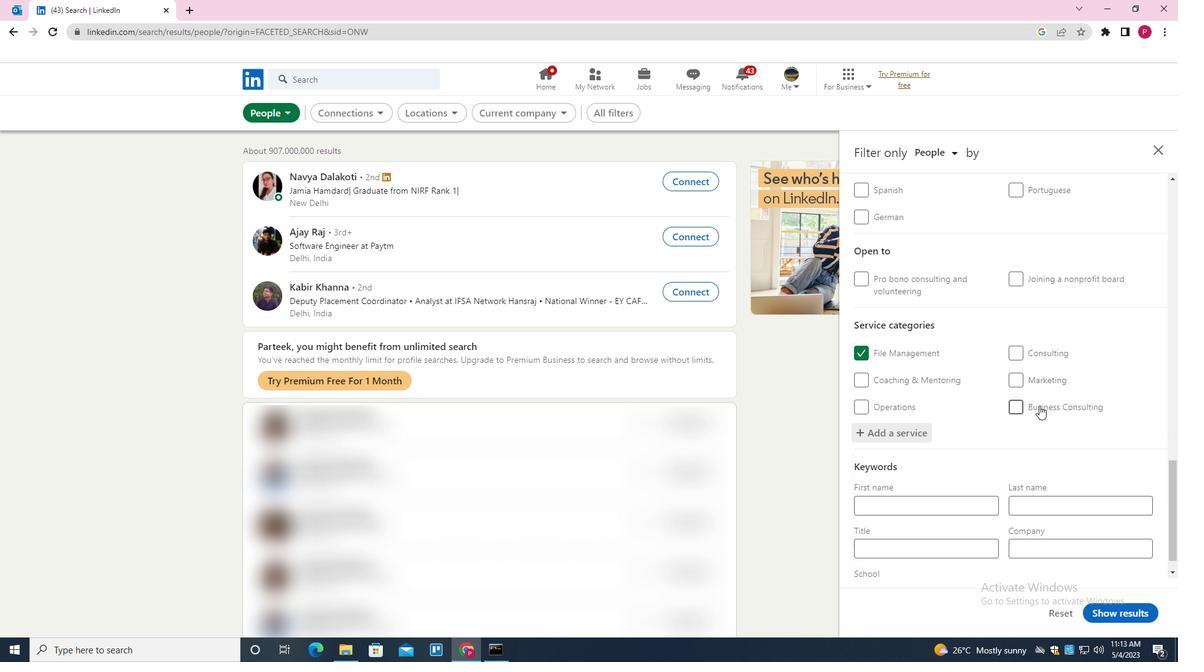 
Action: Mouse moved to (959, 519)
Screenshot: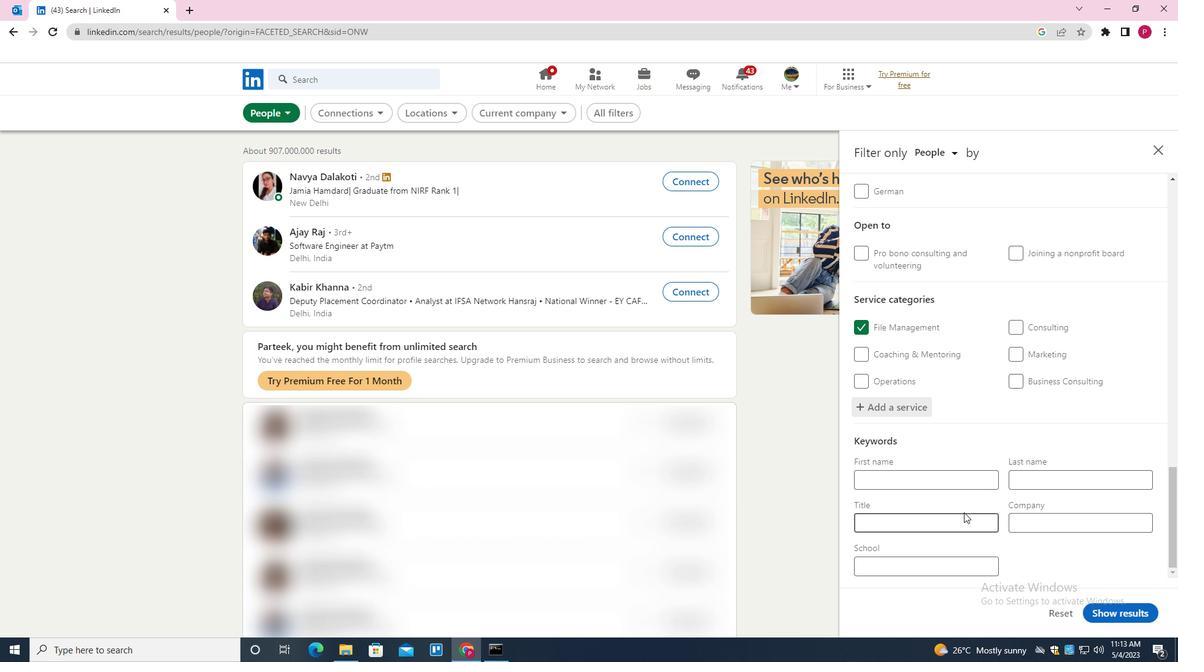 
Action: Mouse pressed left at (959, 519)
Screenshot: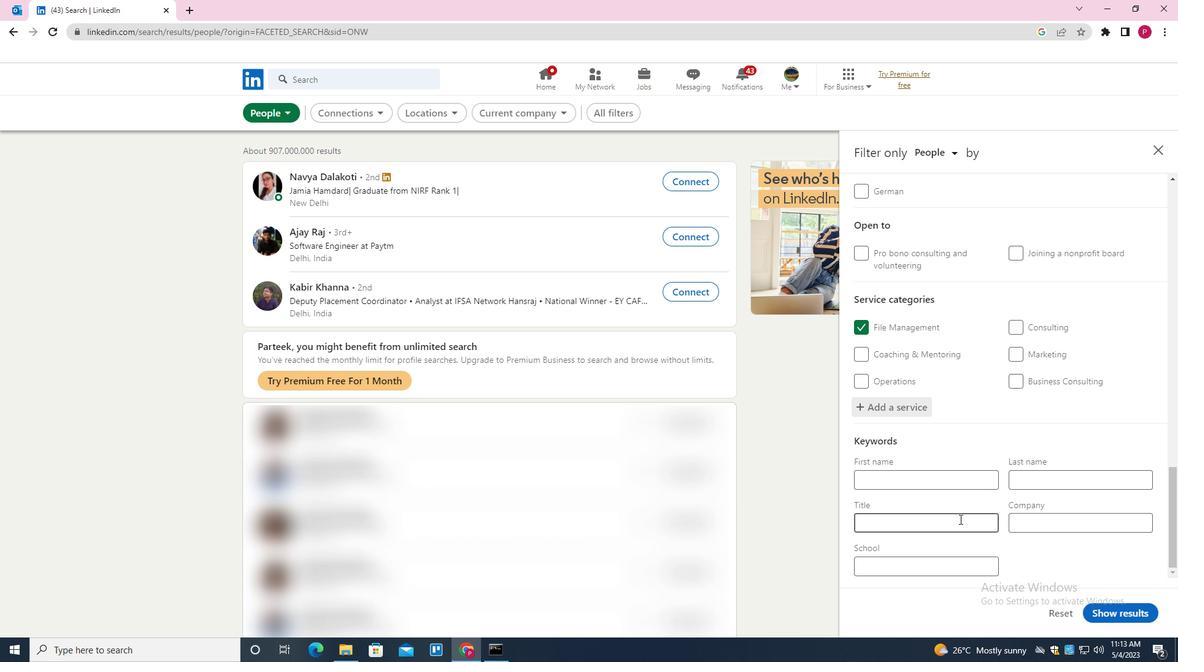 
Action: Mouse moved to (959, 519)
Screenshot: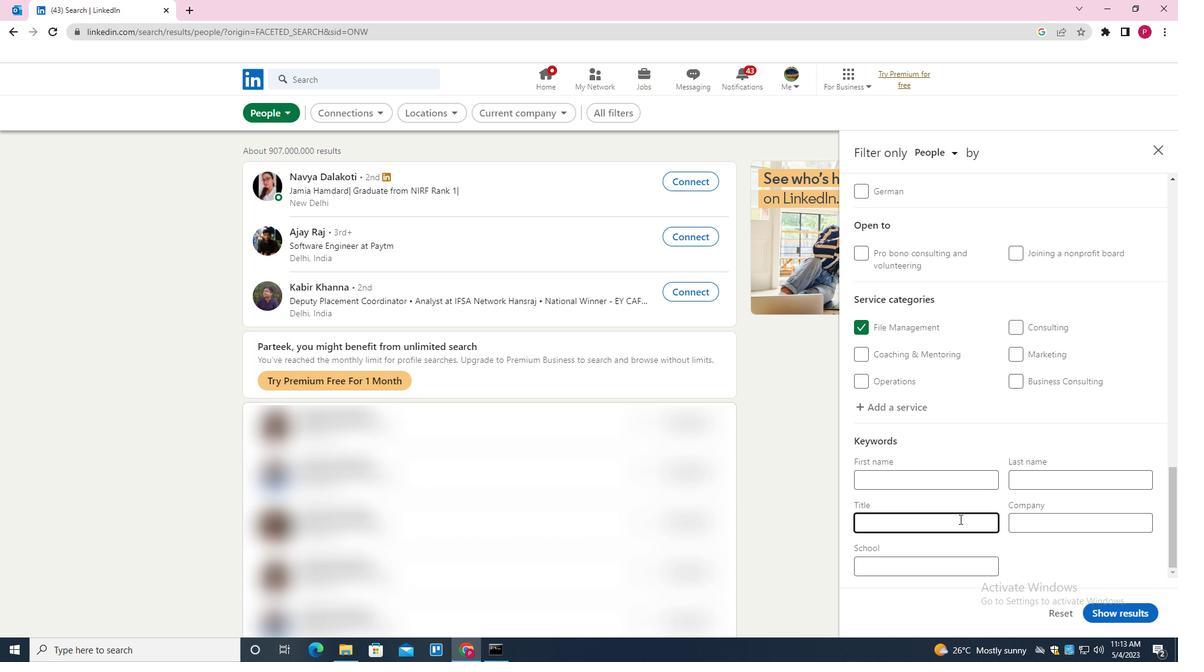 
Action: Key pressed <Key.shift><Key.shift><Key.shift><Key.shift><Key.shift><Key.shift><Key.shift><Key.shift><Key.shift><Key.shift><Key.shift><Key.shift><Key.shift><Key.shift><Key.shift><Key.shift><Key.shift><Key.shift>UPS<Key.space><Key.shift><Key.shift><Key.shift><Key.shift><Key.shift><Key.shift><Key.shift><Key.shift><Key.shift><Key.shift>DRIVER
Screenshot: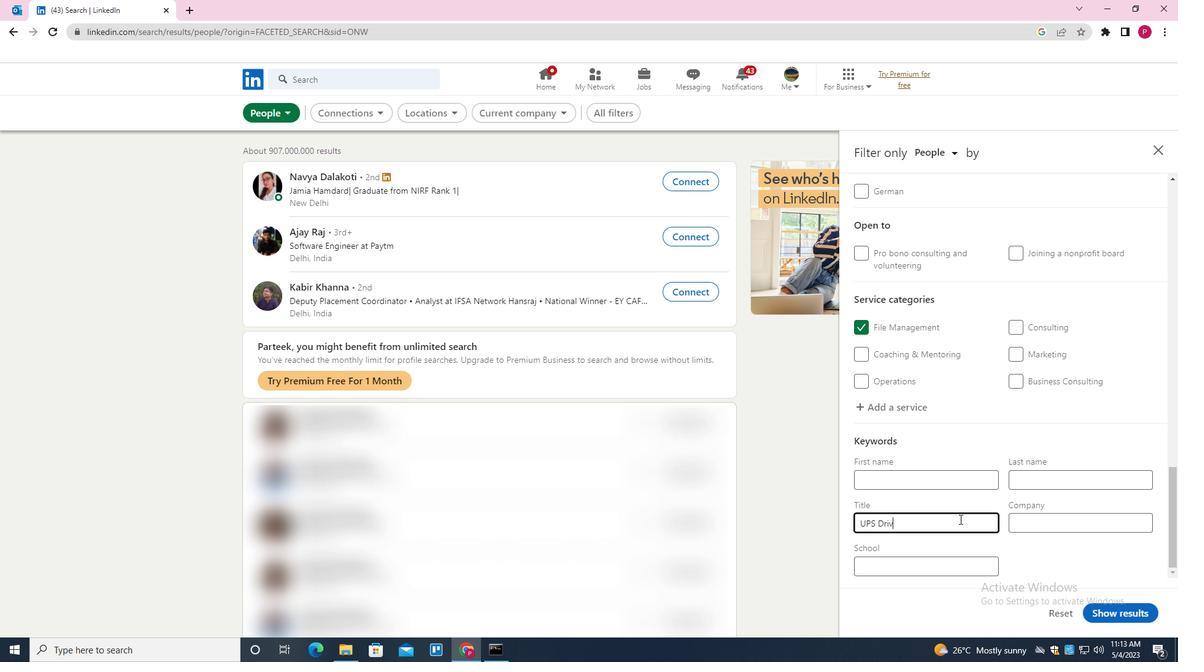 
Action: Mouse moved to (1117, 617)
Screenshot: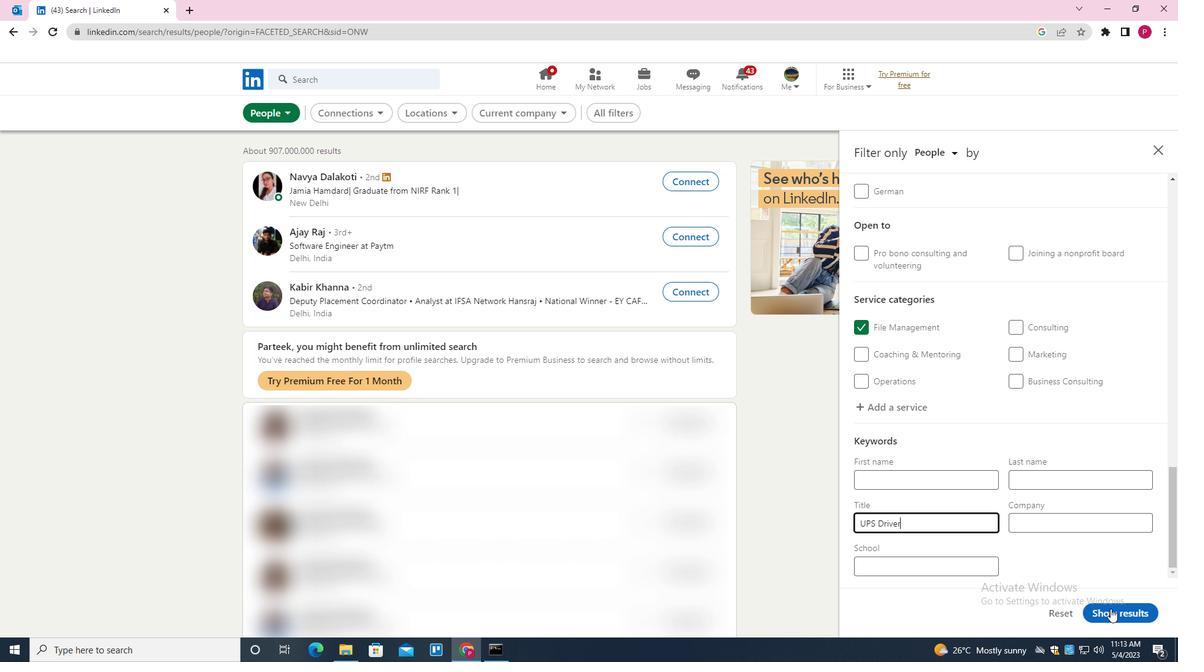 
Action: Mouse pressed left at (1117, 617)
Screenshot: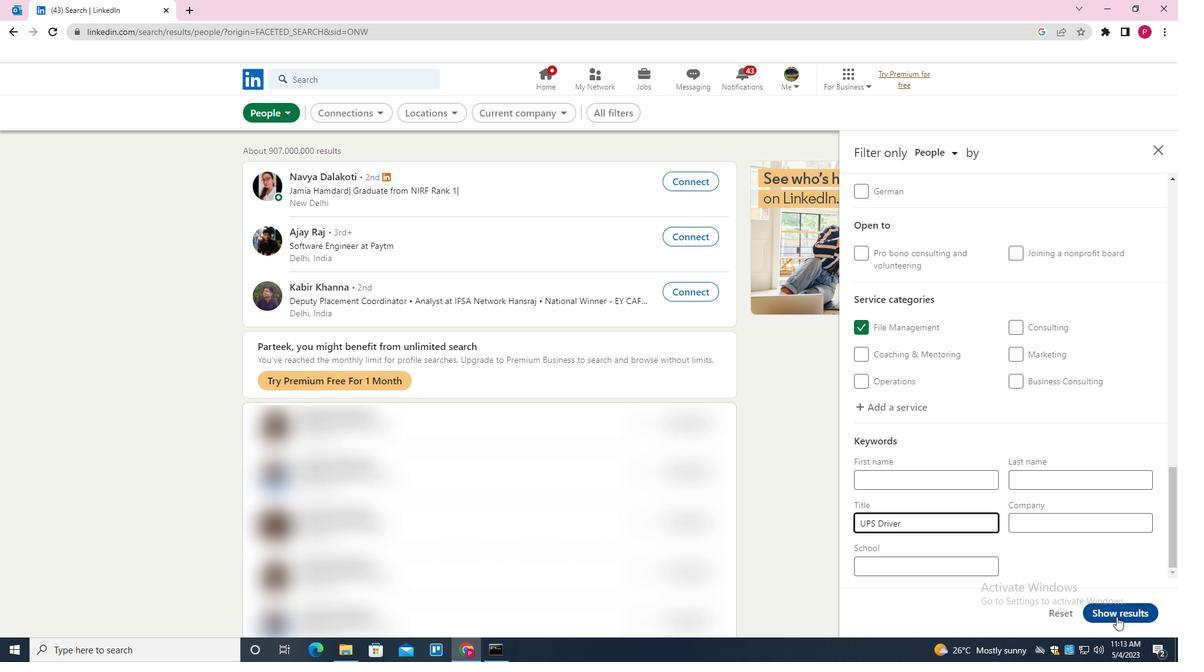 
Action: Mouse moved to (568, 276)
Screenshot: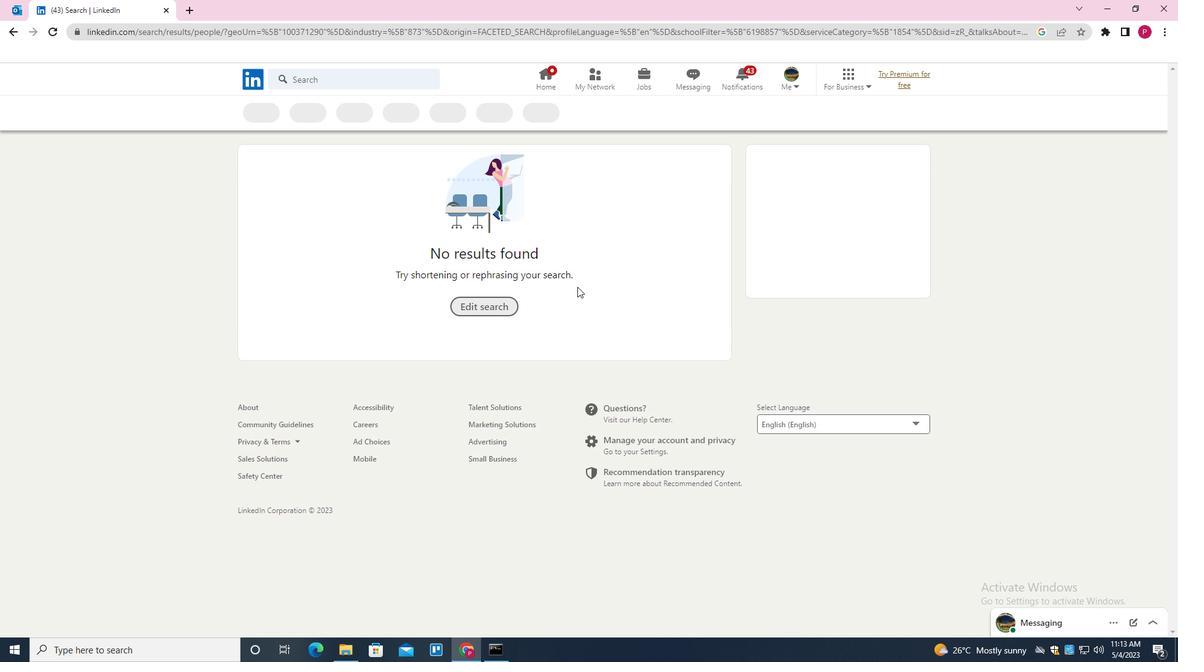 
